 Task: Look for space in New Westminster, Canada from 12th July, 2023 to 16th July, 2023 for 8 adults in price range Rs.10000 to Rs.16000. Place can be private room with 8 bedrooms having 8 beds and 8 bathrooms. Property type can be house, flat, guest house. Amenities needed are: wifi, TV, free parkinig on premises, gym, breakfast. Booking option can be shelf check-in. Required host language is .
Action: Mouse moved to (470, 101)
Screenshot: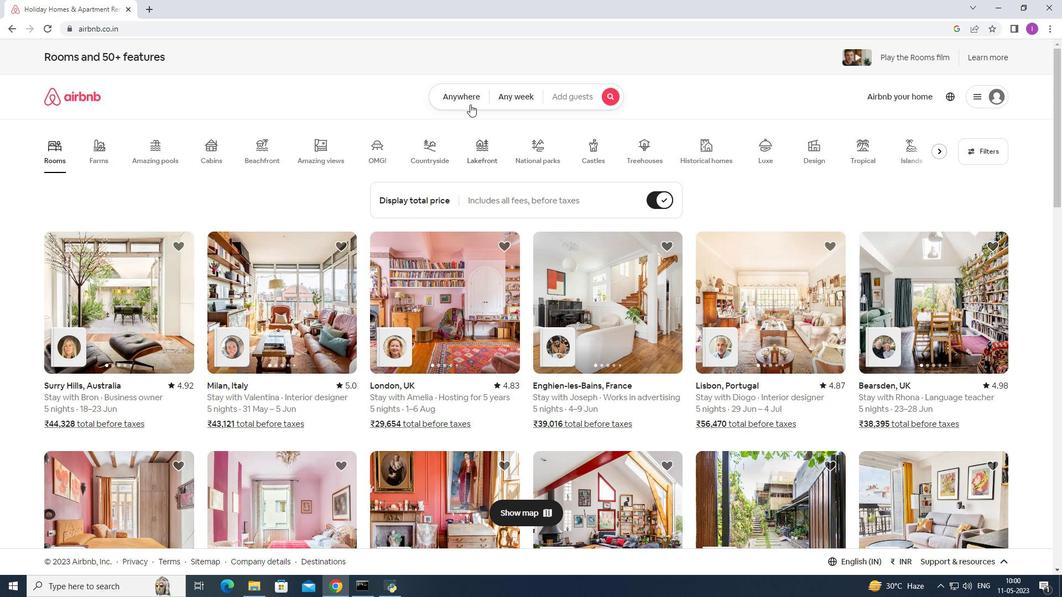 
Action: Mouse pressed left at (470, 101)
Screenshot: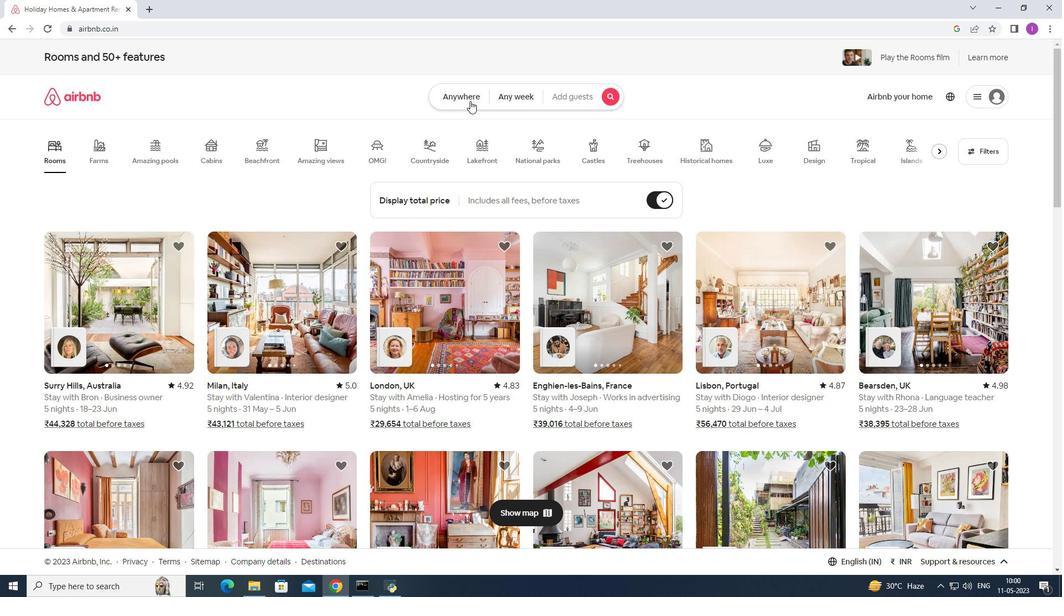 
Action: Mouse moved to (387, 135)
Screenshot: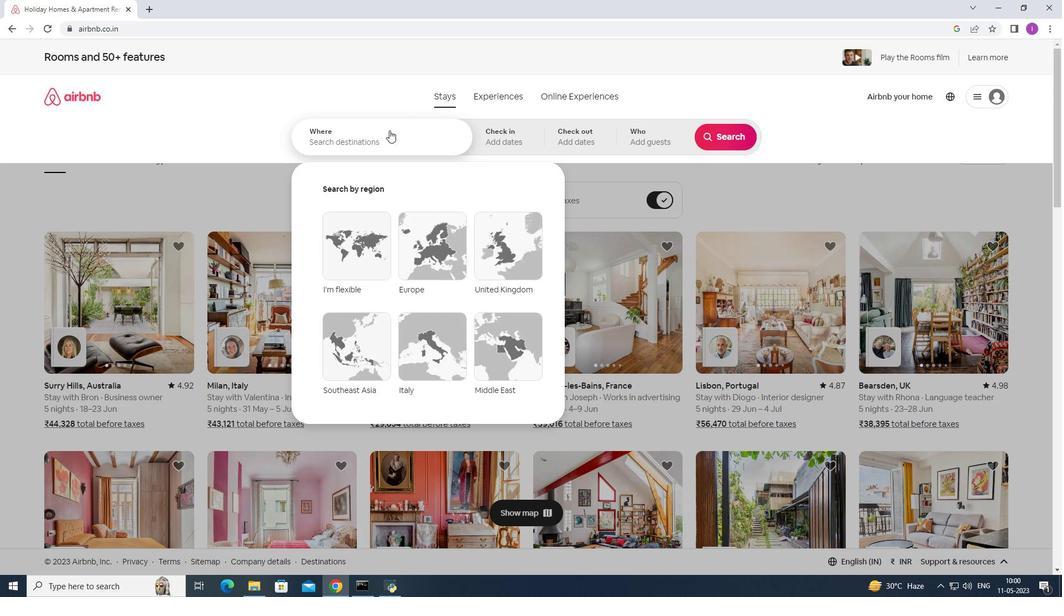 
Action: Mouse pressed left at (387, 135)
Screenshot: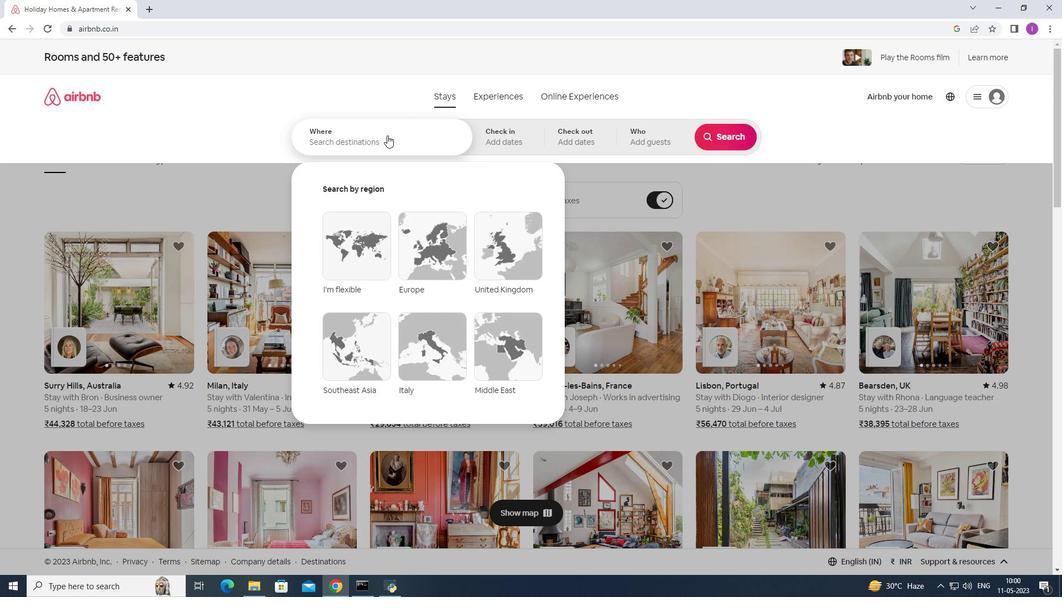 
Action: Mouse moved to (384, 139)
Screenshot: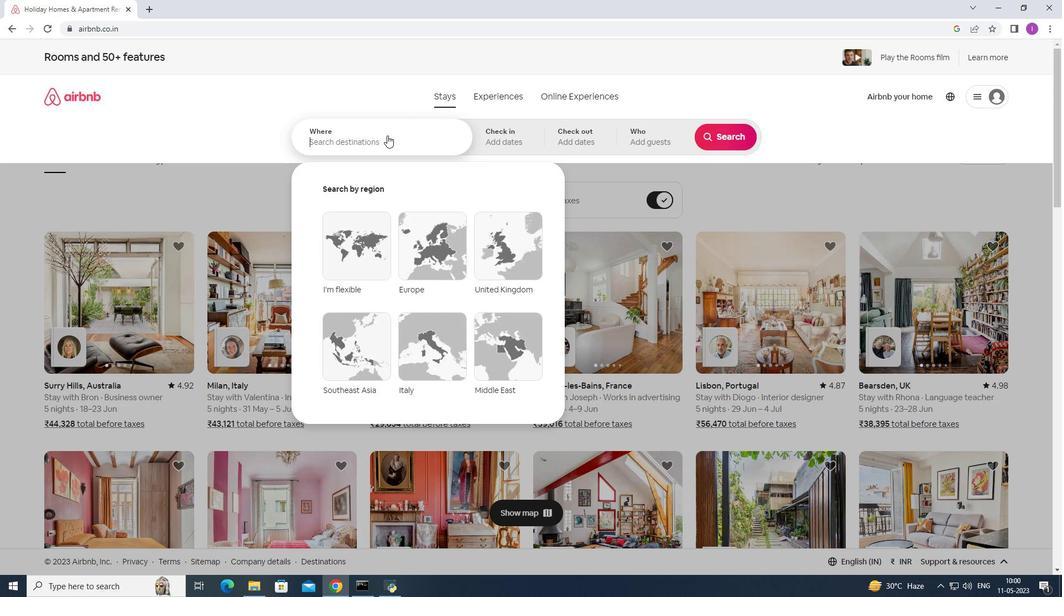 
Action: Key pressed <Key.shift>New<Key.space><Key.shift>Westminster,<Key.shift>canada
Screenshot: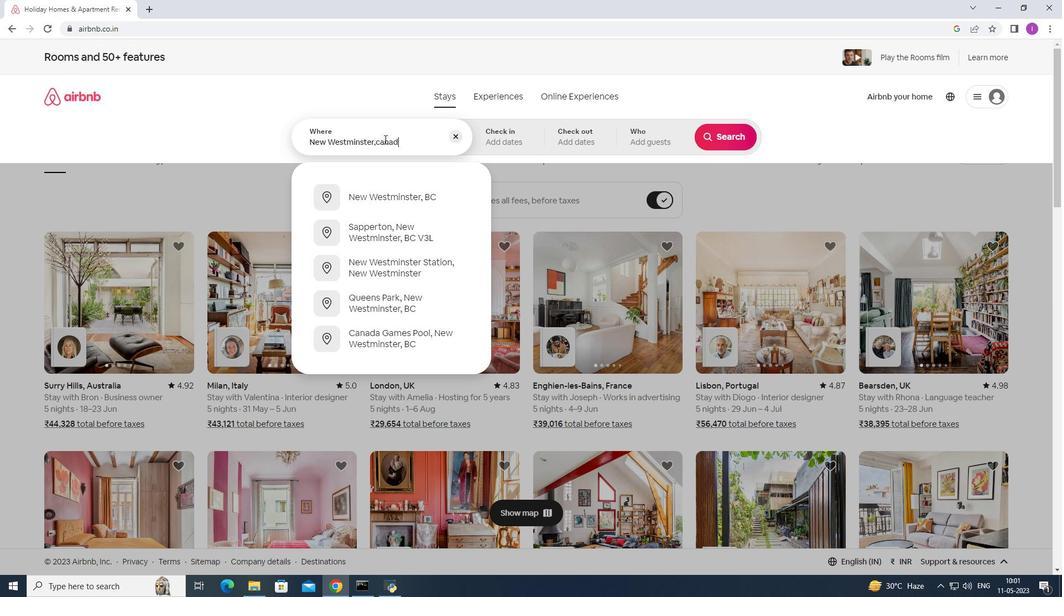 
Action: Mouse moved to (483, 142)
Screenshot: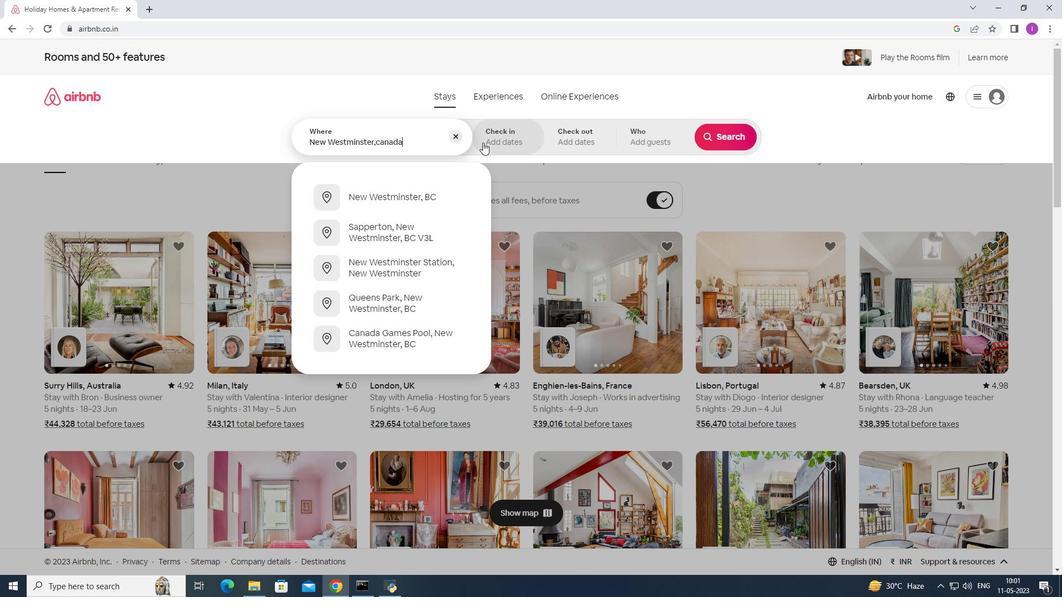 
Action: Mouse pressed left at (483, 142)
Screenshot: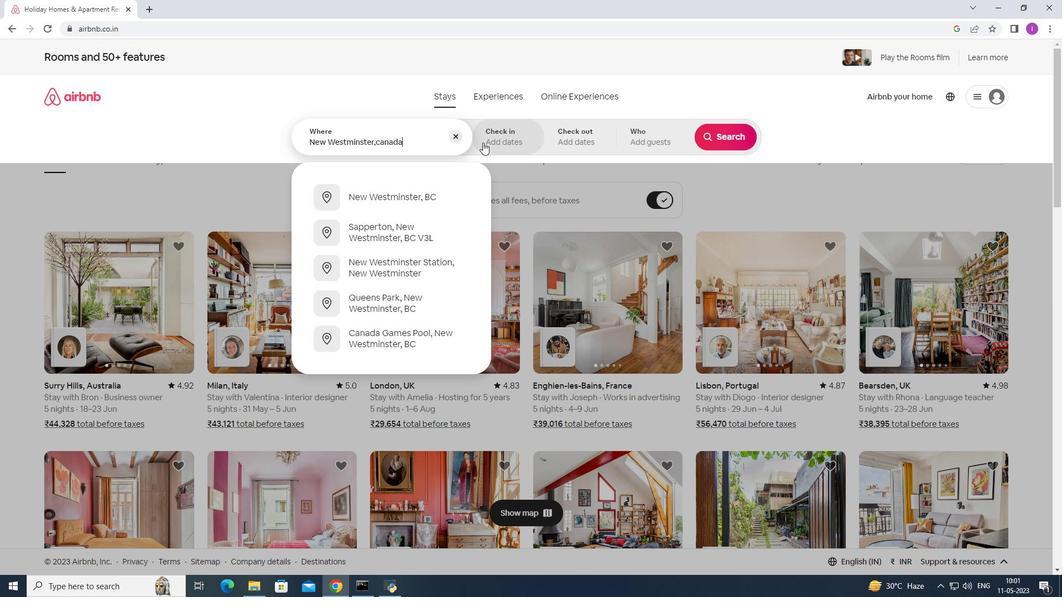 
Action: Mouse moved to (724, 223)
Screenshot: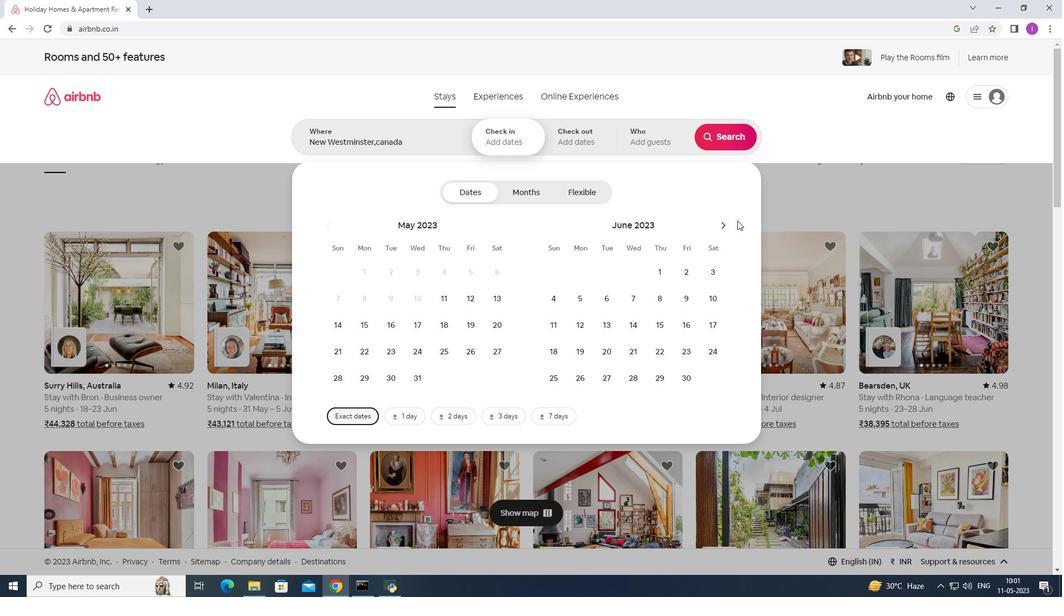
Action: Mouse pressed left at (724, 223)
Screenshot: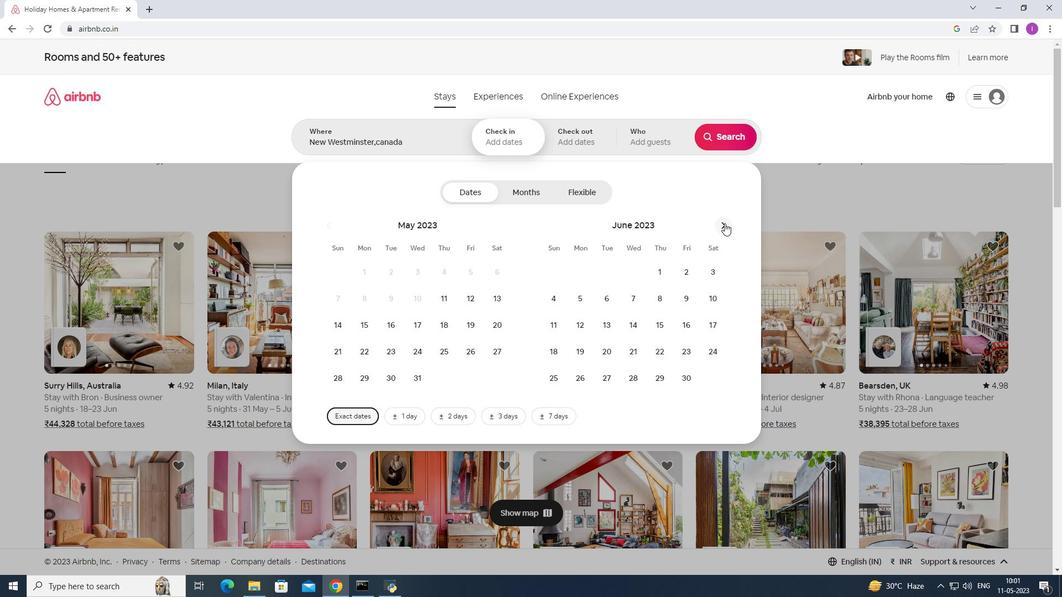 
Action: Mouse moved to (638, 329)
Screenshot: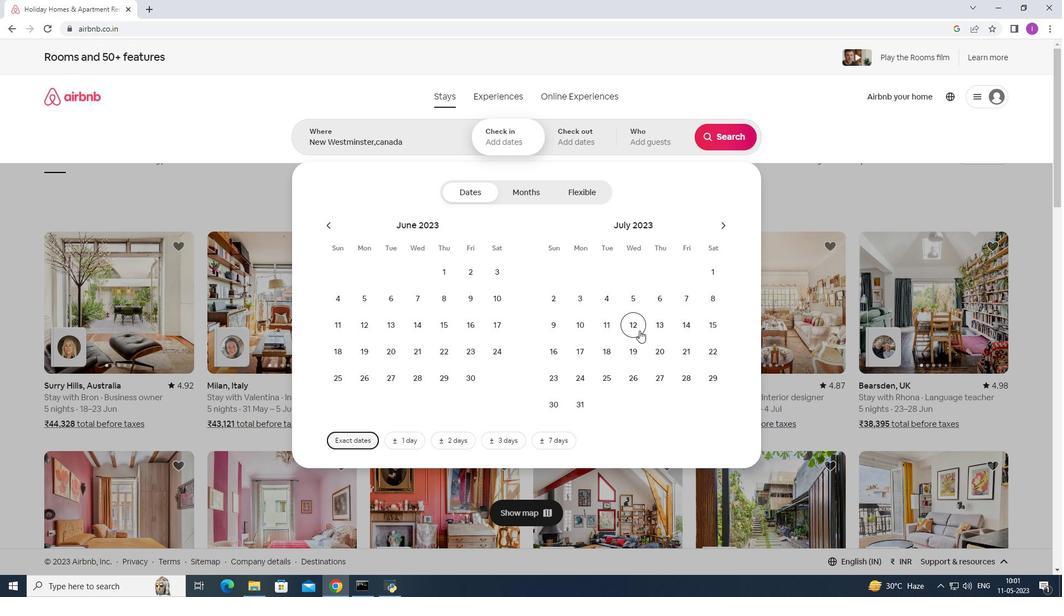 
Action: Mouse pressed left at (638, 329)
Screenshot: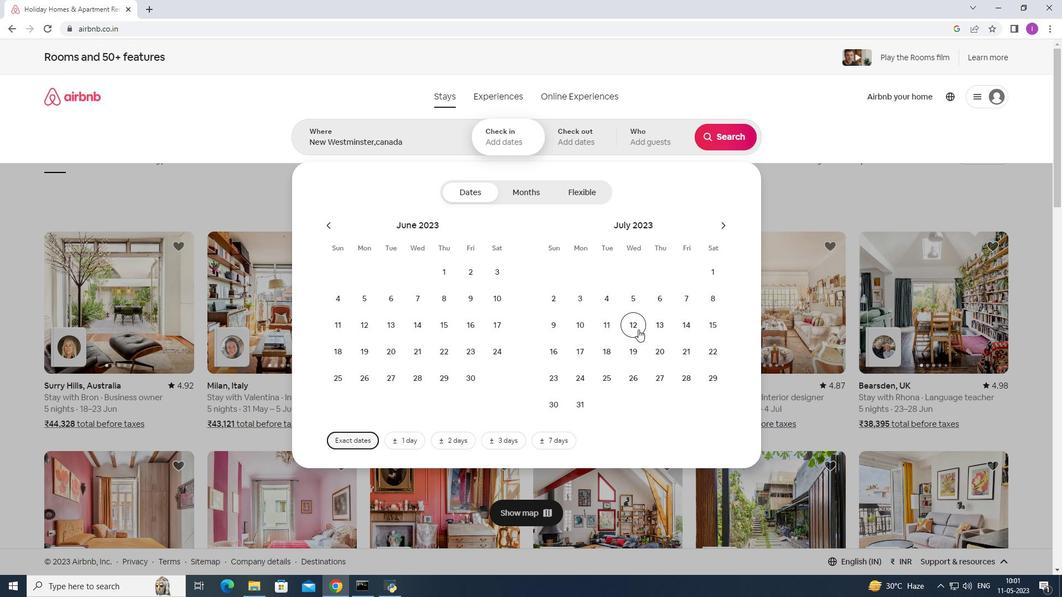 
Action: Mouse moved to (553, 358)
Screenshot: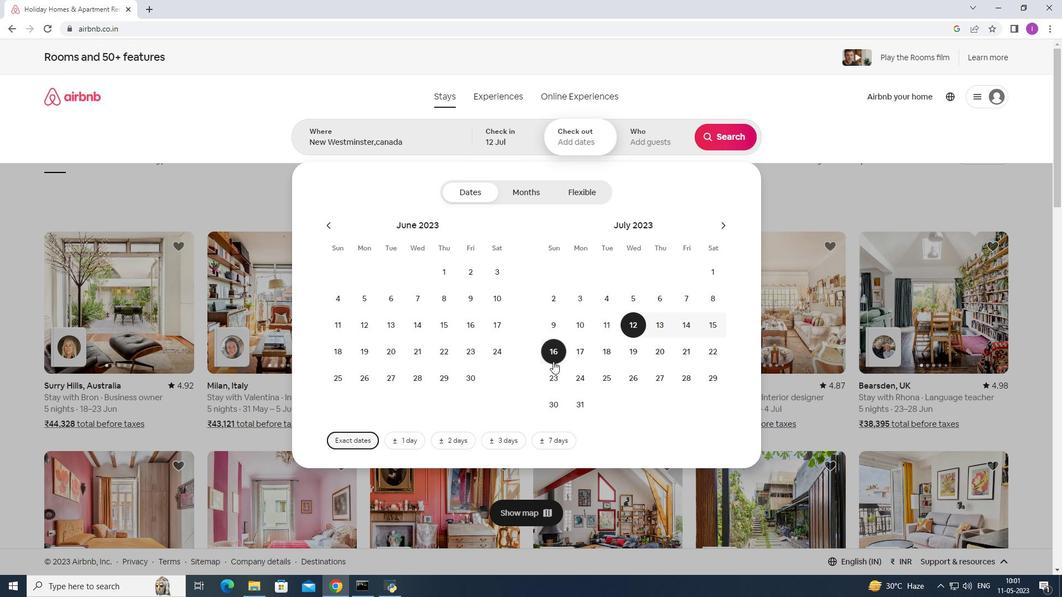 
Action: Mouse pressed left at (553, 358)
Screenshot: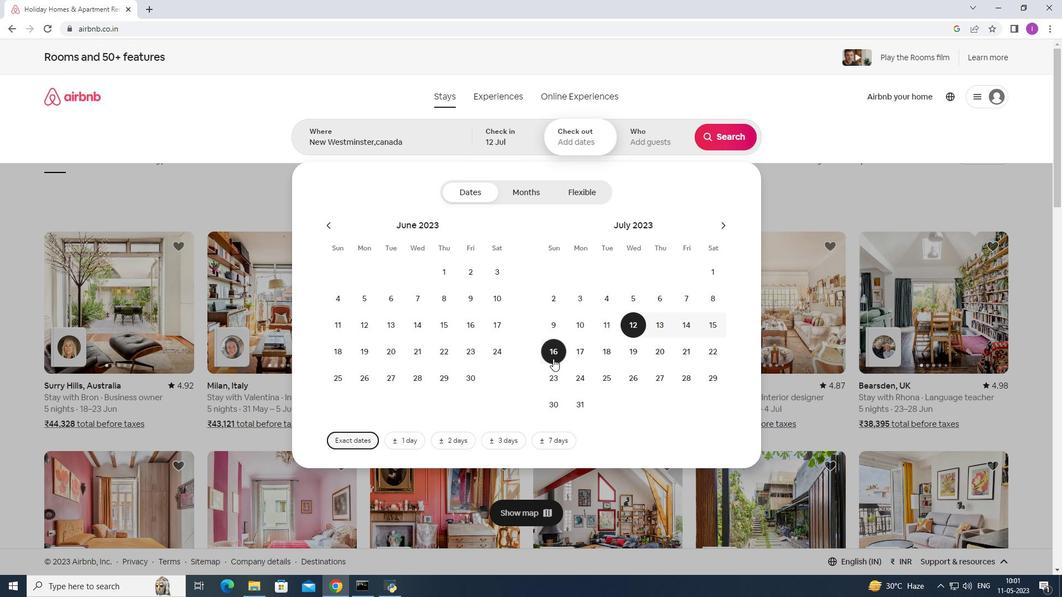 
Action: Mouse moved to (660, 139)
Screenshot: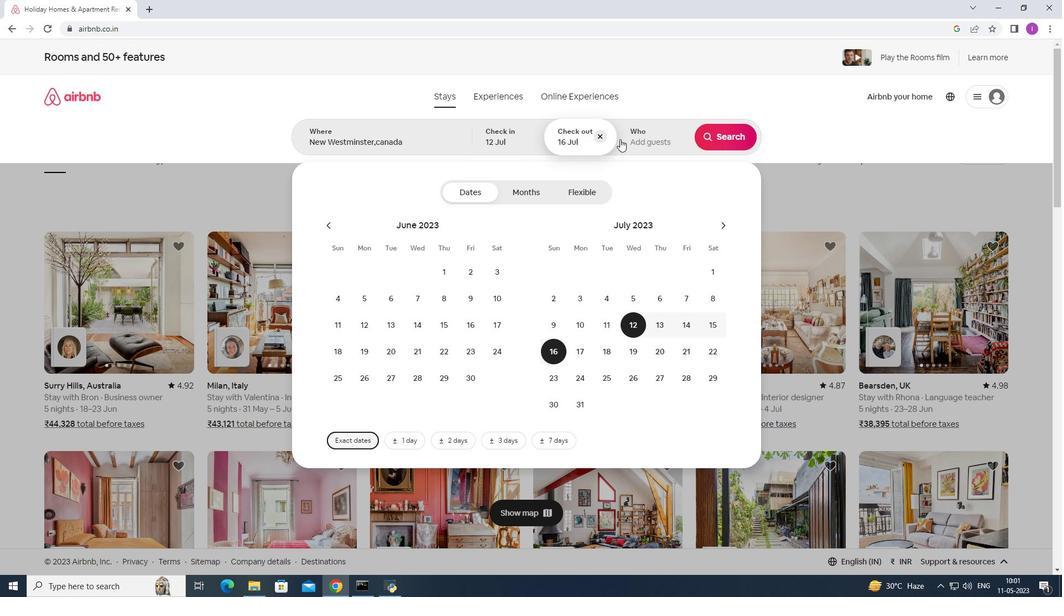 
Action: Mouse pressed left at (660, 139)
Screenshot: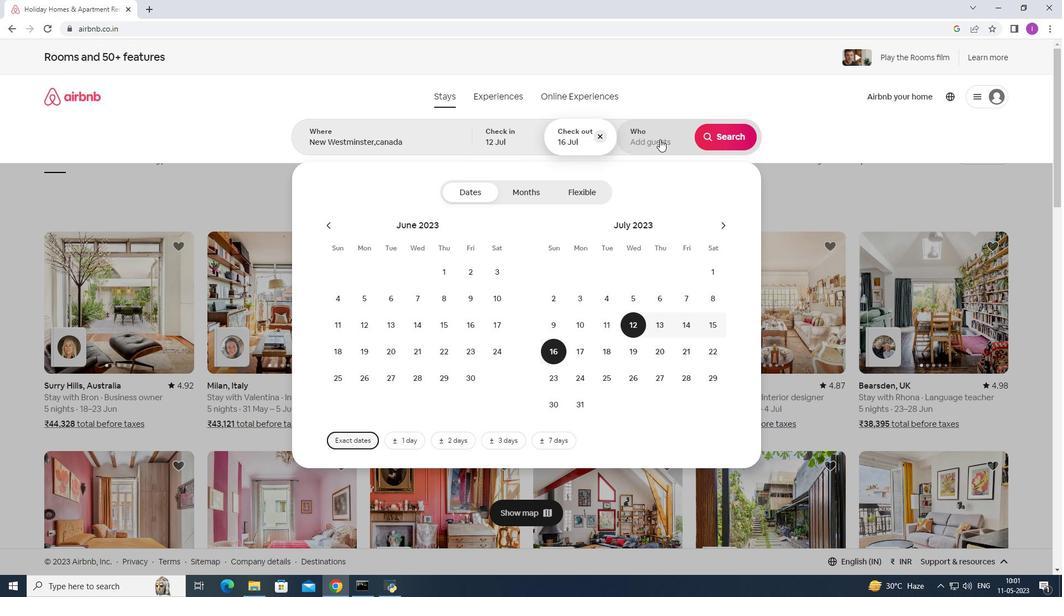 
Action: Mouse moved to (728, 192)
Screenshot: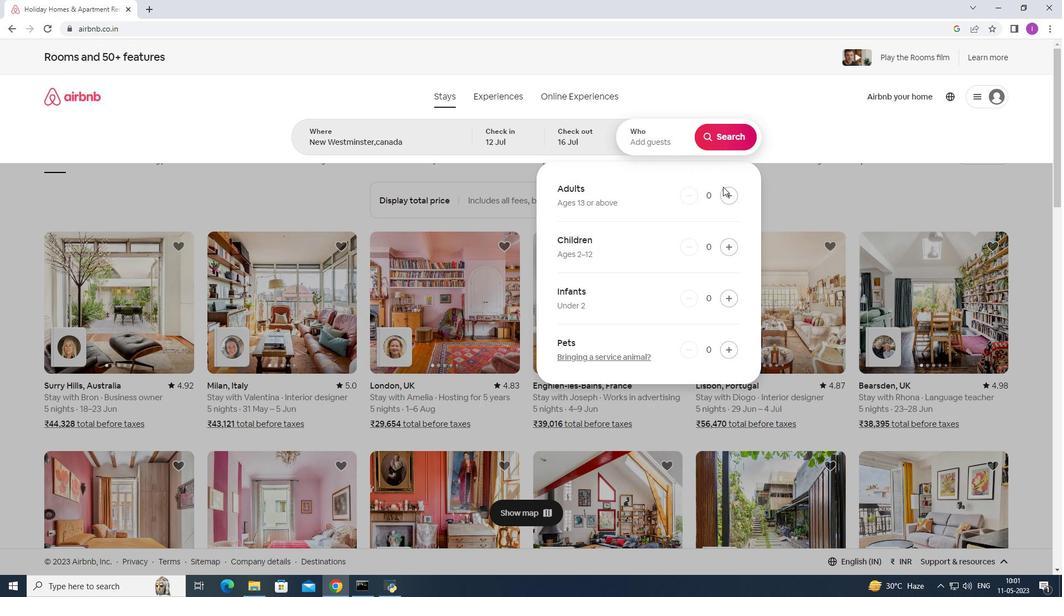 
Action: Mouse pressed left at (728, 192)
Screenshot: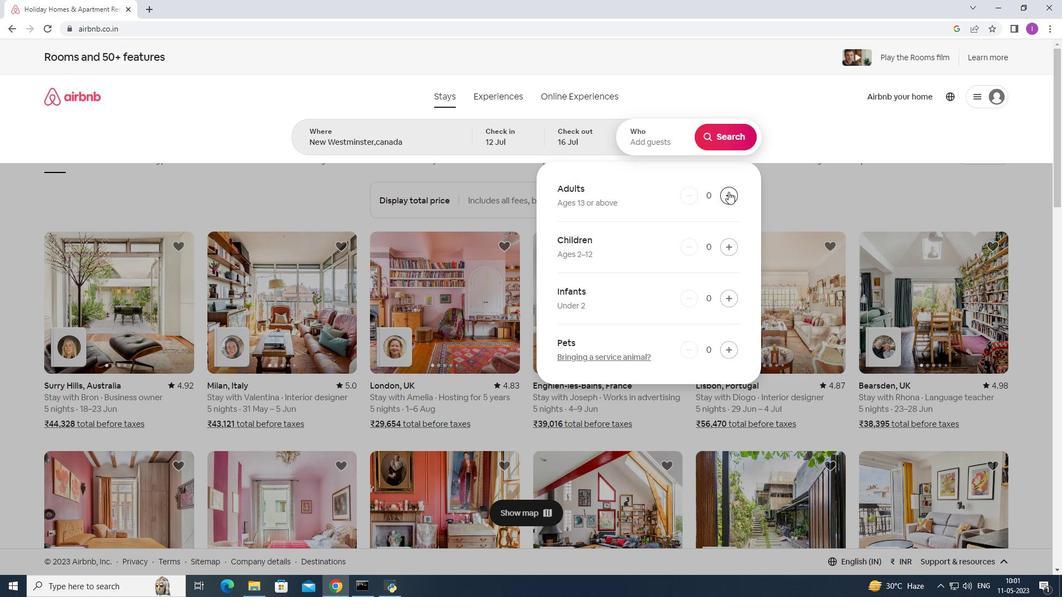 
Action: Mouse pressed left at (728, 192)
Screenshot: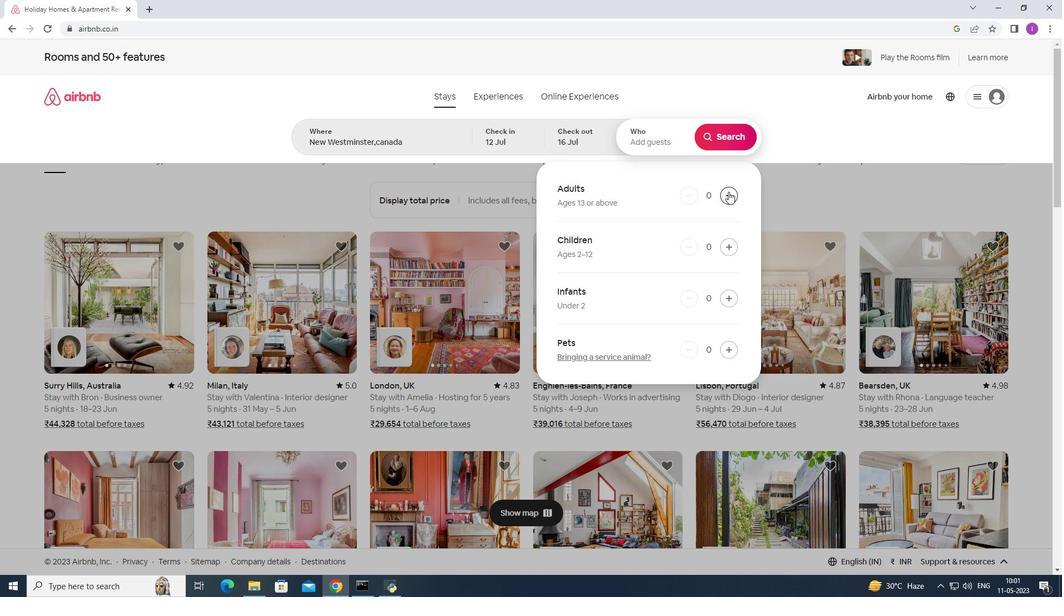 
Action: Mouse pressed left at (728, 192)
Screenshot: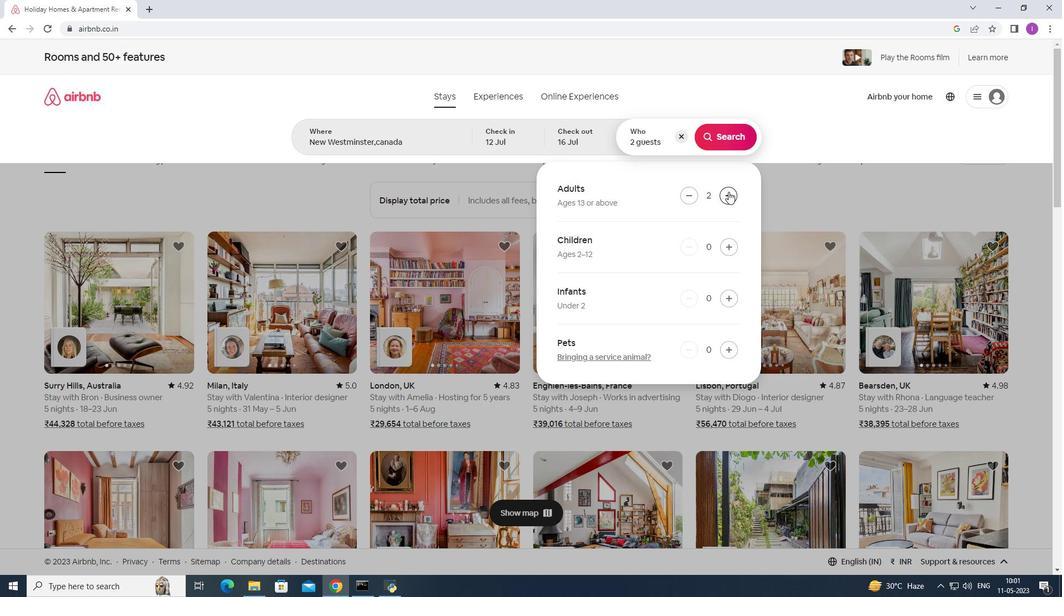 
Action: Mouse pressed left at (728, 192)
Screenshot: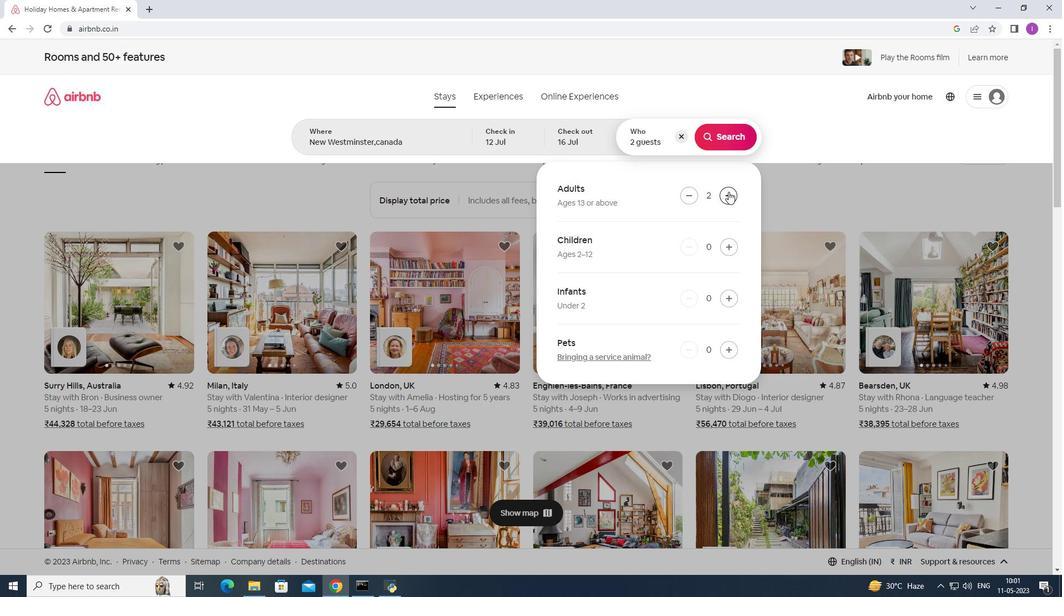 
Action: Mouse pressed left at (728, 192)
Screenshot: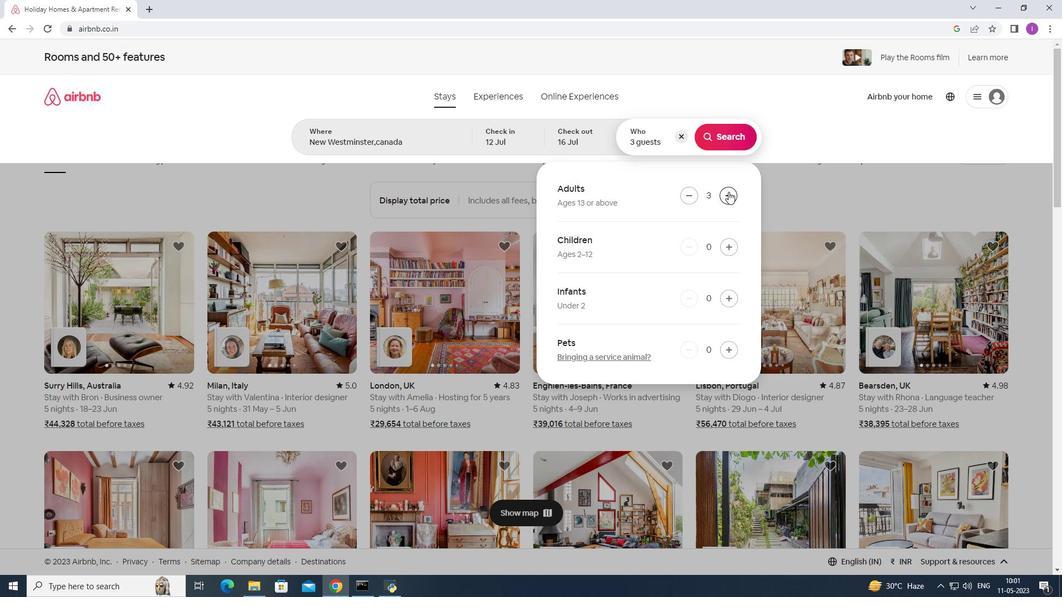 
Action: Mouse pressed left at (728, 192)
Screenshot: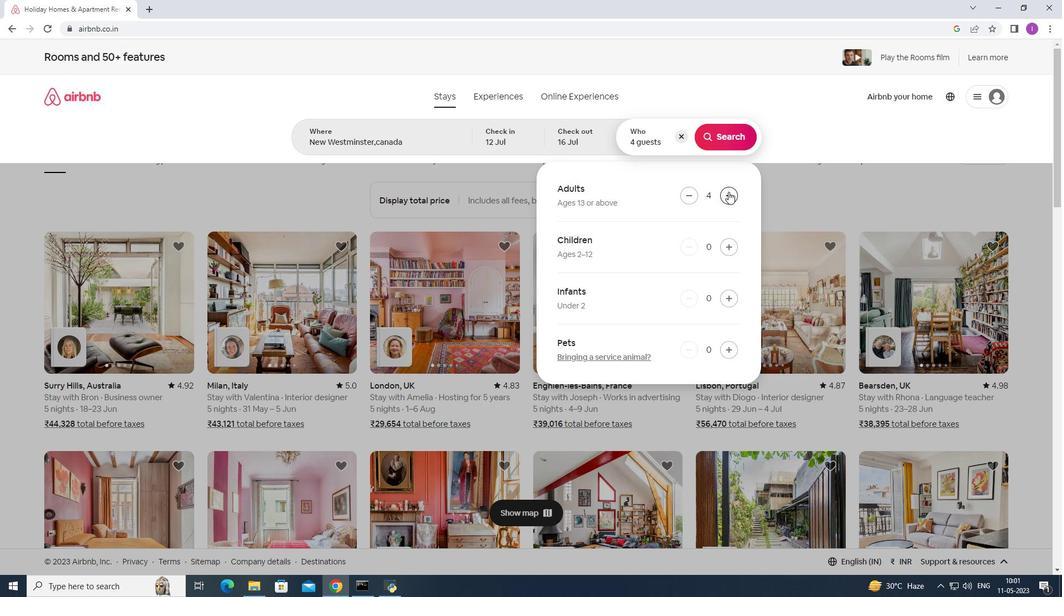 
Action: Mouse pressed left at (728, 192)
Screenshot: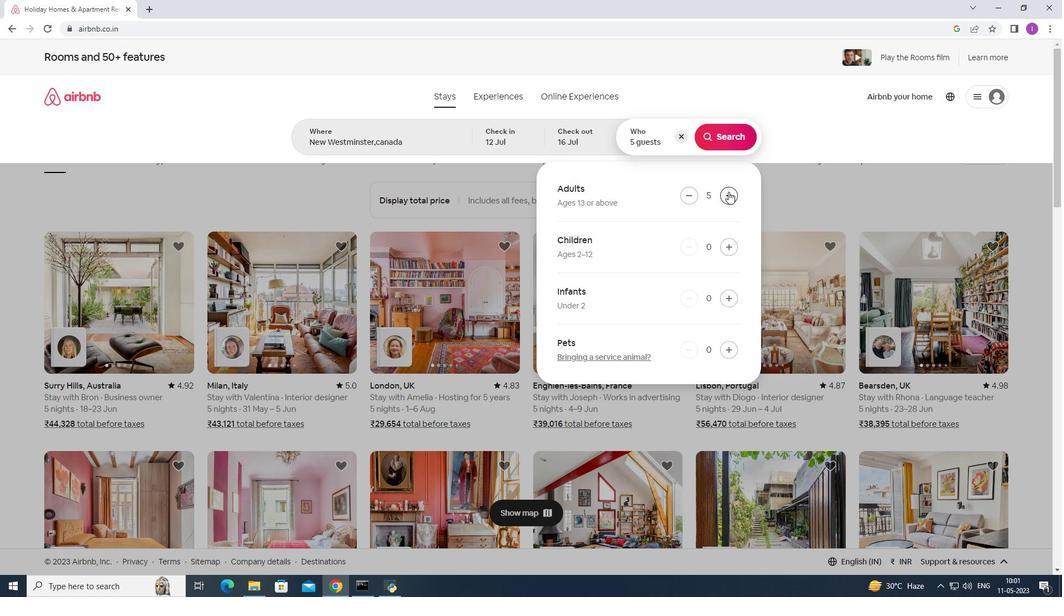 
Action: Mouse pressed left at (728, 192)
Screenshot: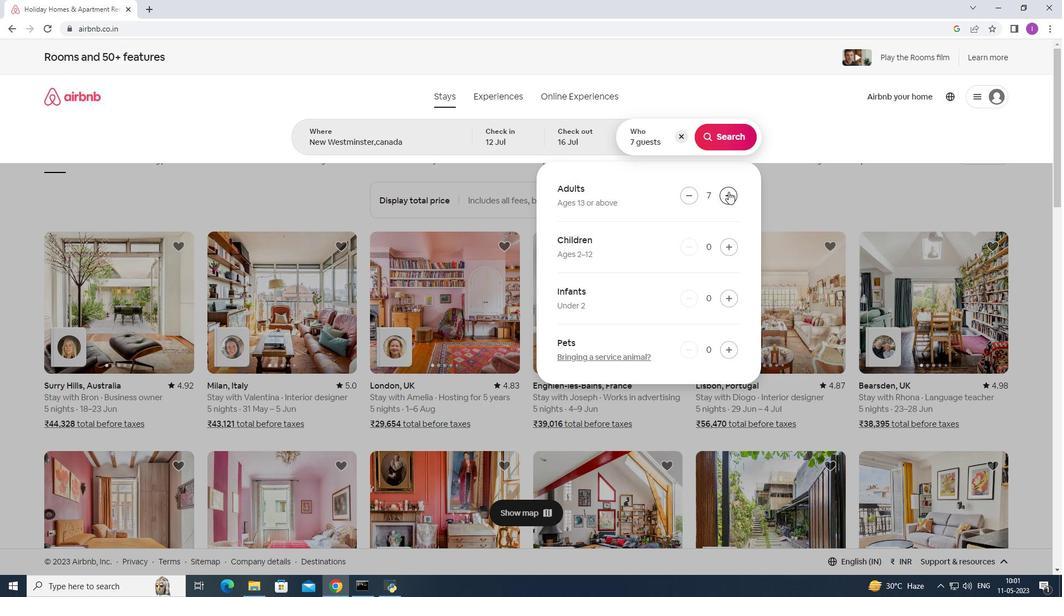 
Action: Mouse moved to (709, 142)
Screenshot: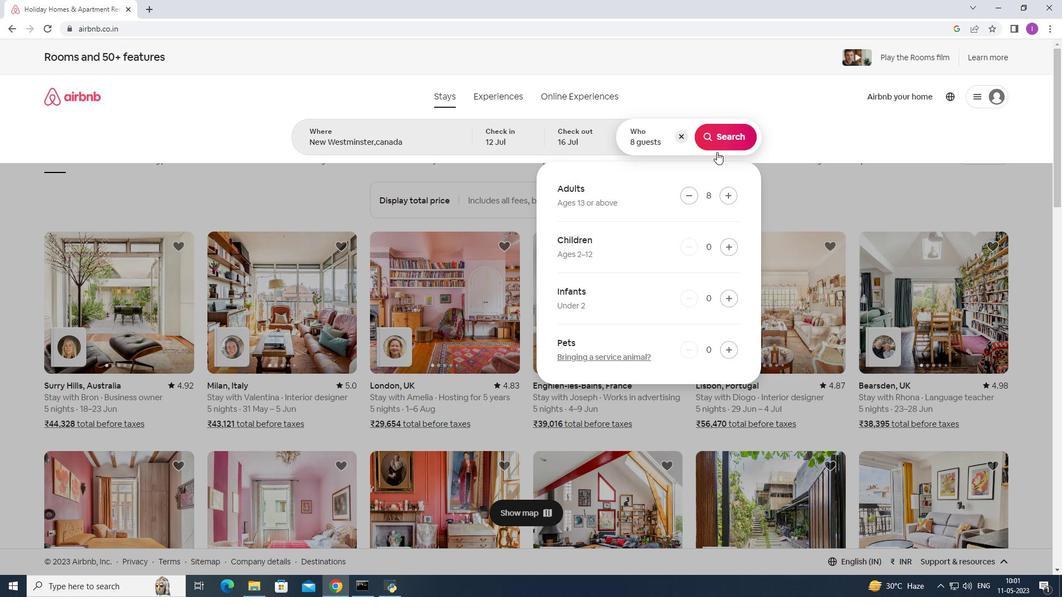 
Action: Mouse pressed left at (709, 142)
Screenshot: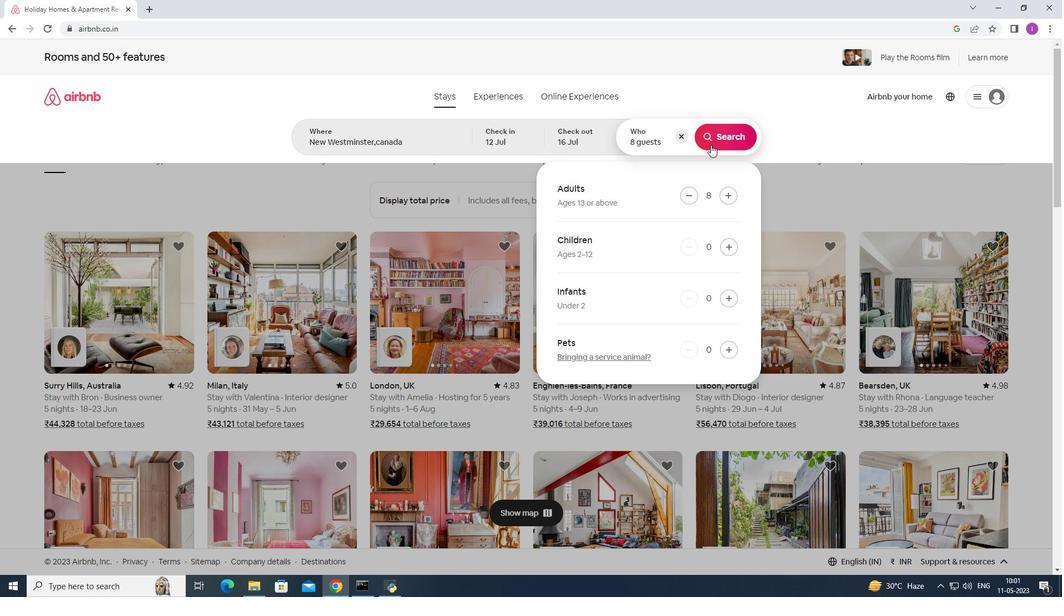
Action: Mouse moved to (999, 104)
Screenshot: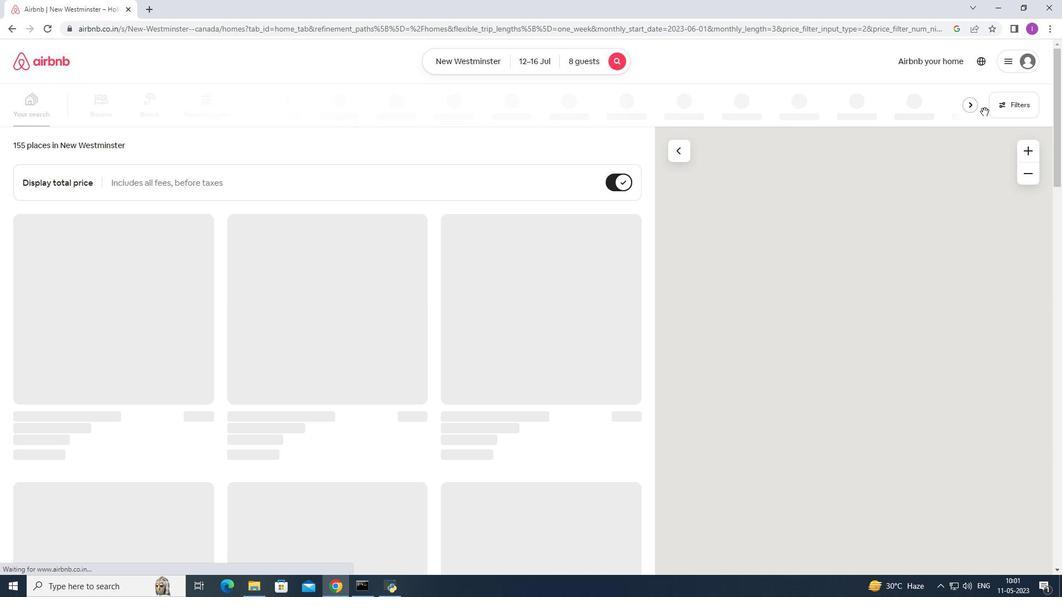 
Action: Mouse pressed left at (999, 104)
Screenshot: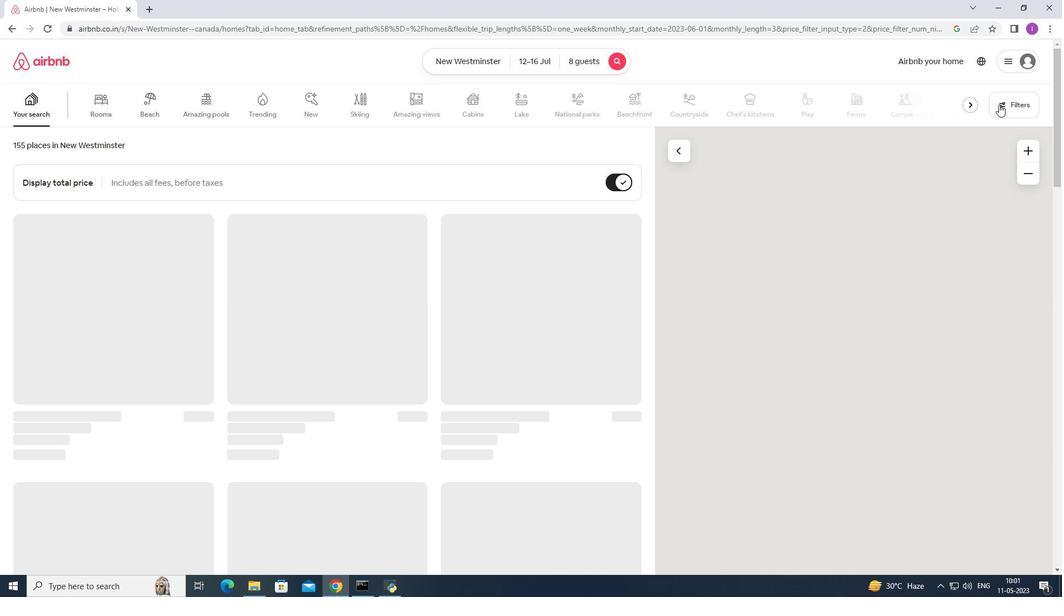
Action: Mouse moved to (602, 372)
Screenshot: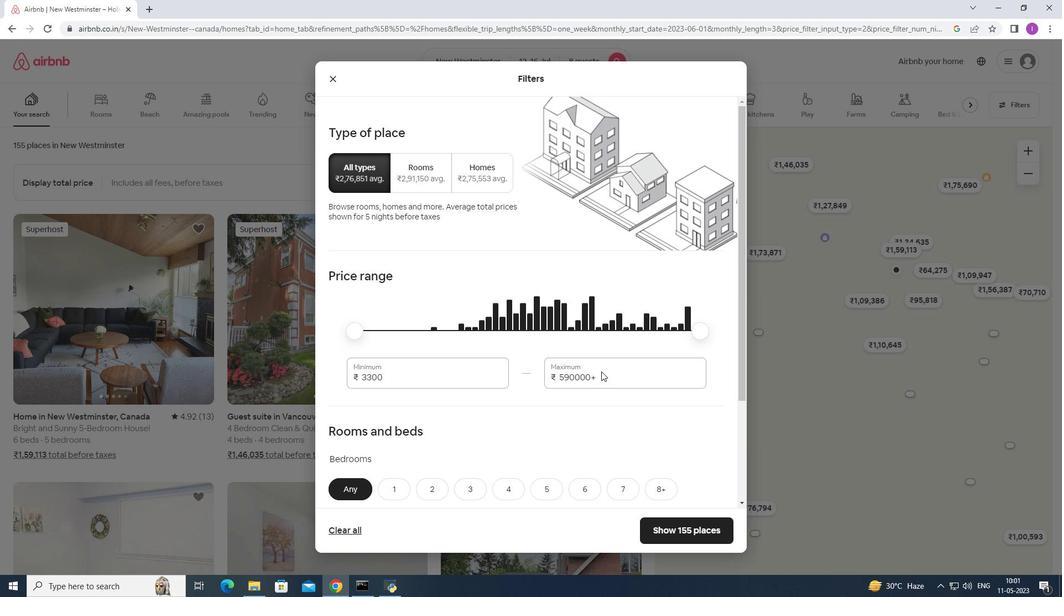 
Action: Mouse pressed left at (602, 372)
Screenshot: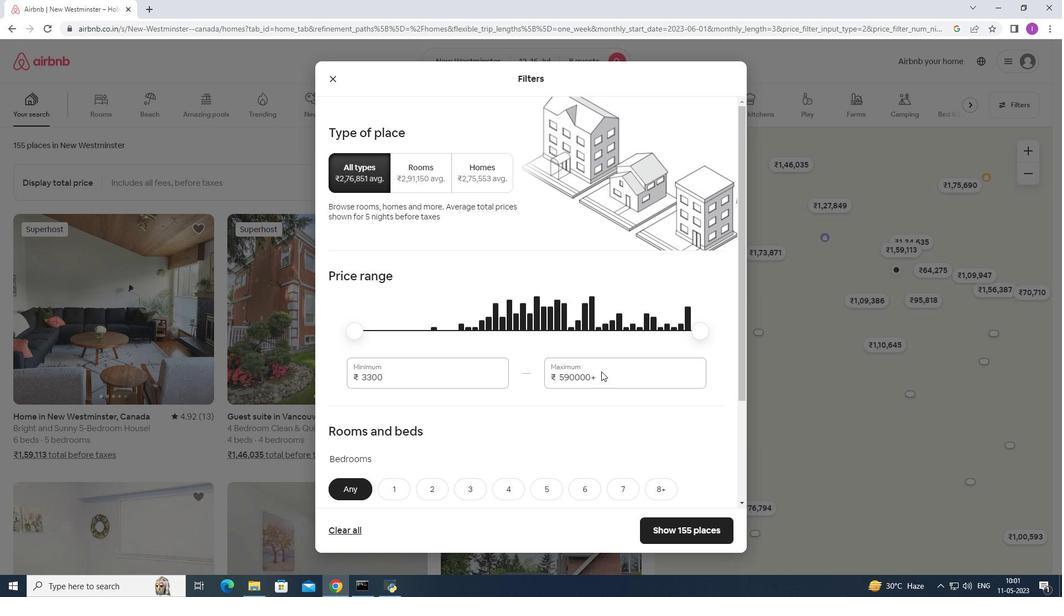
Action: Mouse moved to (528, 351)
Screenshot: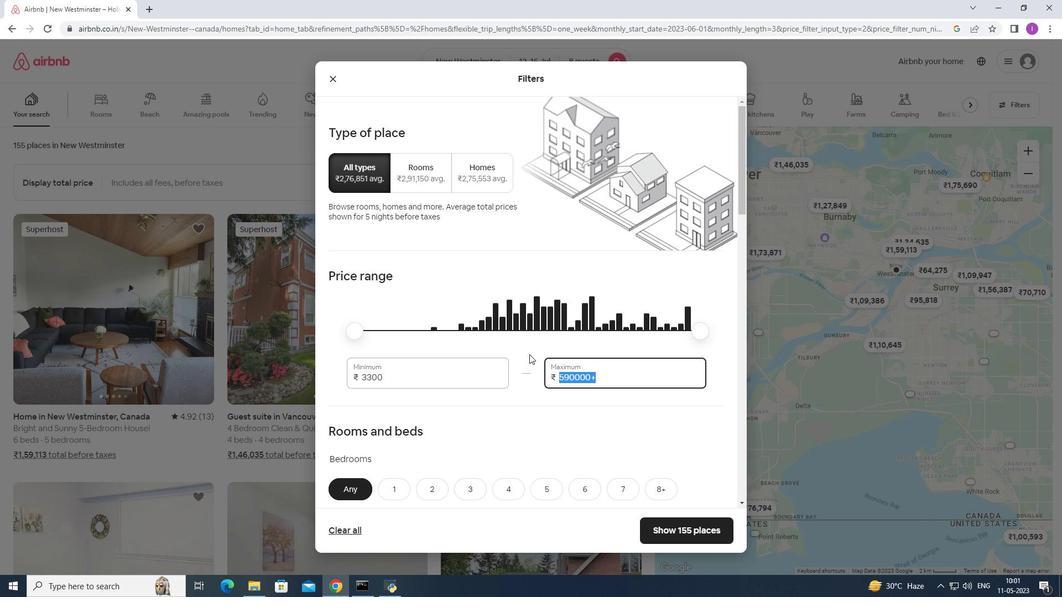 
Action: Key pressed 1
Screenshot: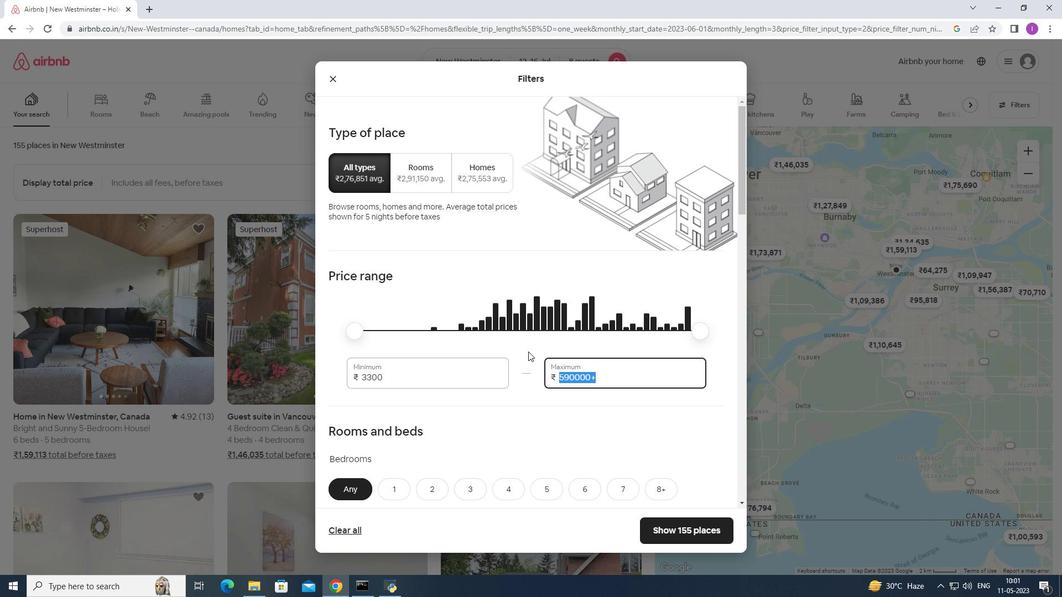 
Action: Mouse moved to (527, 352)
Screenshot: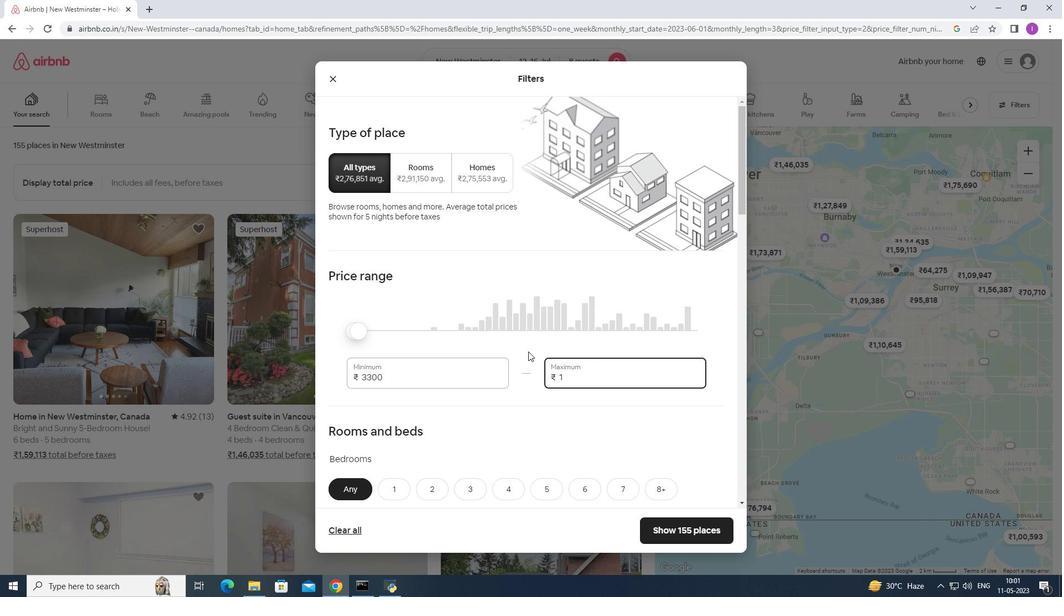 
Action: Key pressed 6000
Screenshot: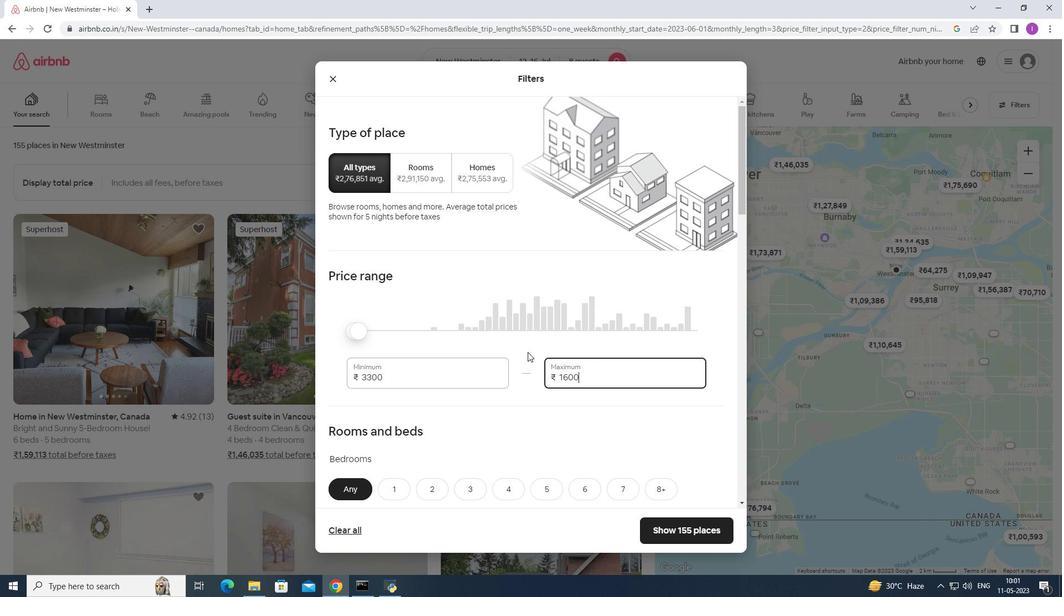 
Action: Mouse moved to (400, 382)
Screenshot: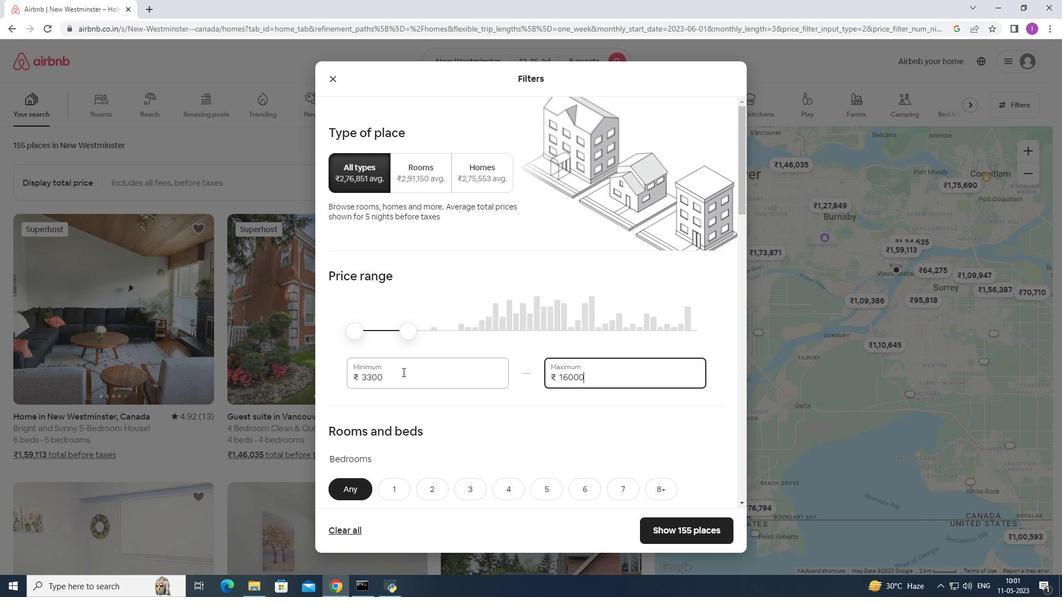 
Action: Mouse pressed left at (400, 382)
Screenshot: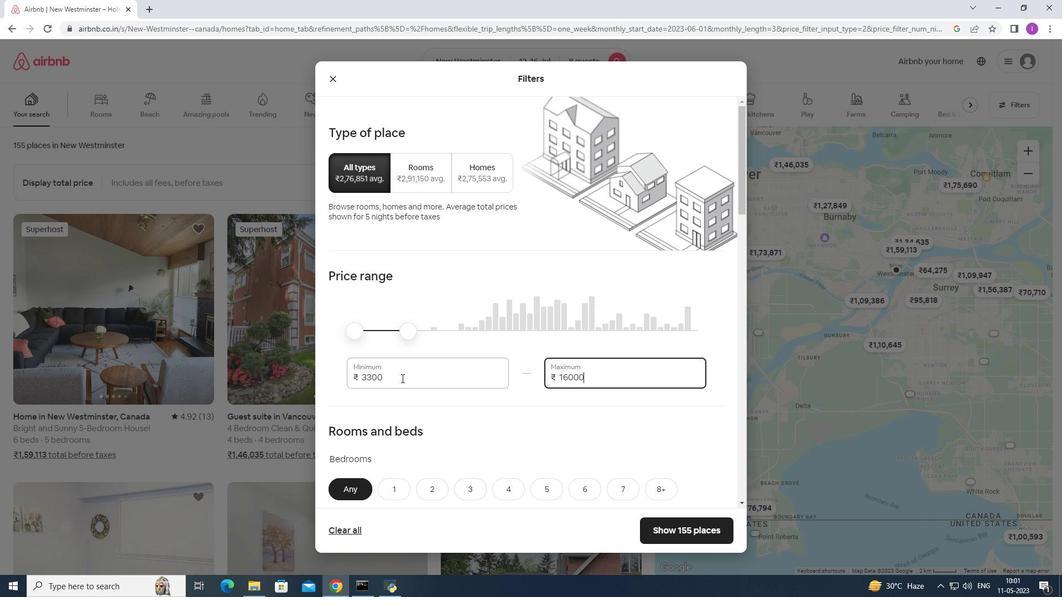 
Action: Mouse moved to (353, 391)
Screenshot: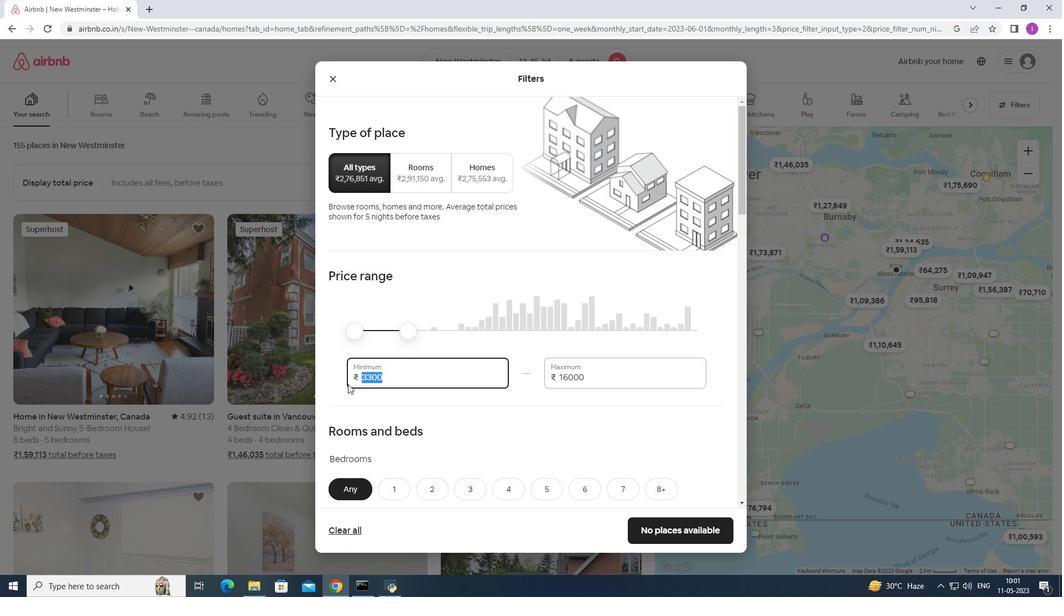 
Action: Key pressed 1
Screenshot: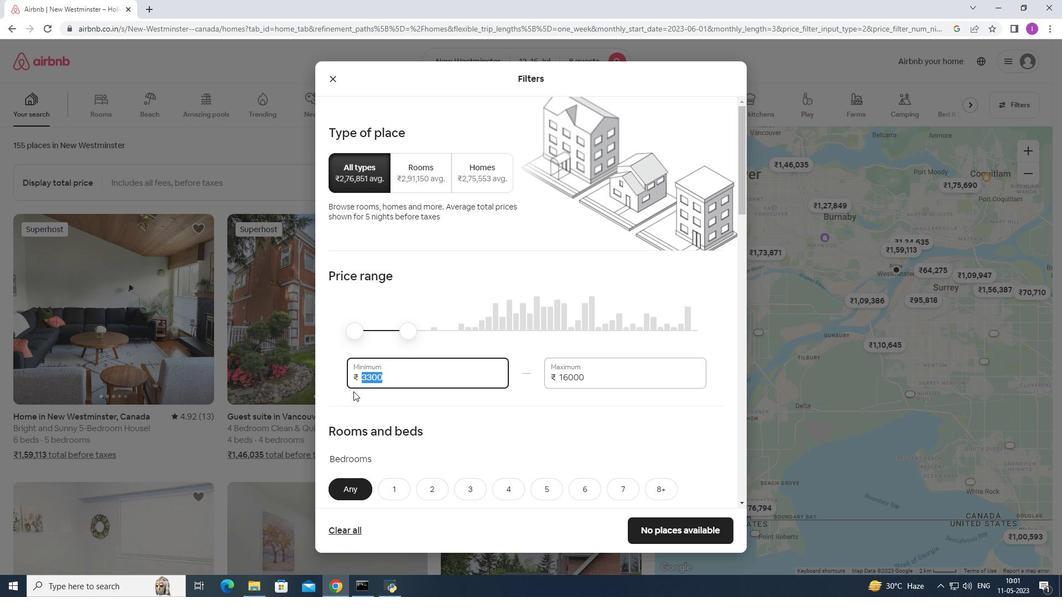 
Action: Mouse moved to (353, 387)
Screenshot: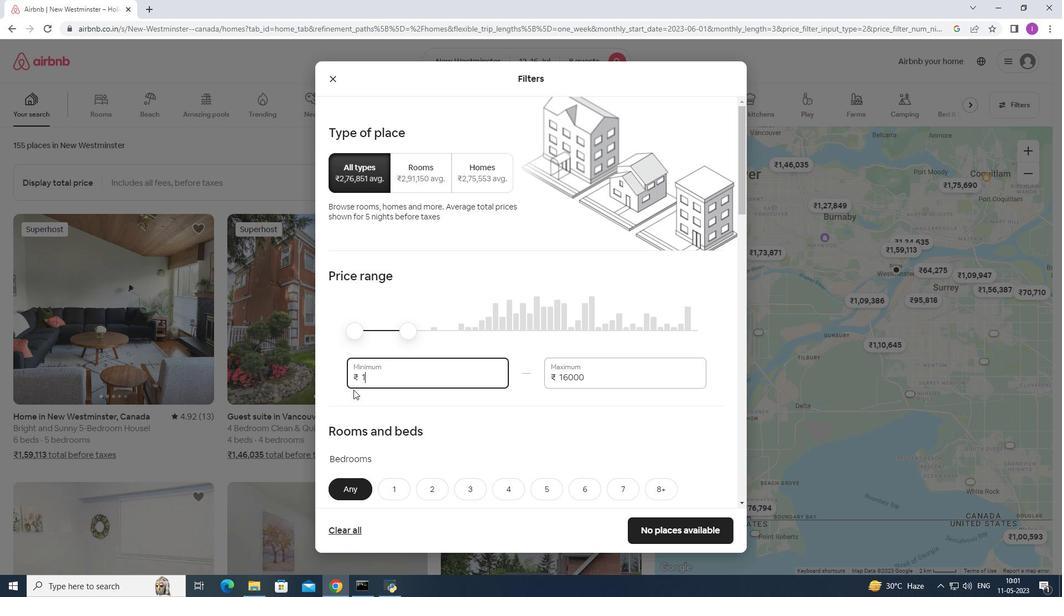 
Action: Key pressed 00
Screenshot: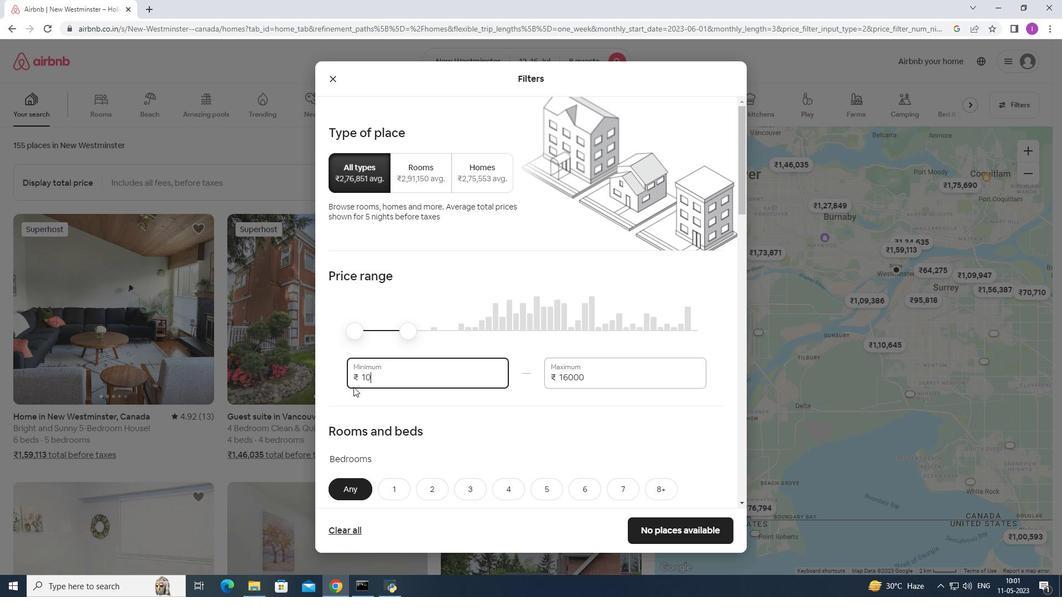 
Action: Mouse moved to (353, 387)
Screenshot: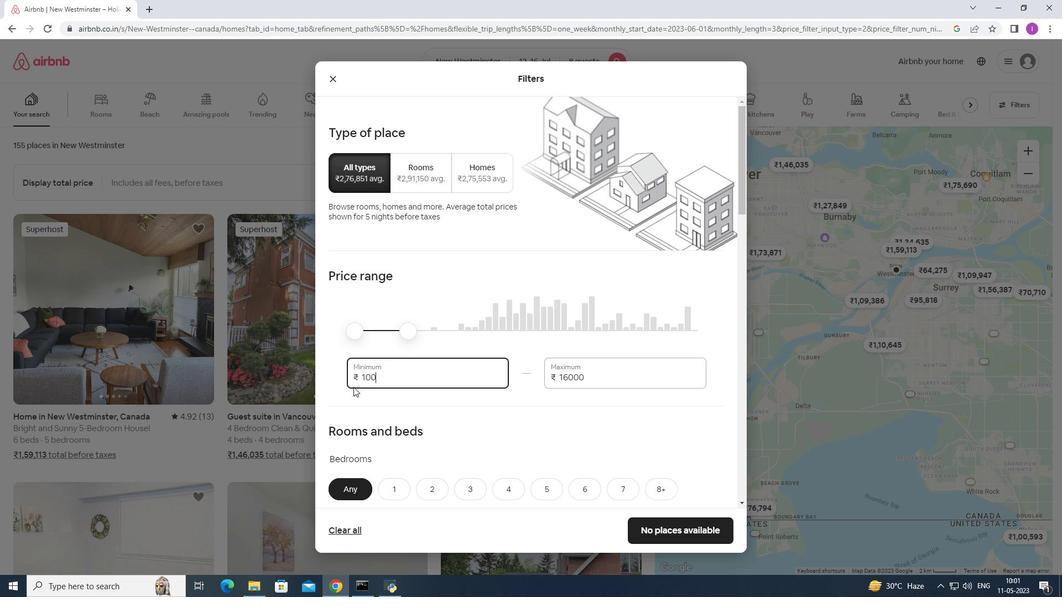 
Action: Key pressed 0
Screenshot: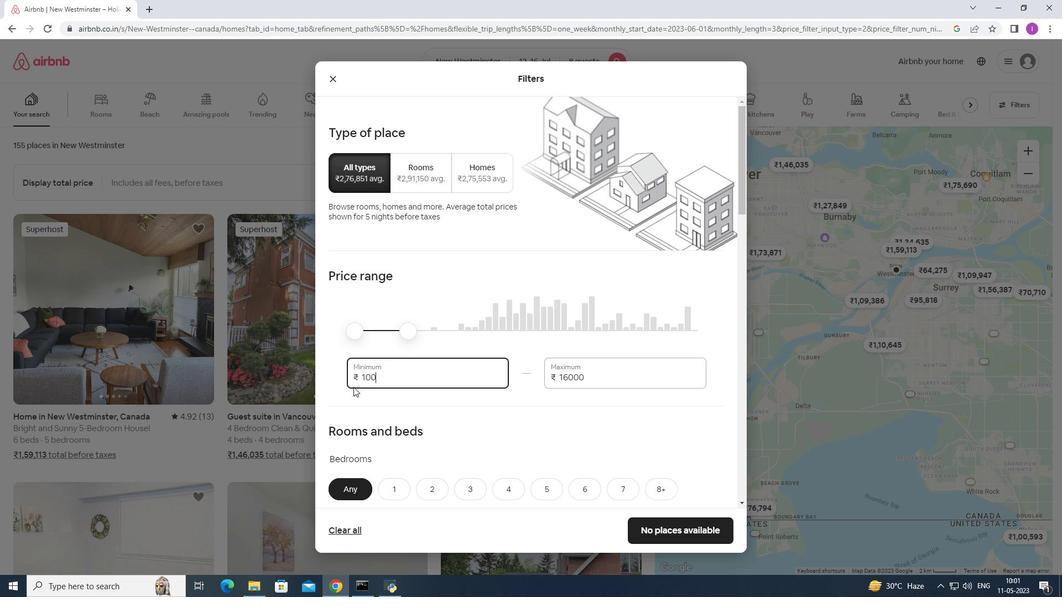 
Action: Mouse moved to (353, 385)
Screenshot: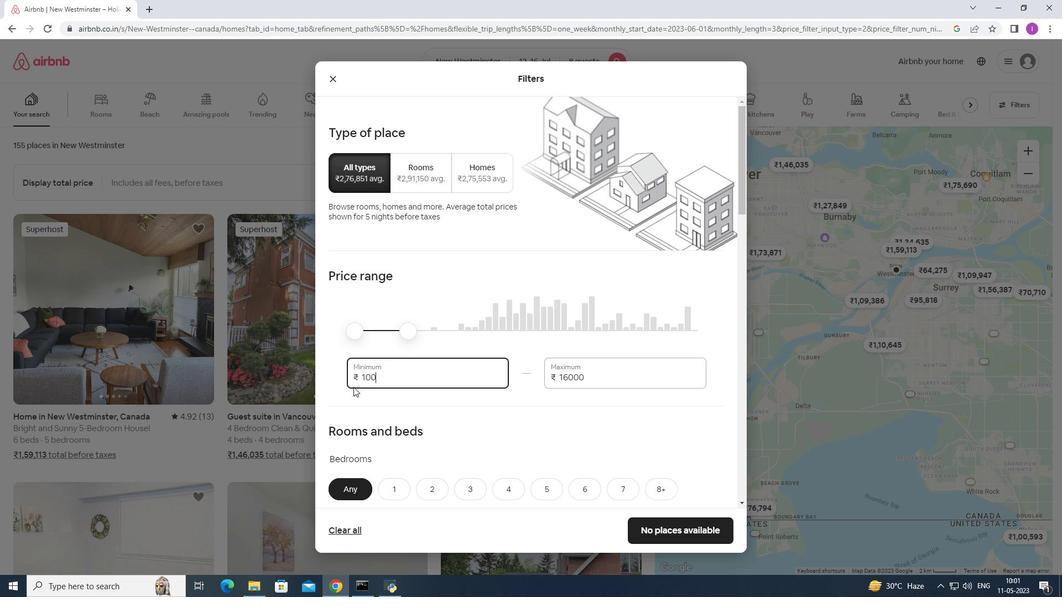
Action: Key pressed 0
Screenshot: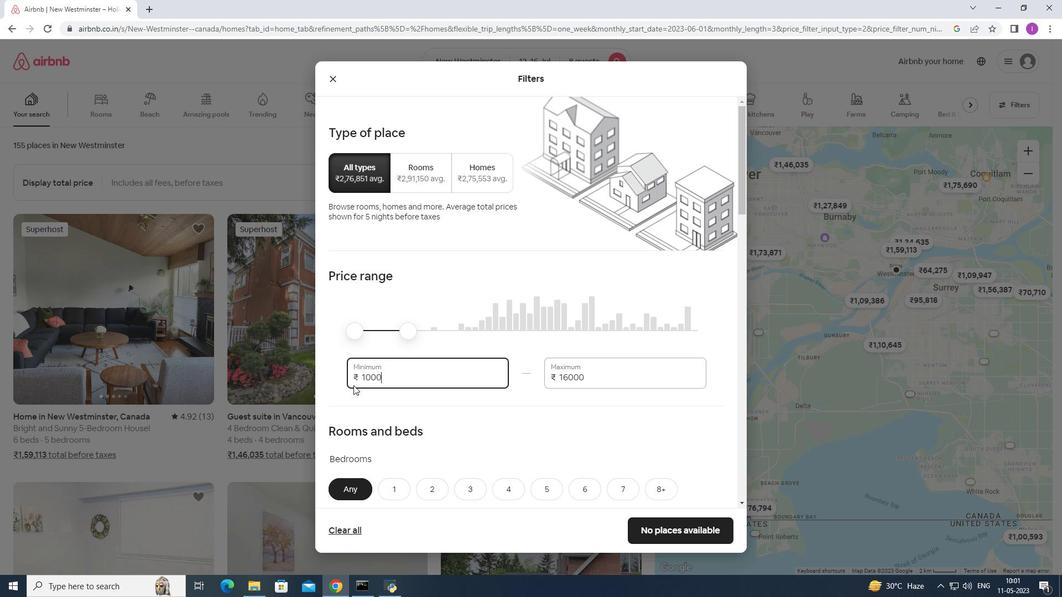
Action: Mouse moved to (463, 401)
Screenshot: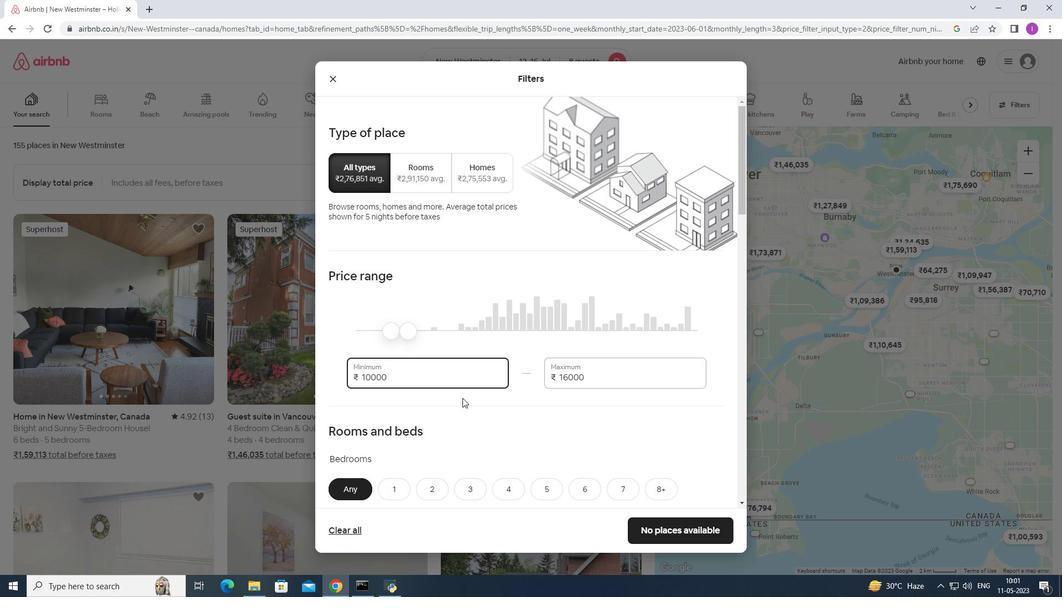 
Action: Mouse scrolled (463, 401) with delta (0, 0)
Screenshot: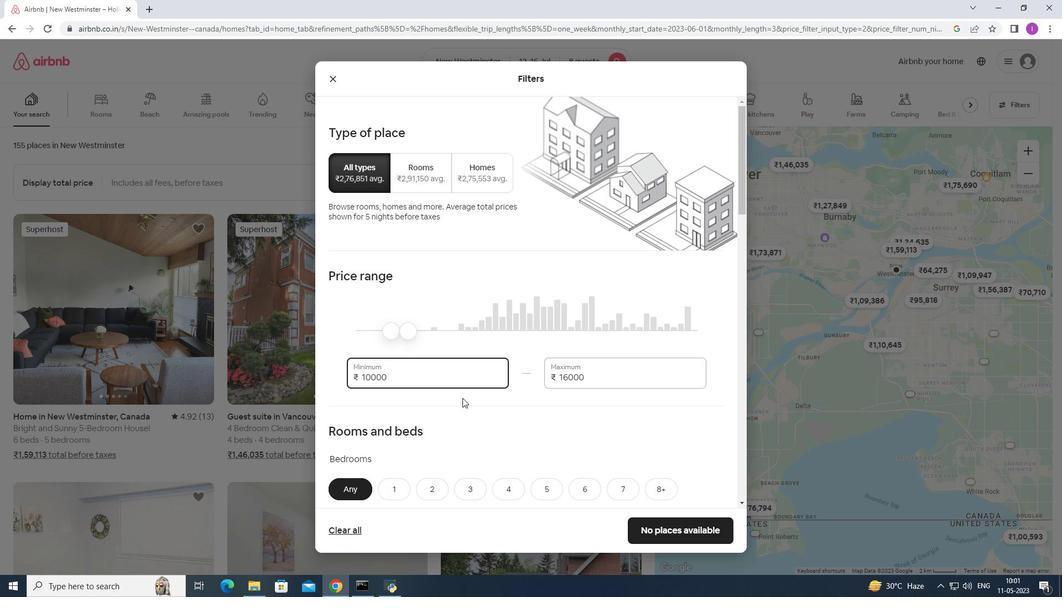 
Action: Mouse scrolled (463, 401) with delta (0, 0)
Screenshot: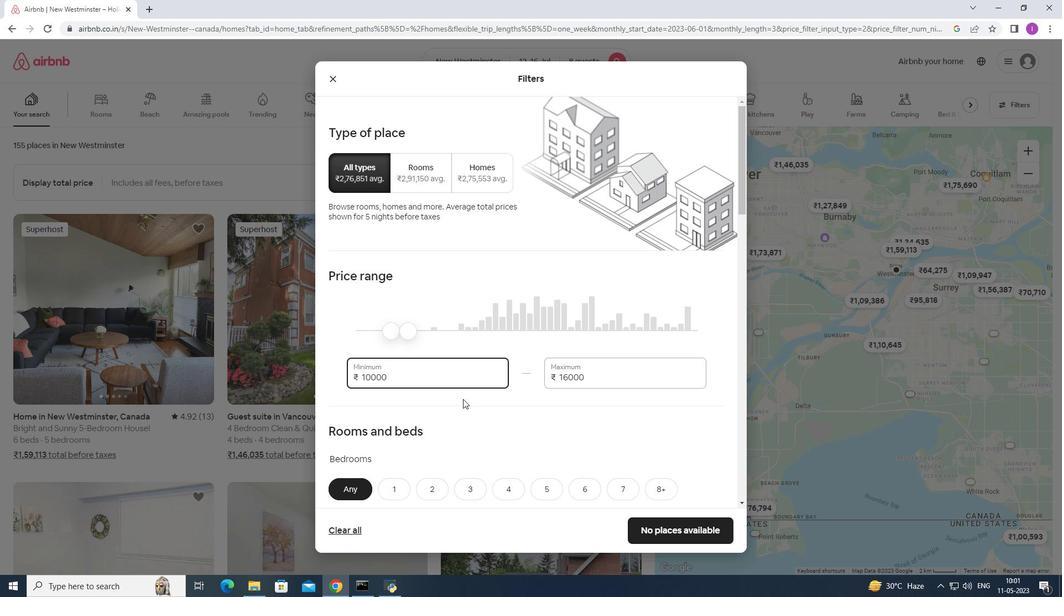 
Action: Mouse moved to (568, 371)
Screenshot: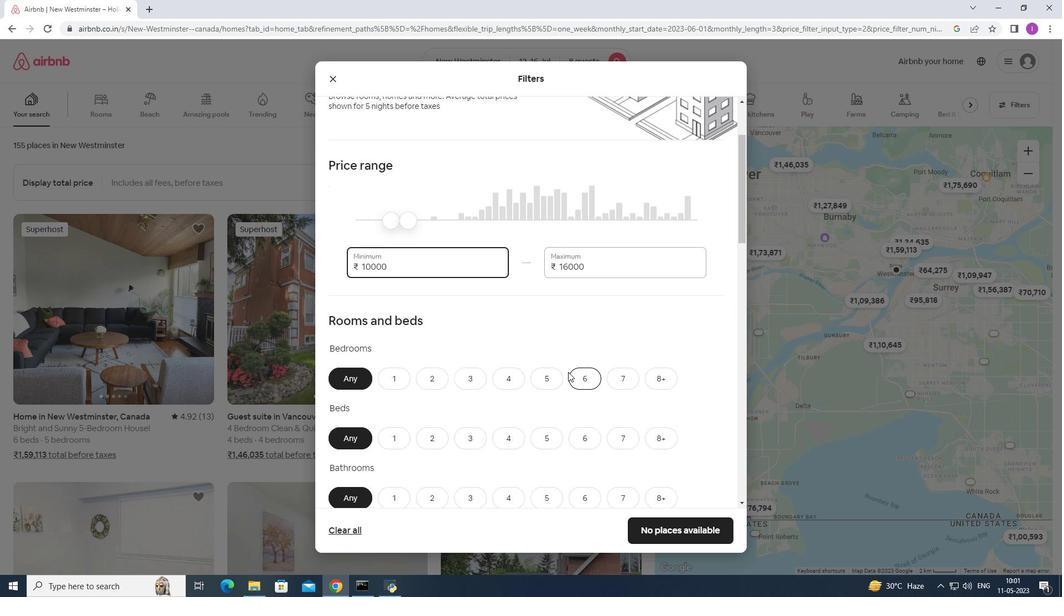 
Action: Mouse scrolled (568, 371) with delta (0, 0)
Screenshot: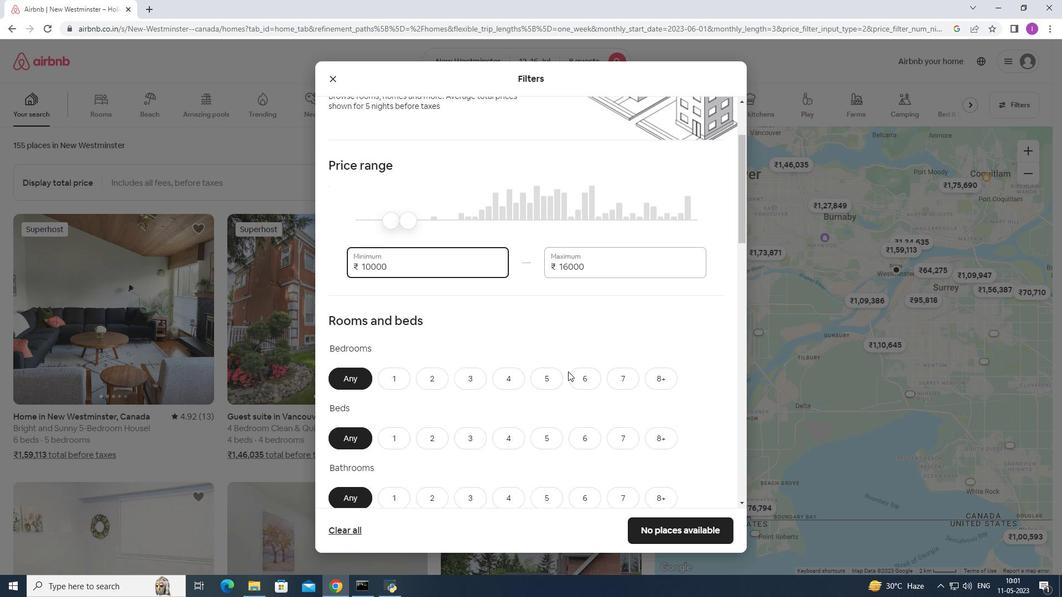 
Action: Mouse moved to (652, 321)
Screenshot: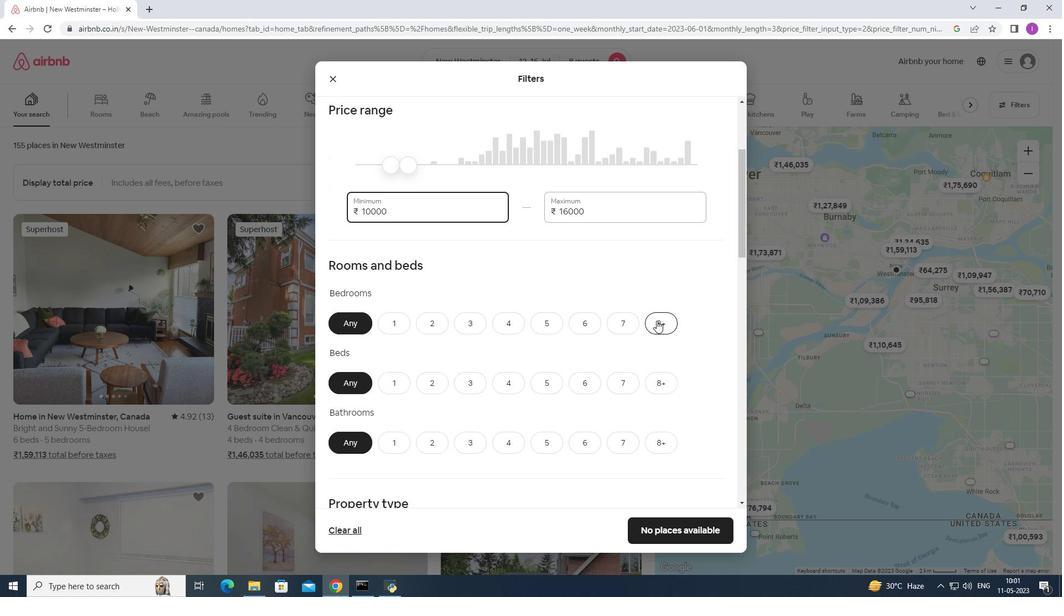 
Action: Mouse pressed left at (652, 321)
Screenshot: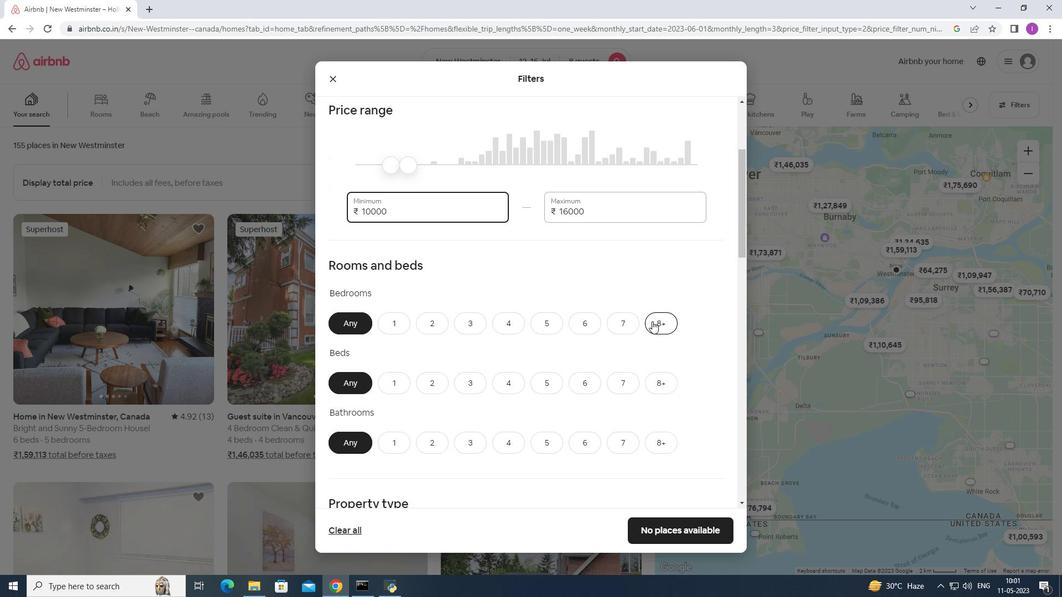 
Action: Mouse moved to (666, 377)
Screenshot: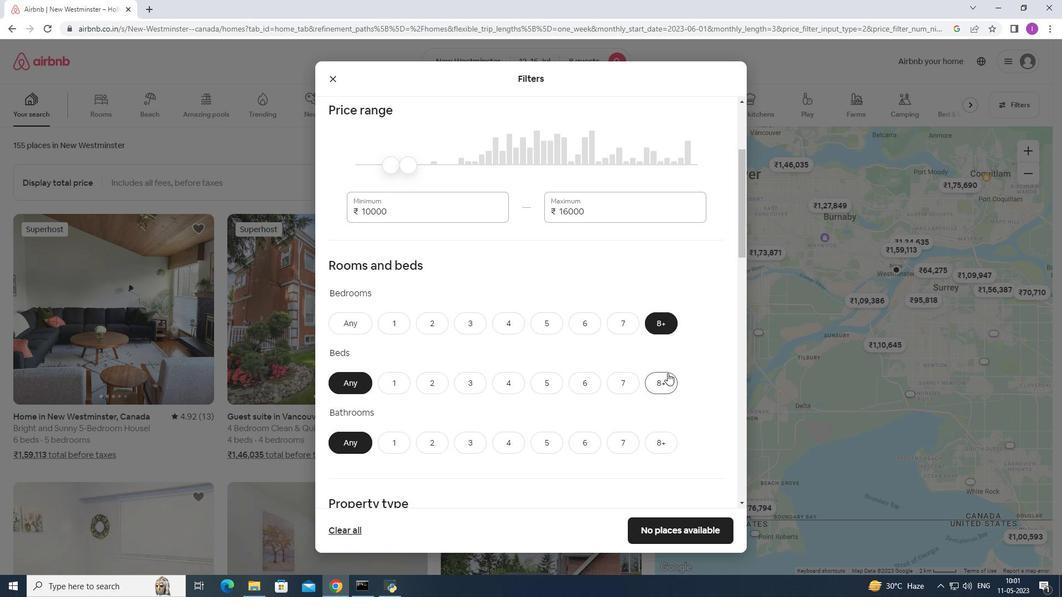 
Action: Mouse pressed left at (666, 377)
Screenshot: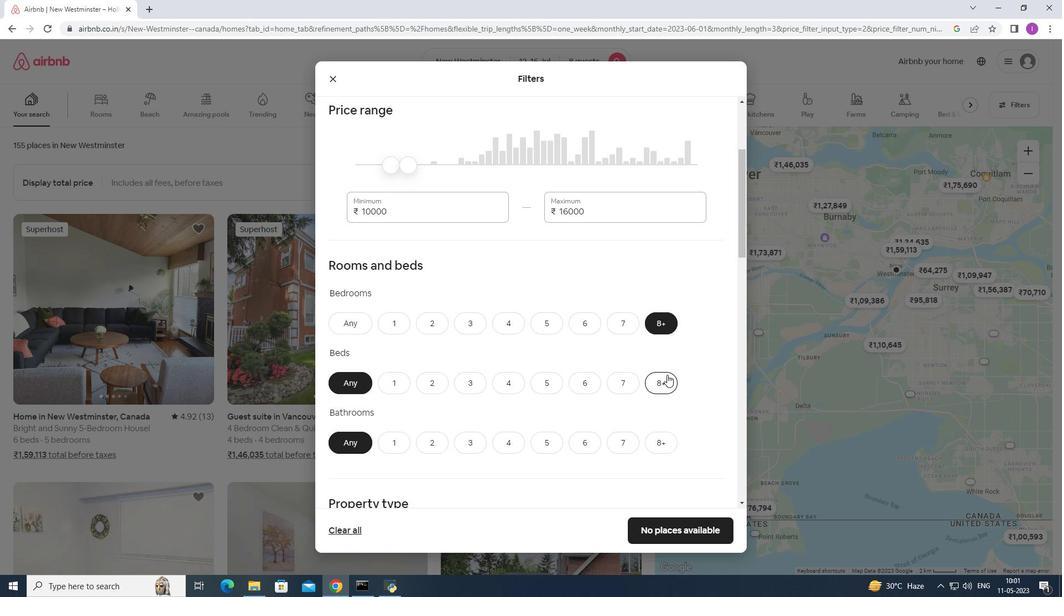 
Action: Mouse moved to (670, 446)
Screenshot: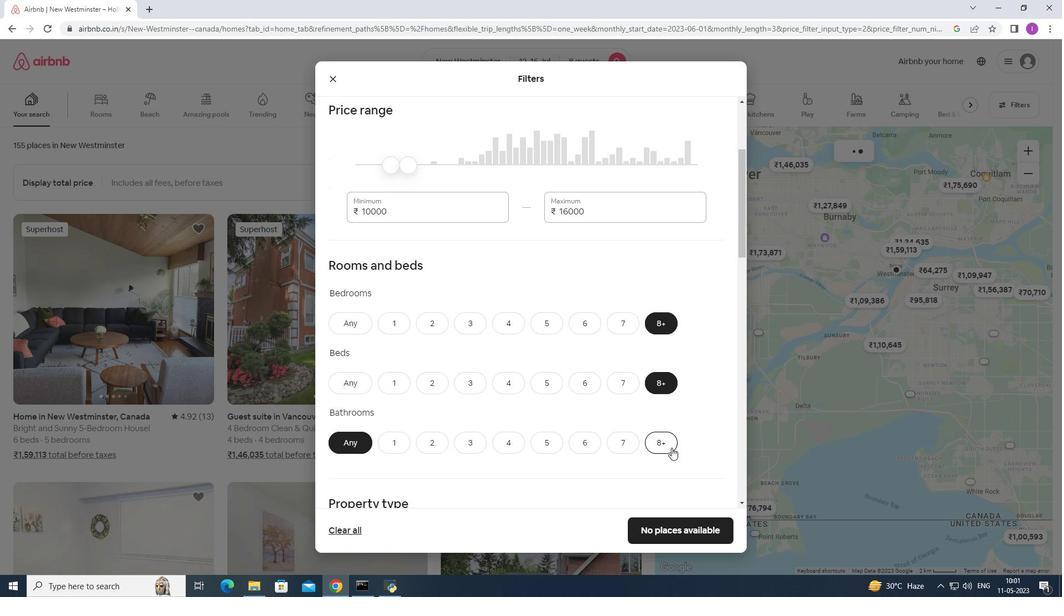 
Action: Mouse pressed left at (670, 446)
Screenshot: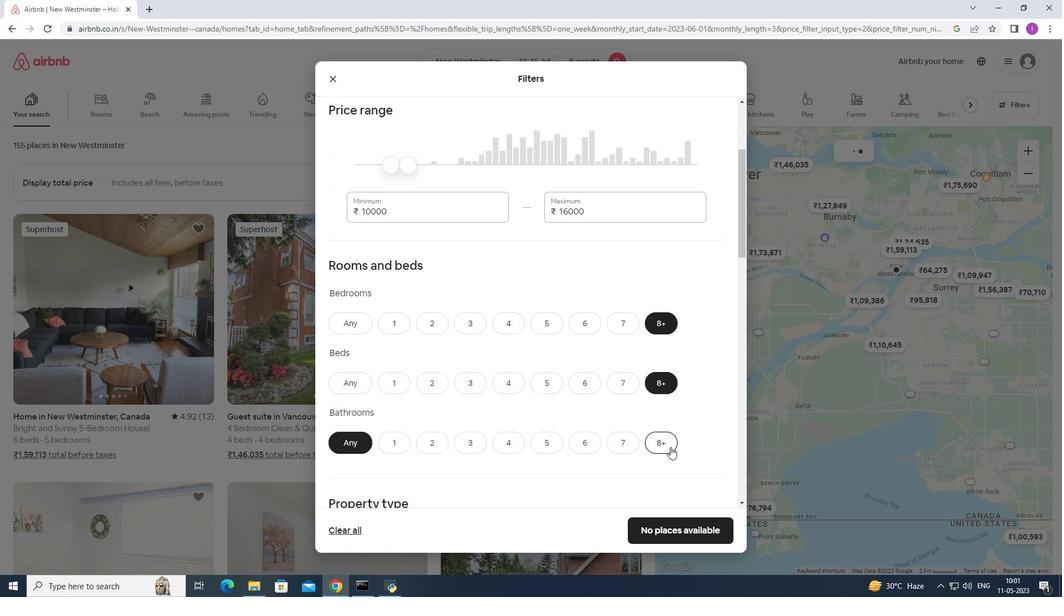 
Action: Mouse moved to (573, 442)
Screenshot: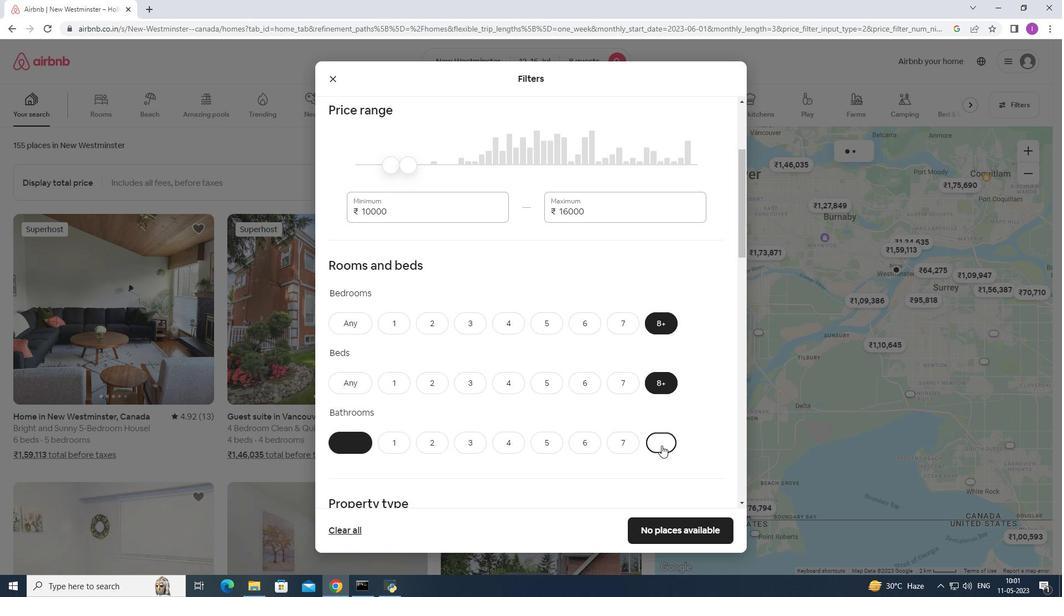 
Action: Mouse scrolled (573, 442) with delta (0, 0)
Screenshot: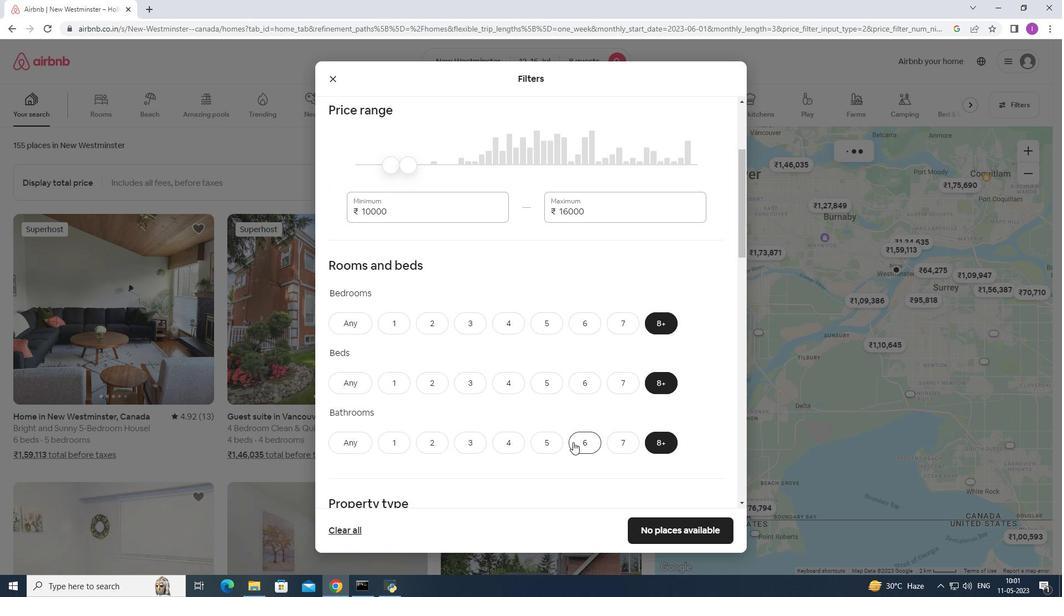 
Action: Mouse scrolled (573, 442) with delta (0, 0)
Screenshot: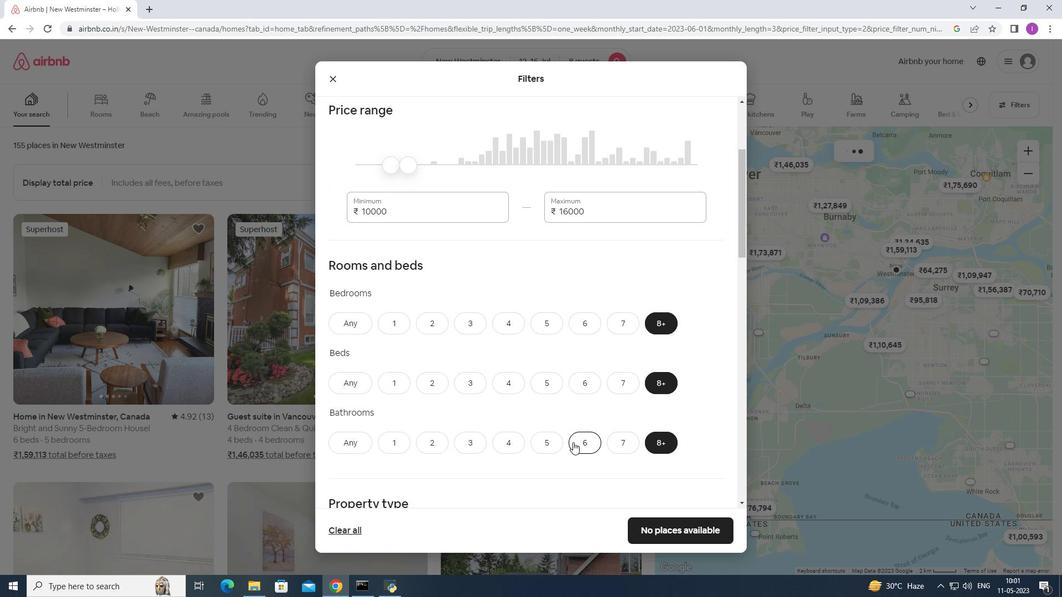 
Action: Mouse moved to (573, 426)
Screenshot: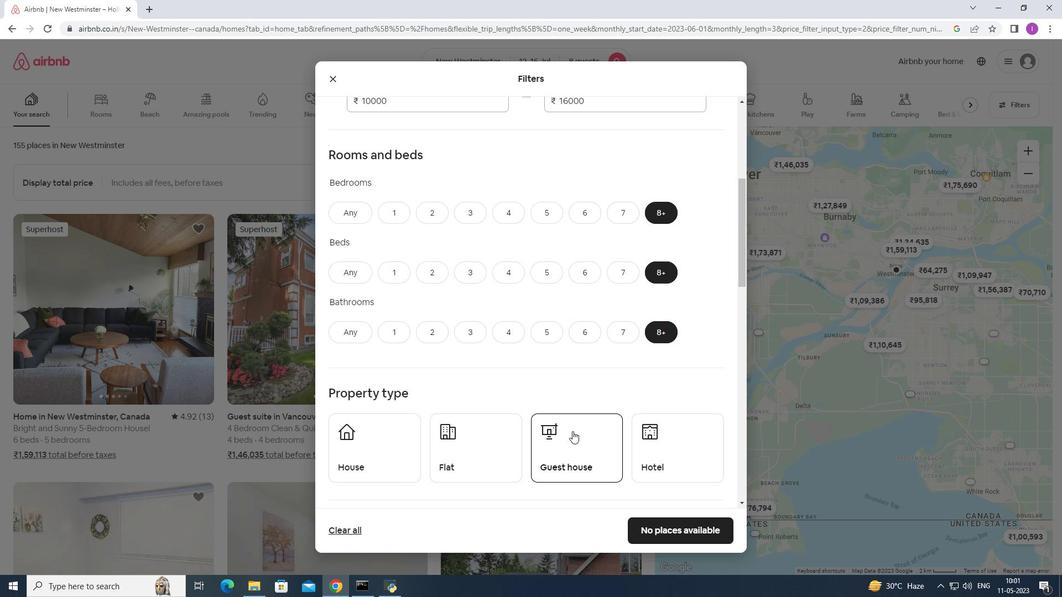 
Action: Mouse scrolled (573, 426) with delta (0, 0)
Screenshot: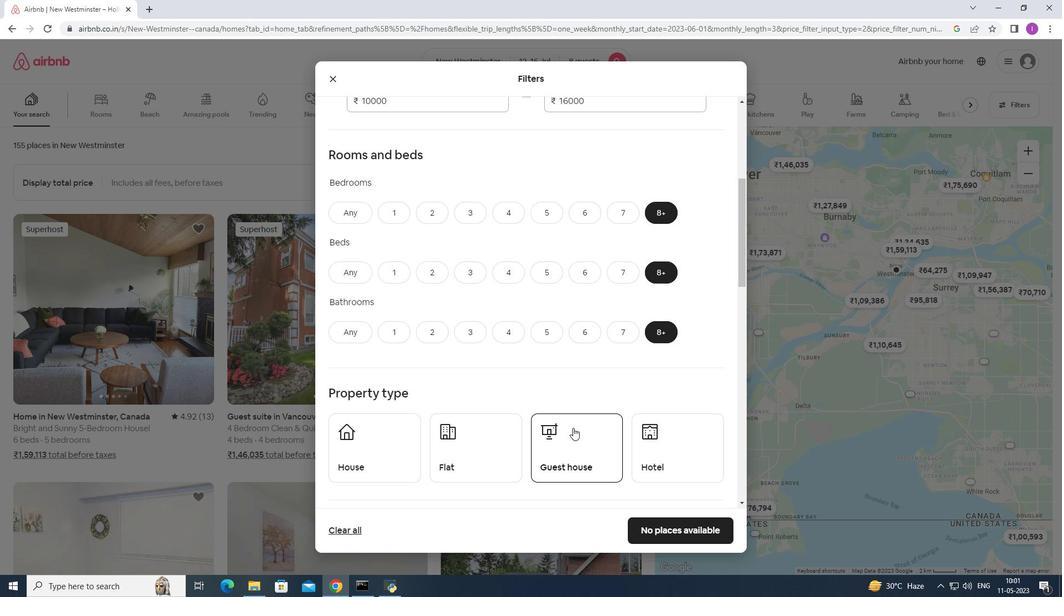 
Action: Mouse scrolled (573, 426) with delta (0, 0)
Screenshot: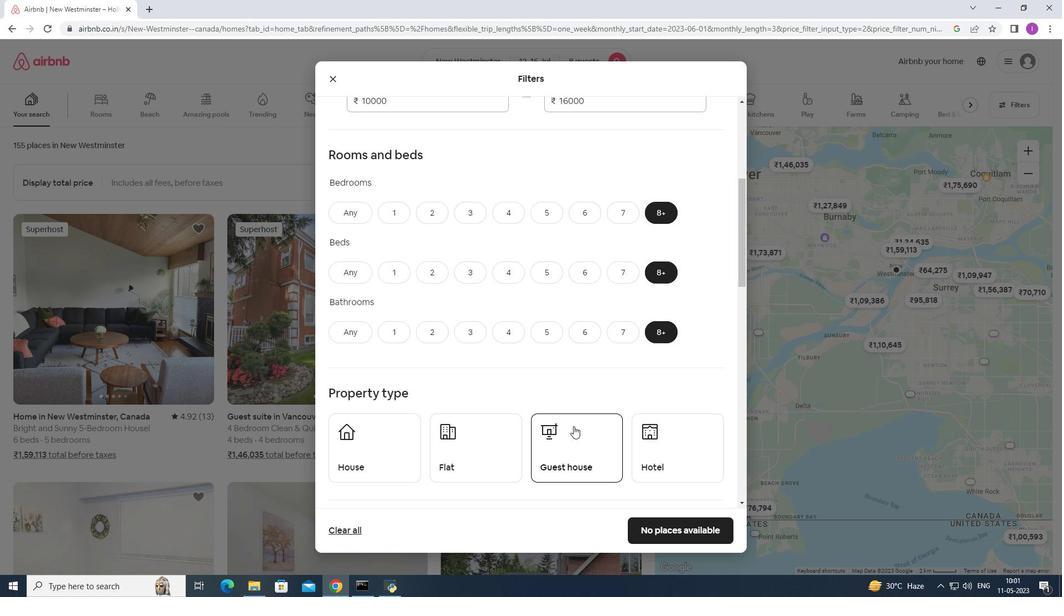 
Action: Mouse moved to (387, 363)
Screenshot: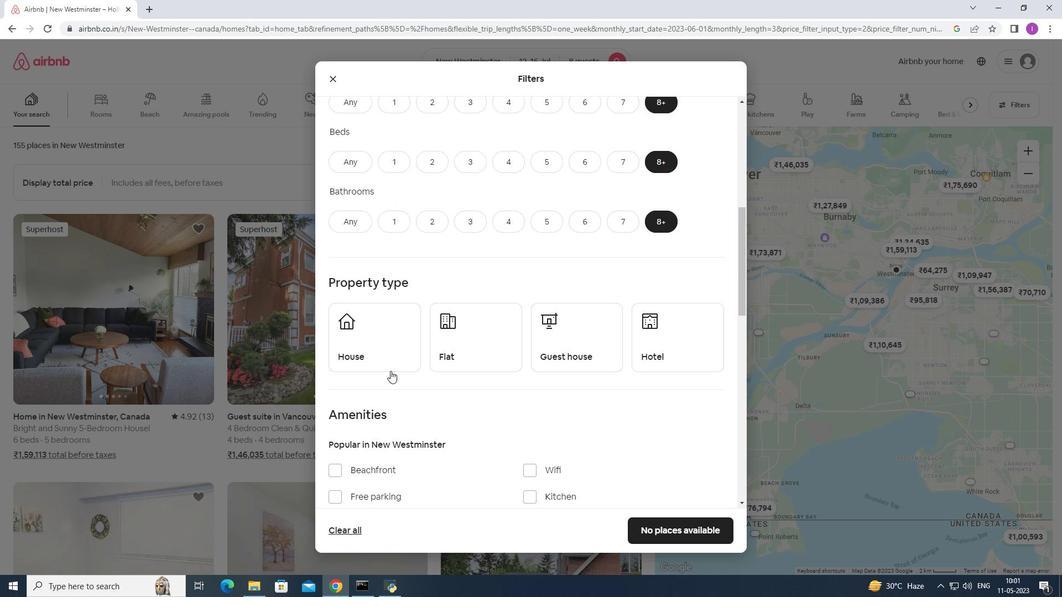 
Action: Mouse pressed left at (387, 363)
Screenshot: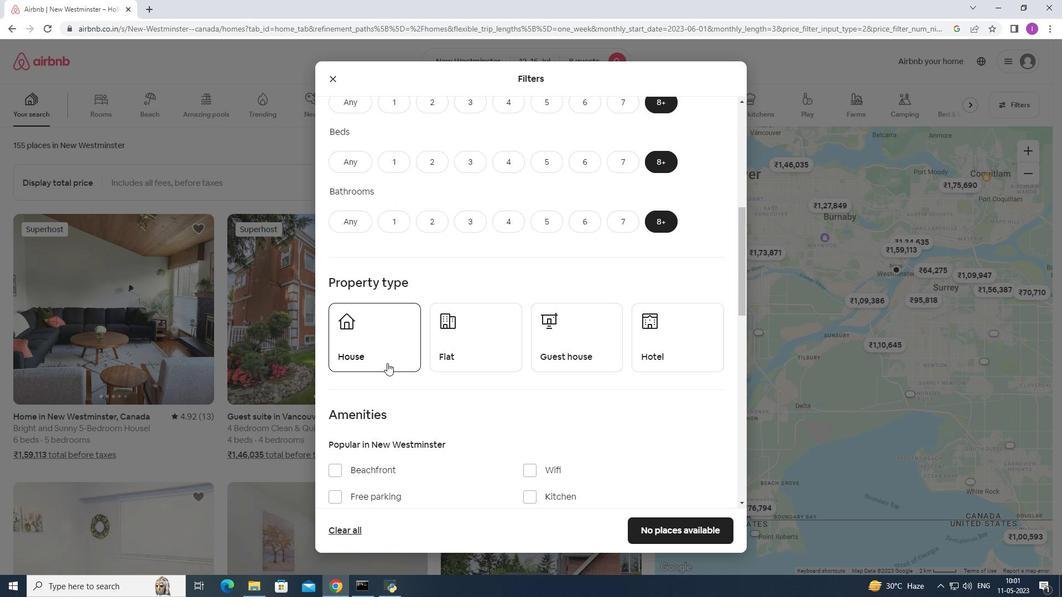 
Action: Mouse moved to (457, 356)
Screenshot: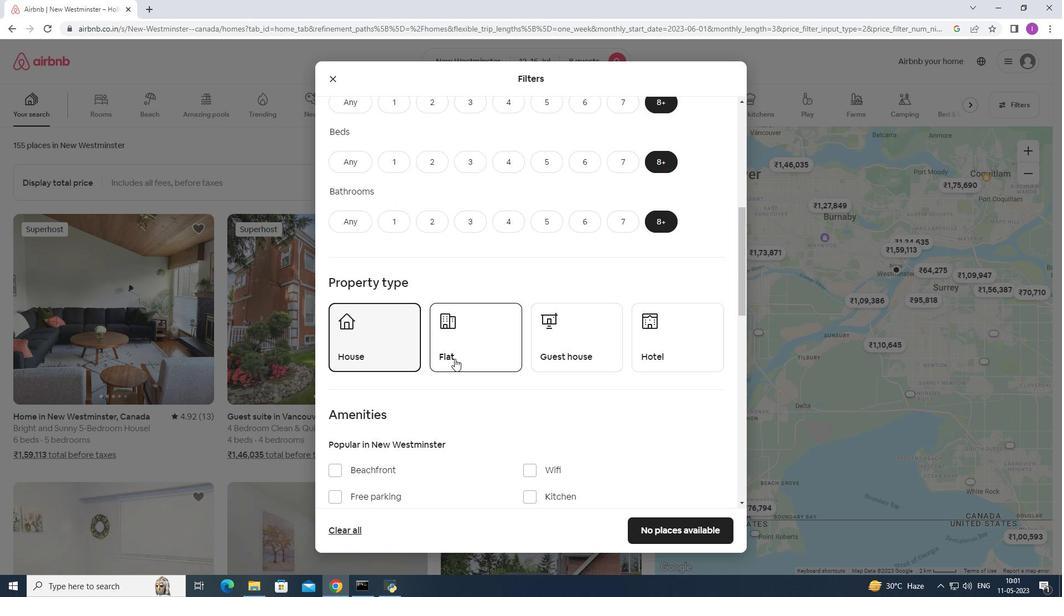 
Action: Mouse pressed left at (457, 356)
Screenshot: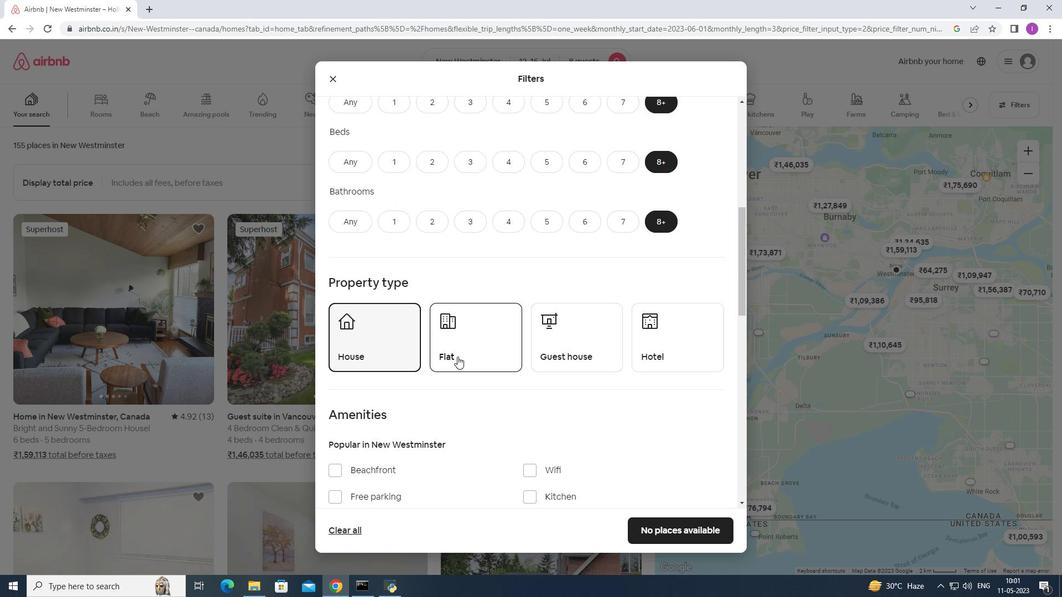 
Action: Mouse moved to (560, 347)
Screenshot: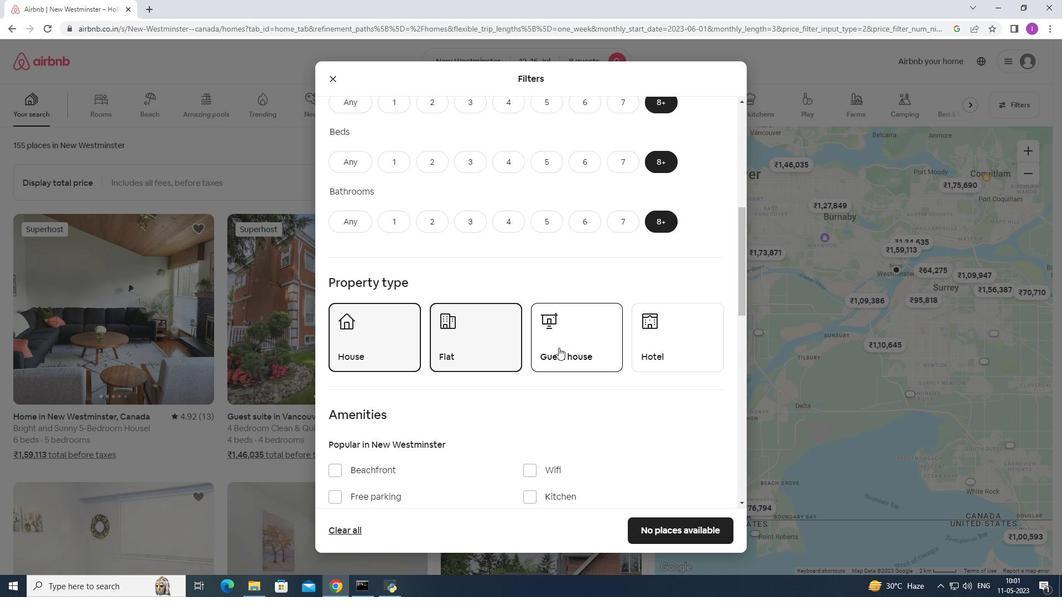 
Action: Mouse pressed left at (560, 347)
Screenshot: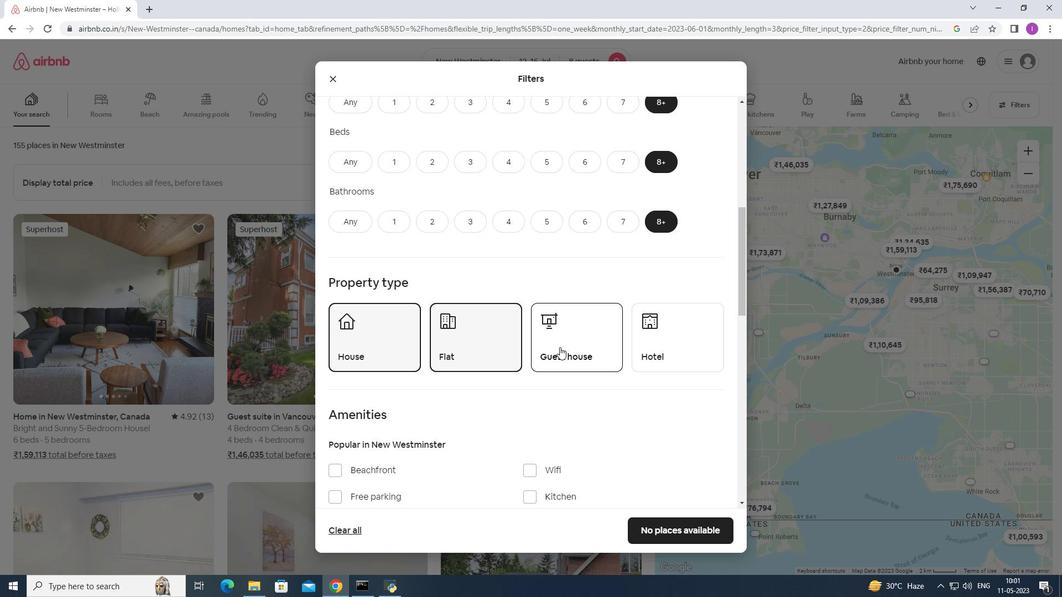 
Action: Mouse moved to (462, 403)
Screenshot: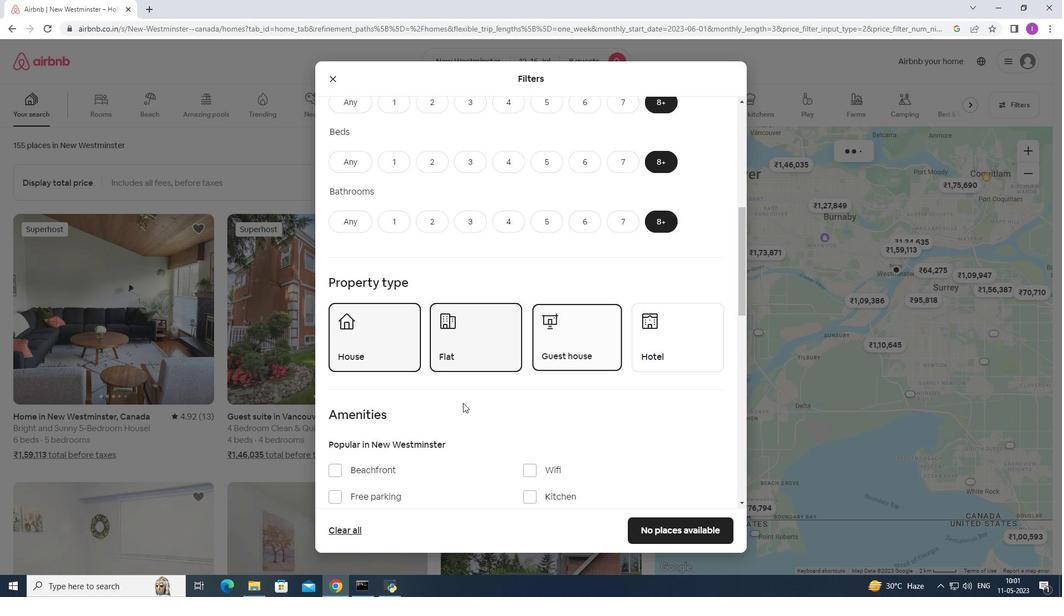 
Action: Mouse scrolled (462, 403) with delta (0, 0)
Screenshot: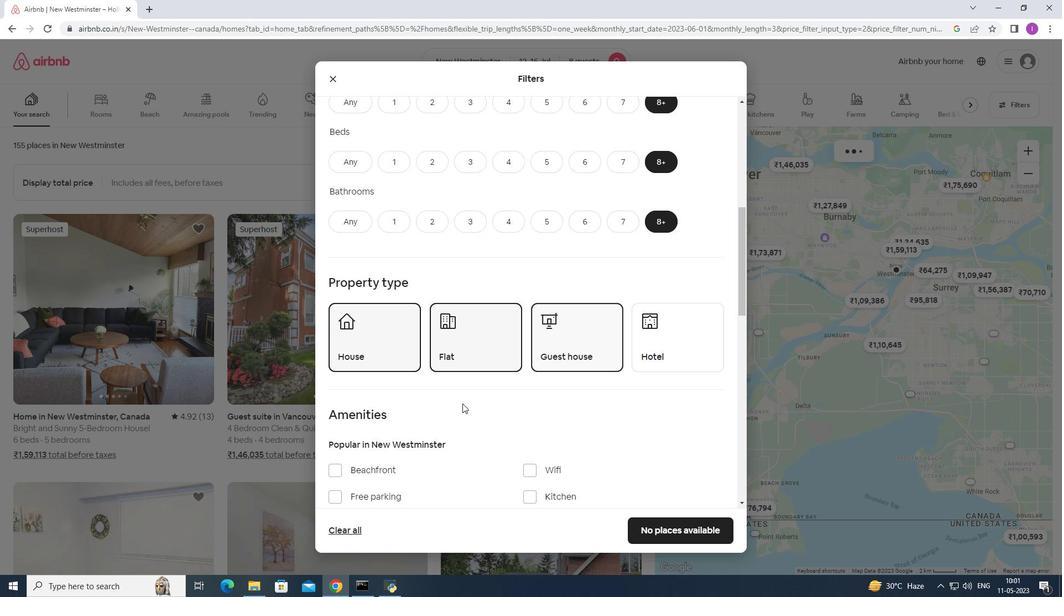 
Action: Mouse scrolled (462, 403) with delta (0, 0)
Screenshot: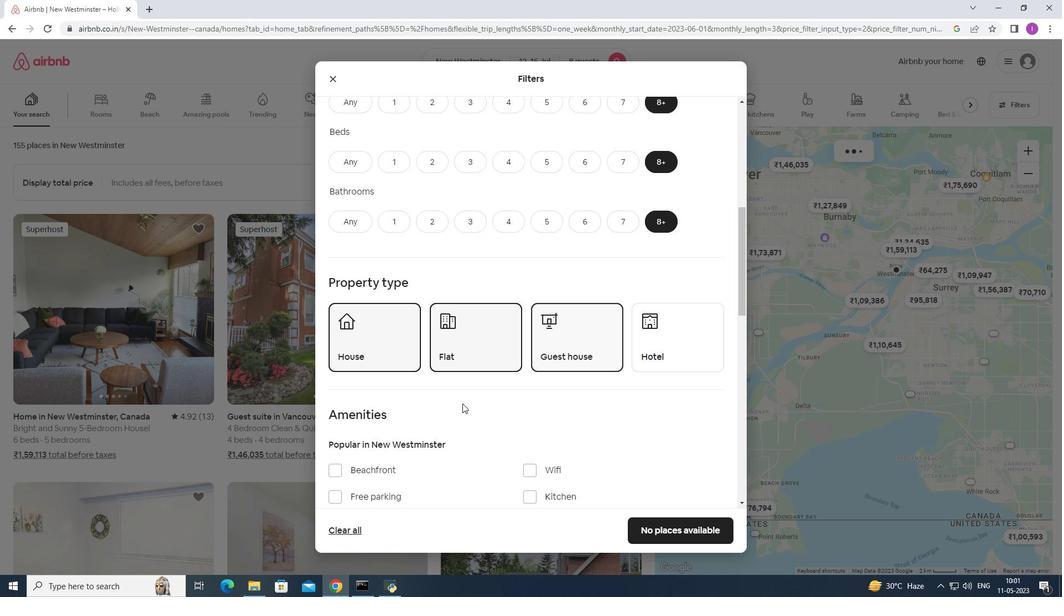 
Action: Mouse moved to (462, 403)
Screenshot: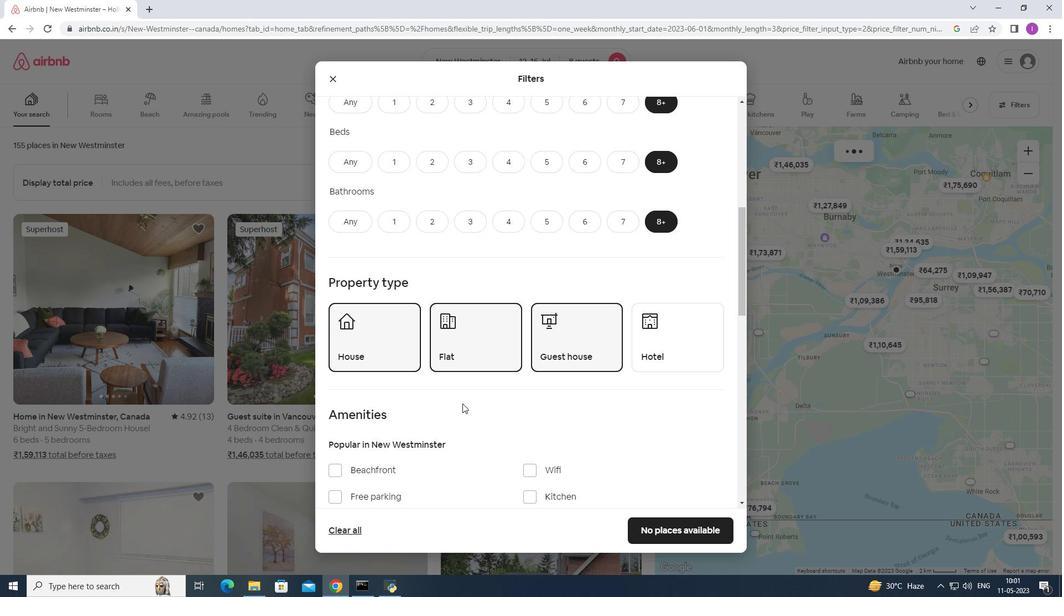 
Action: Mouse scrolled (462, 403) with delta (0, 0)
Screenshot: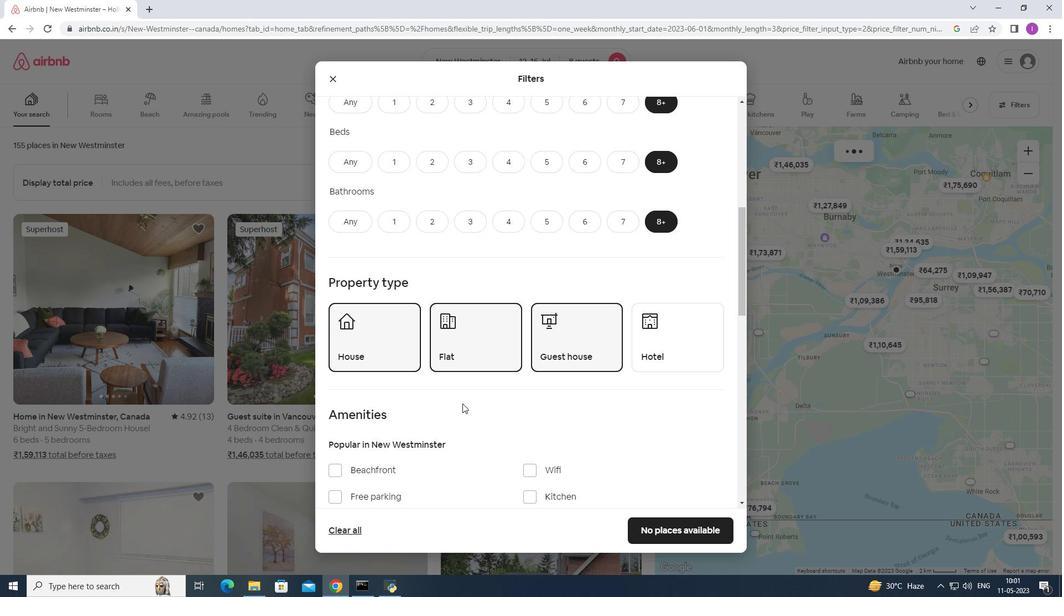 
Action: Mouse moved to (527, 303)
Screenshot: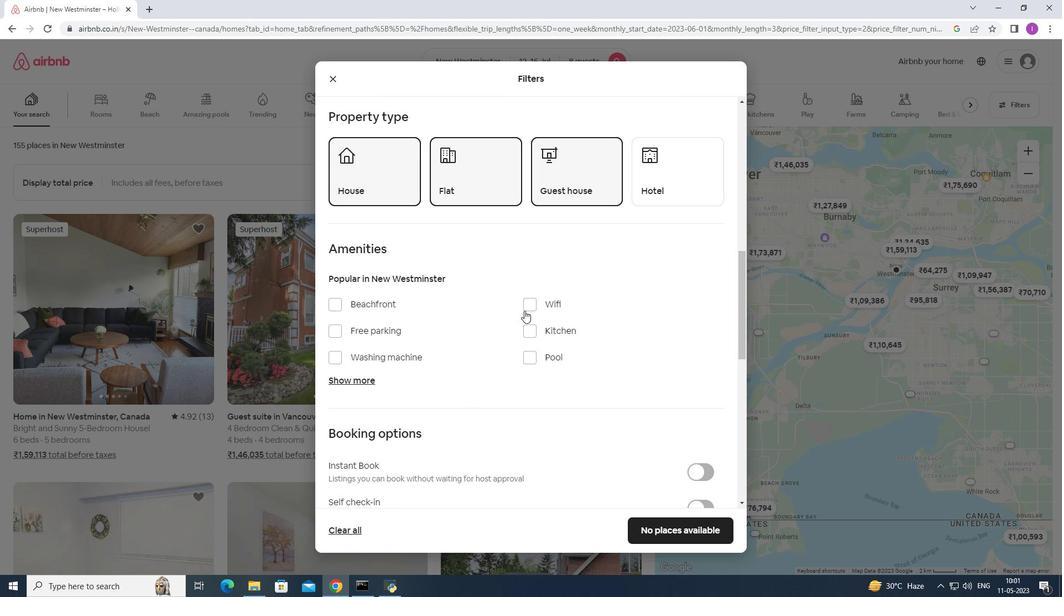 
Action: Mouse pressed left at (527, 303)
Screenshot: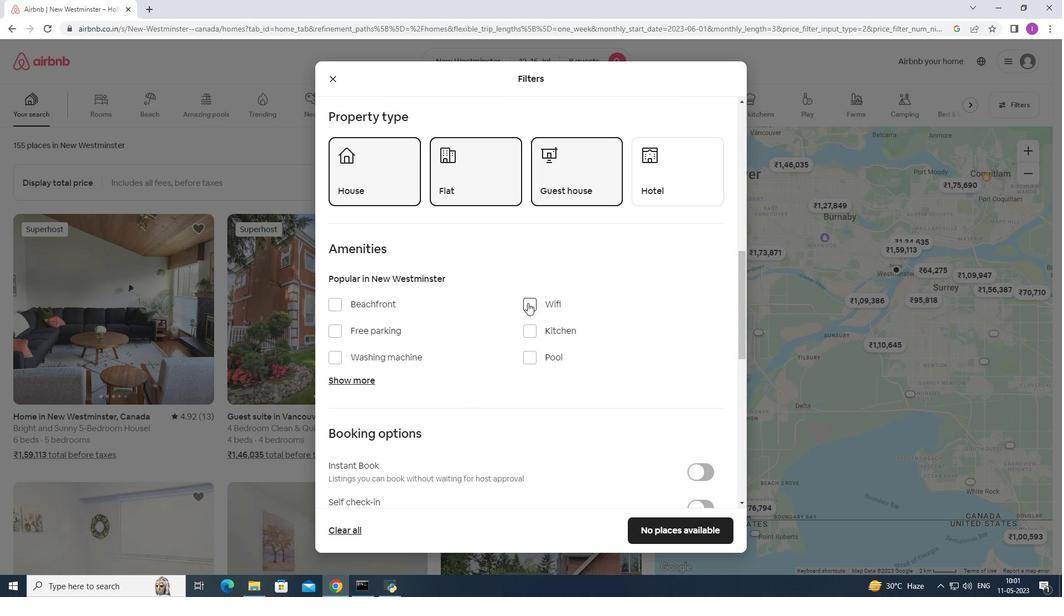 
Action: Mouse moved to (332, 327)
Screenshot: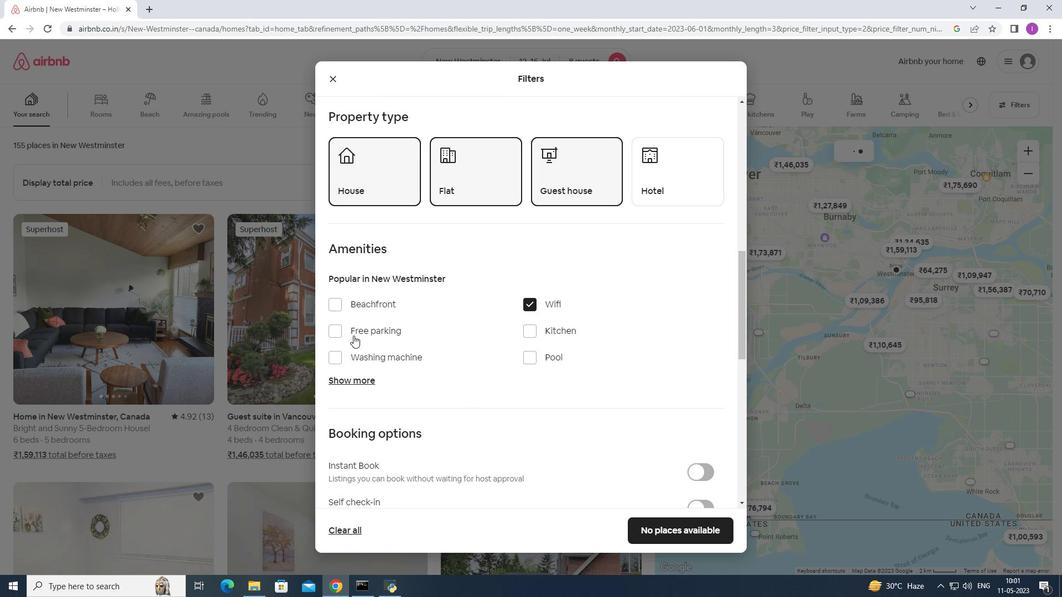
Action: Mouse pressed left at (332, 327)
Screenshot: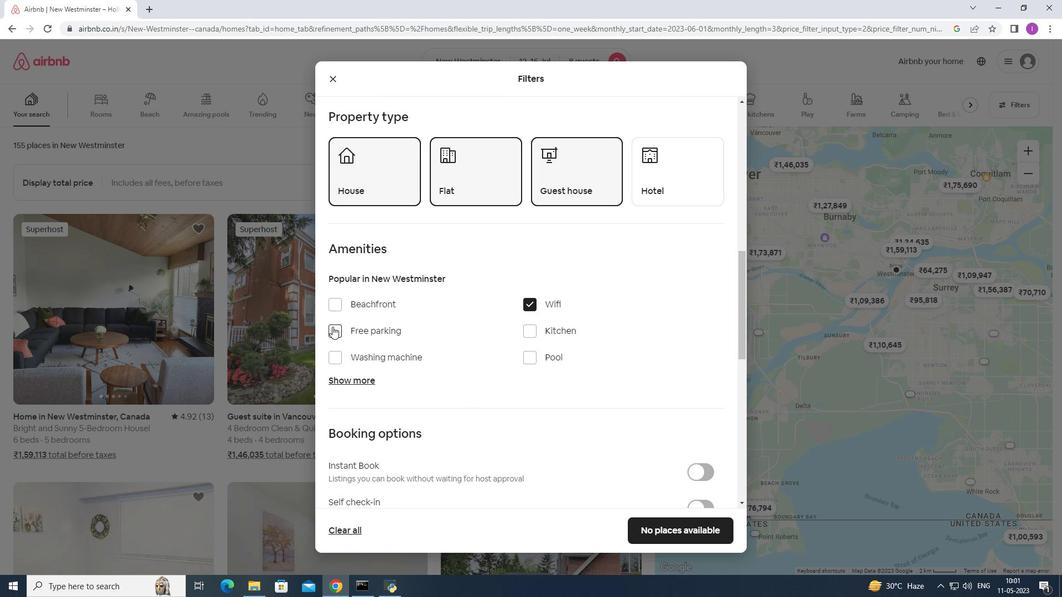 
Action: Mouse moved to (367, 375)
Screenshot: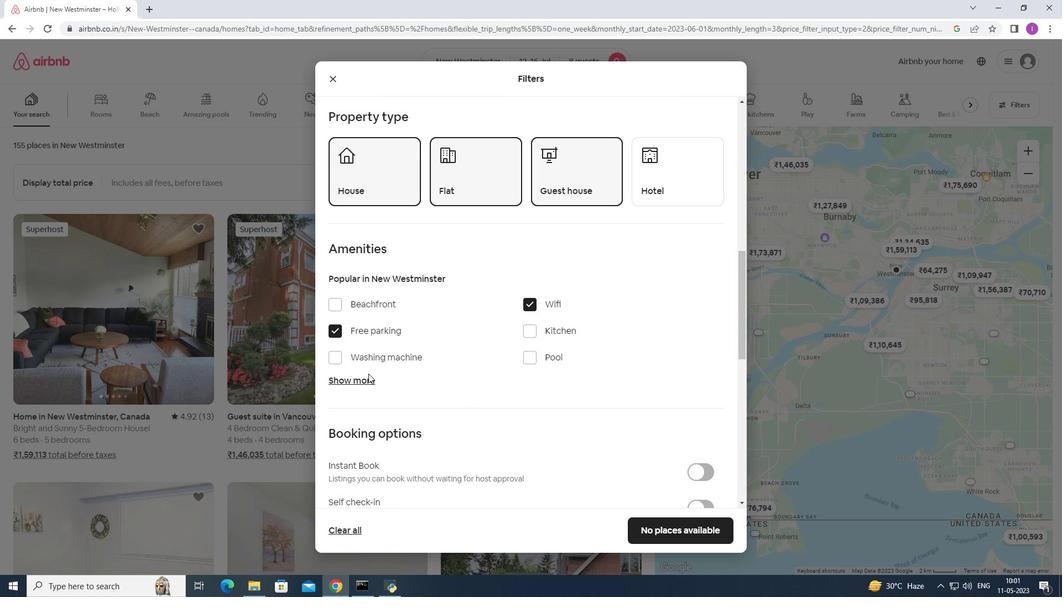 
Action: Mouse pressed left at (367, 375)
Screenshot: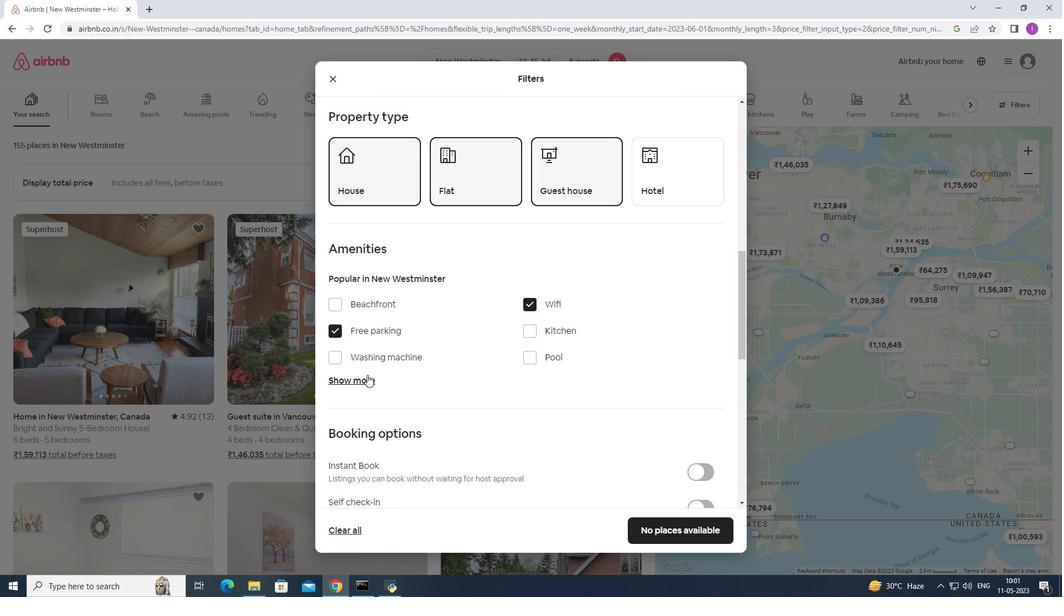 
Action: Mouse moved to (499, 387)
Screenshot: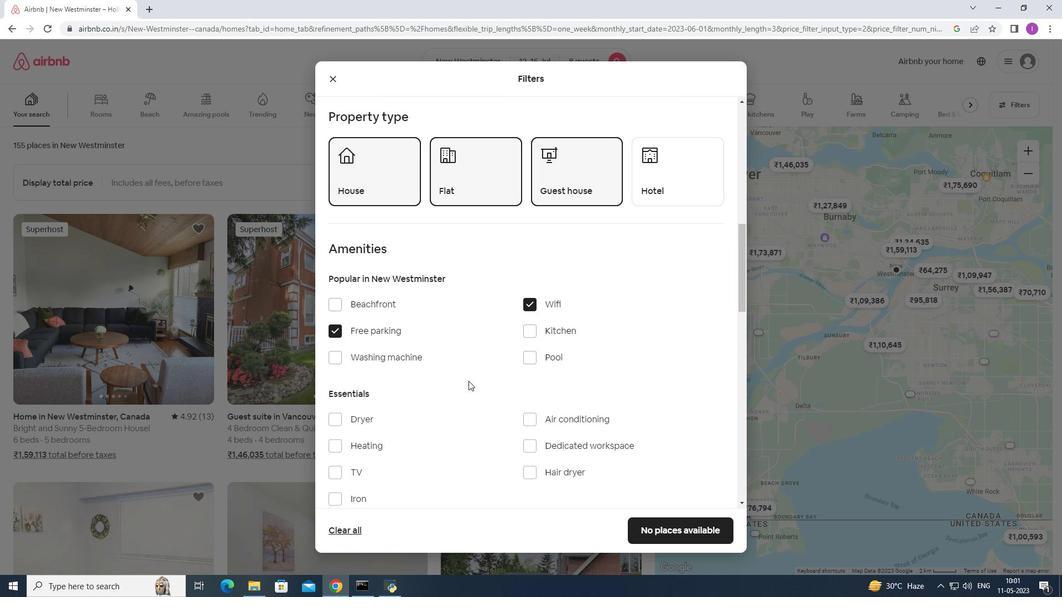 
Action: Mouse scrolled (499, 387) with delta (0, 0)
Screenshot: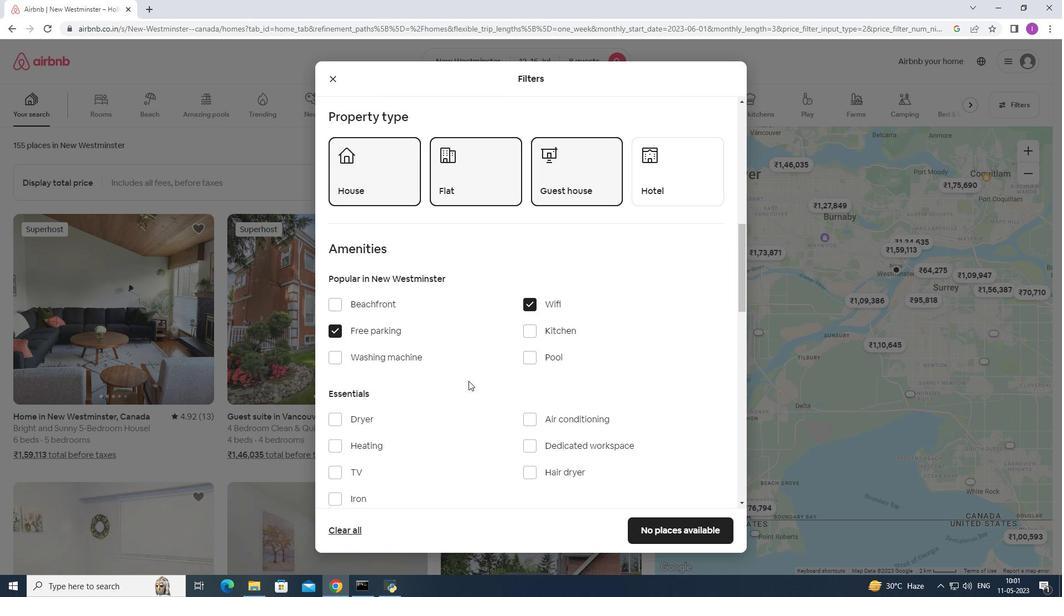 
Action: Mouse scrolled (499, 387) with delta (0, 0)
Screenshot: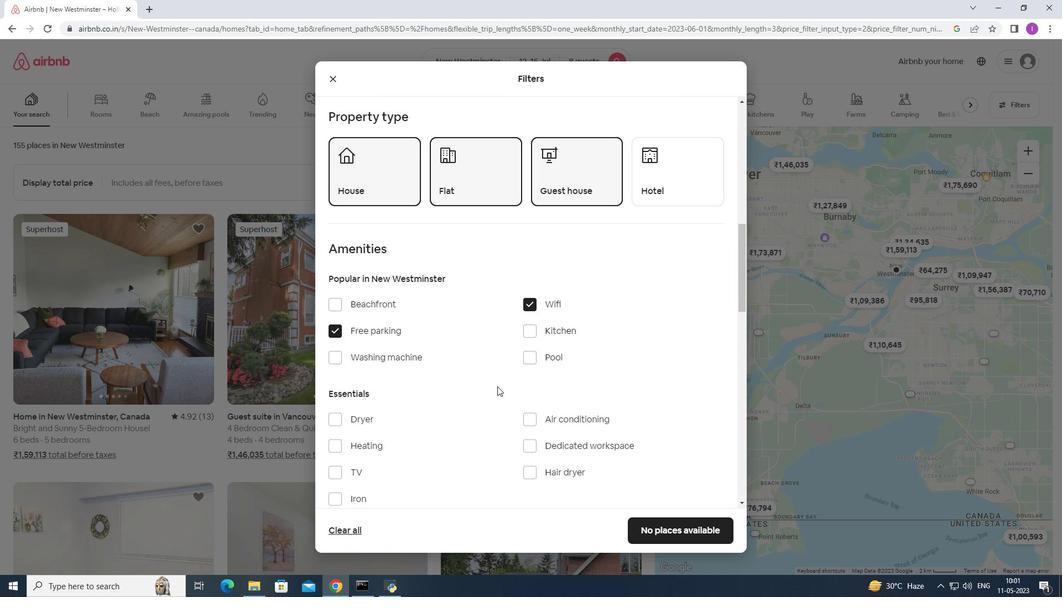 
Action: Mouse moved to (329, 363)
Screenshot: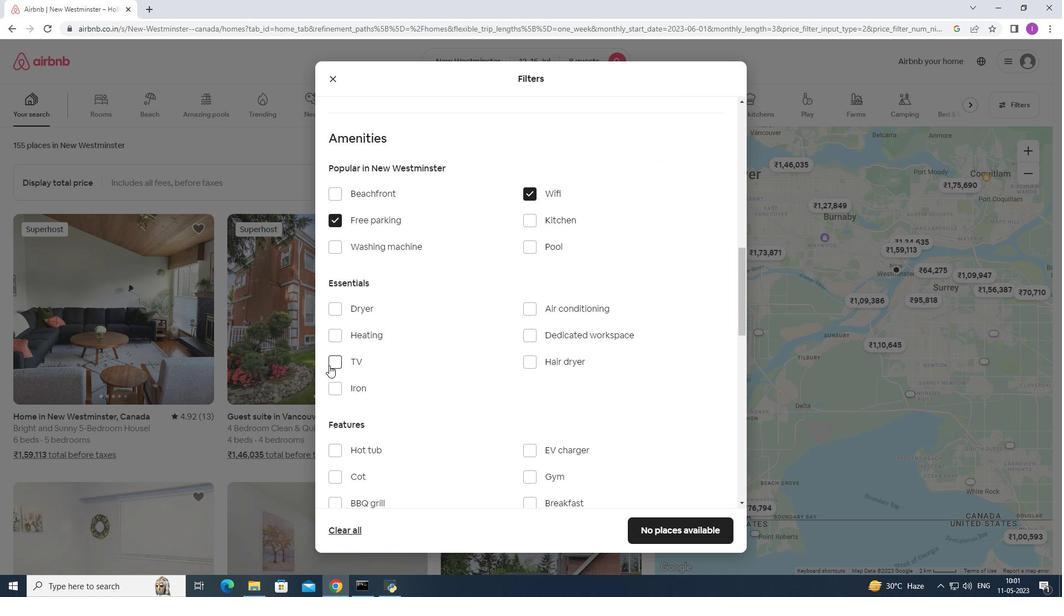 
Action: Mouse pressed left at (329, 363)
Screenshot: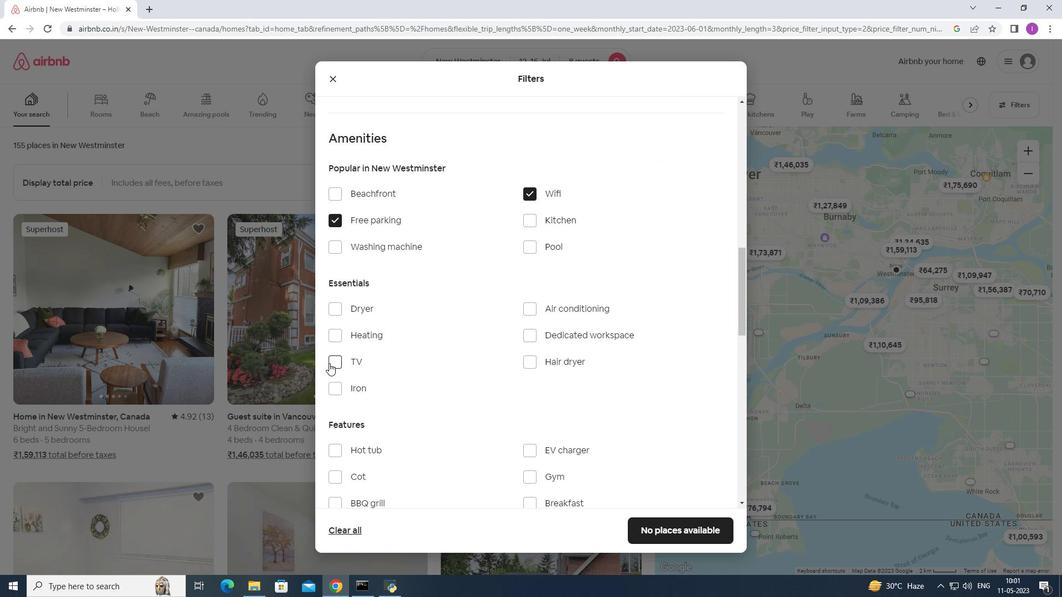 
Action: Mouse moved to (614, 449)
Screenshot: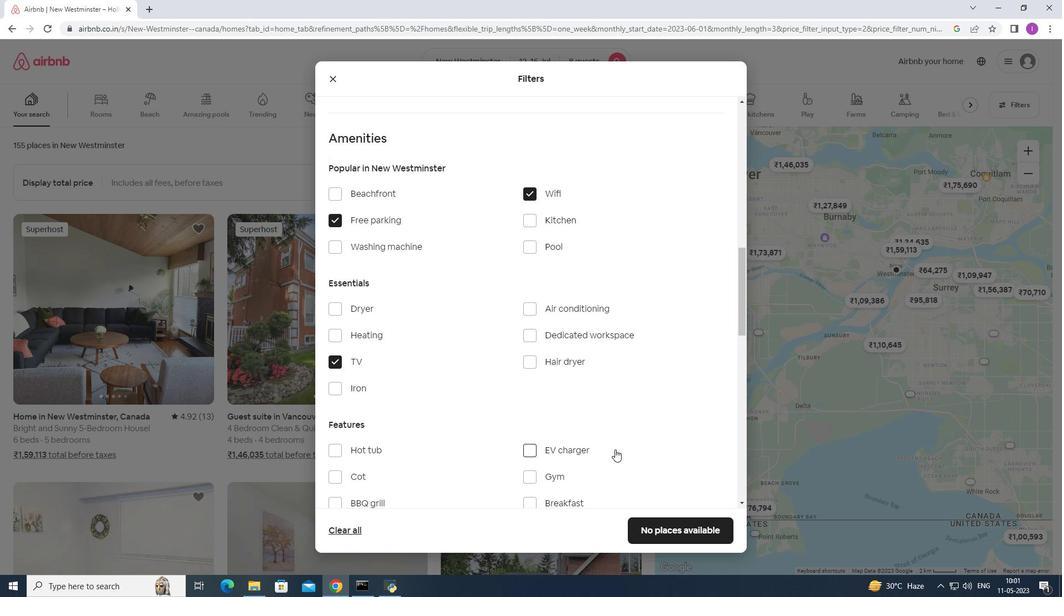 
Action: Mouse scrolled (614, 449) with delta (0, 0)
Screenshot: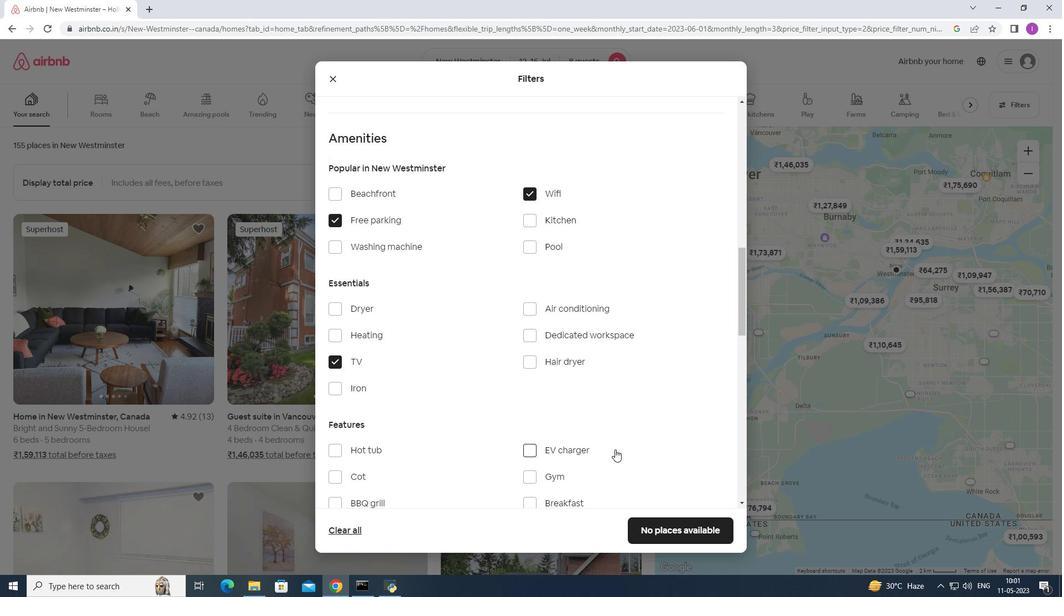
Action: Mouse scrolled (614, 449) with delta (0, 0)
Screenshot: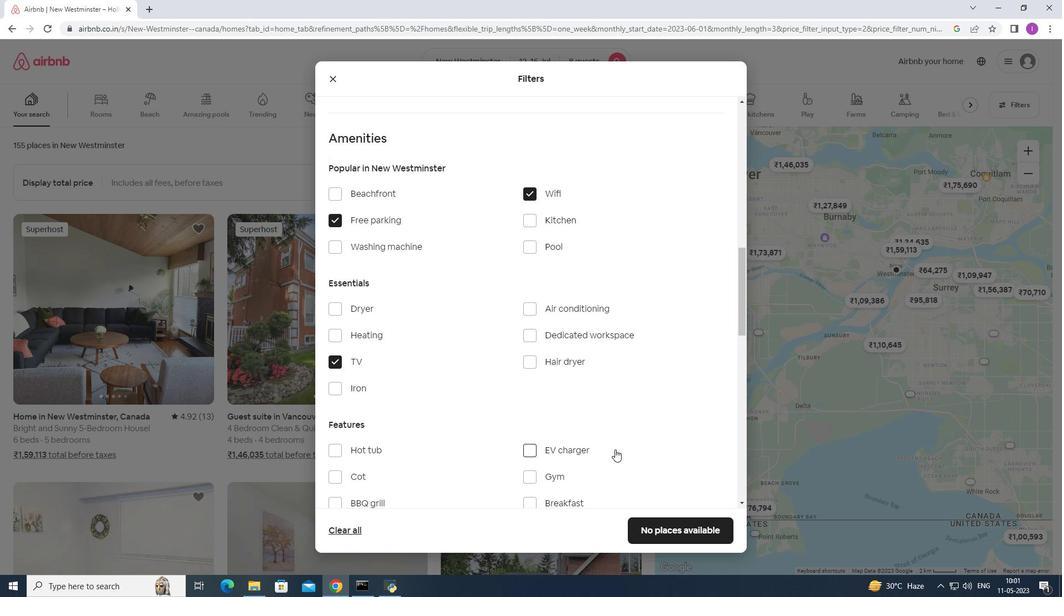 
Action: Mouse moved to (526, 370)
Screenshot: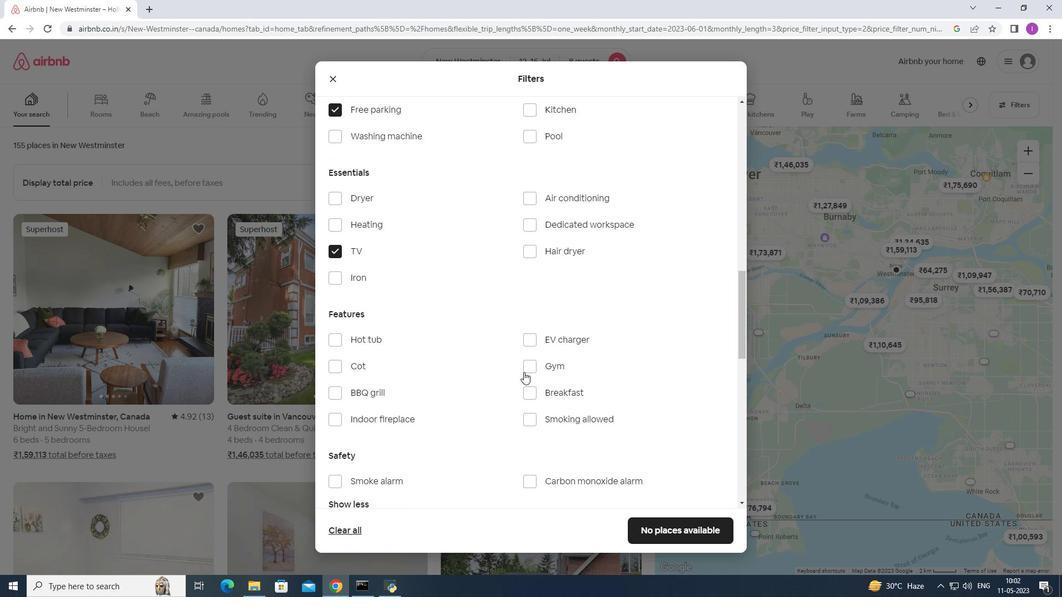 
Action: Mouse pressed left at (526, 370)
Screenshot: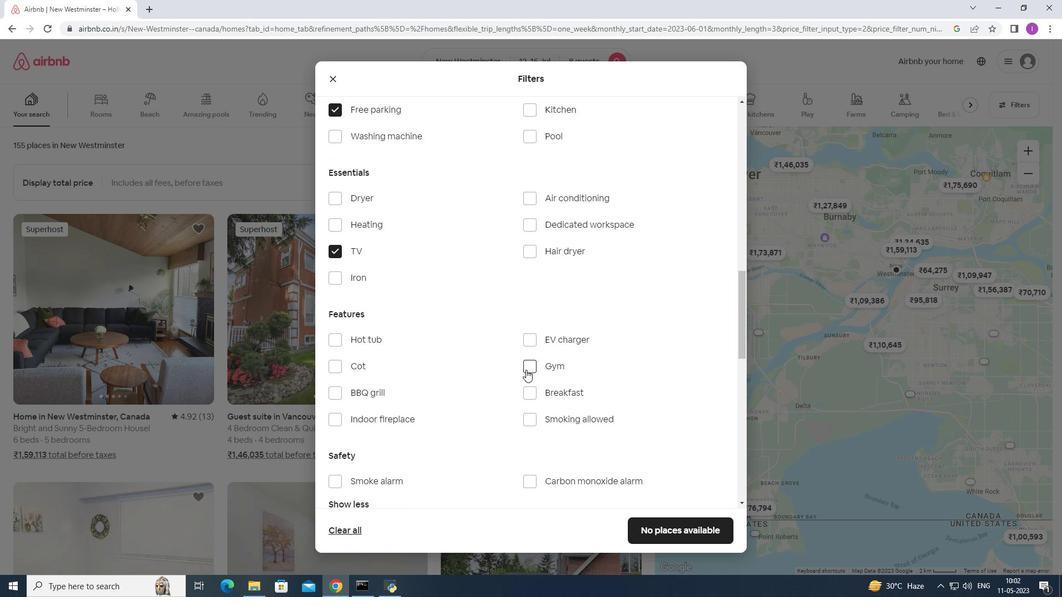 
Action: Mouse moved to (526, 392)
Screenshot: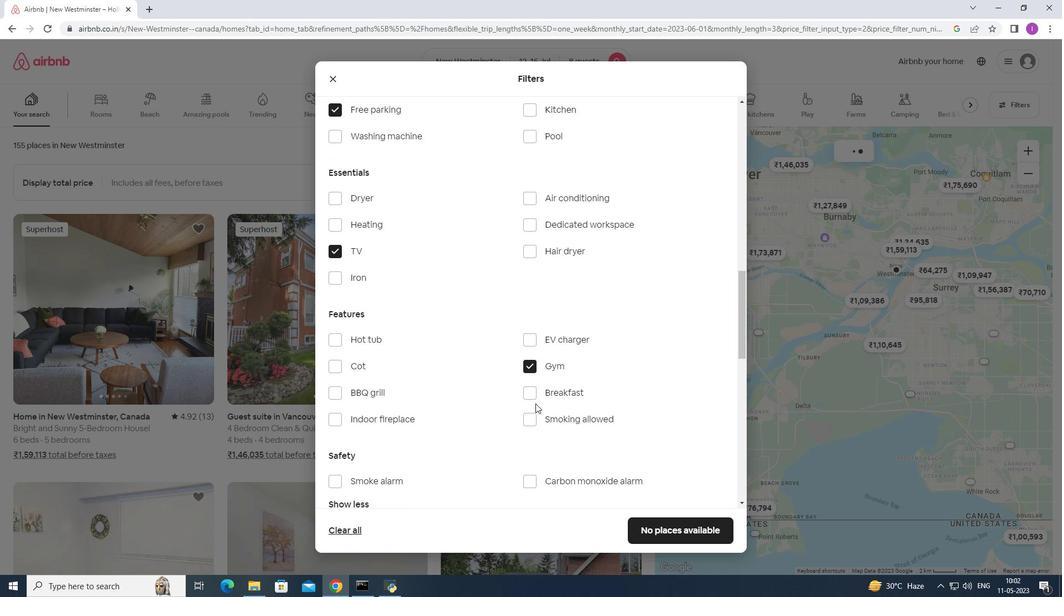 
Action: Mouse pressed left at (526, 392)
Screenshot: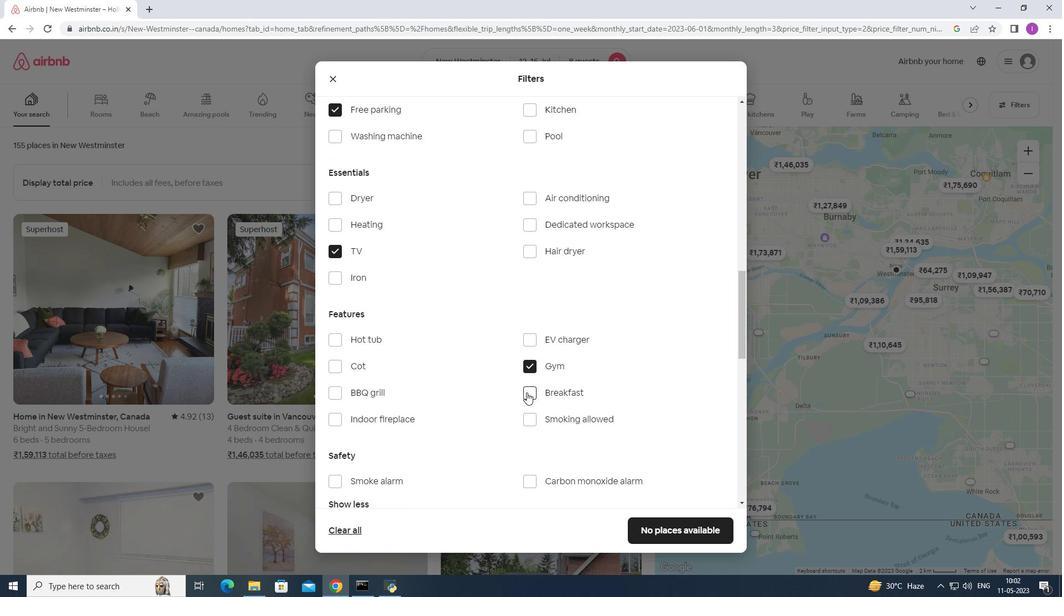 
Action: Mouse moved to (508, 421)
Screenshot: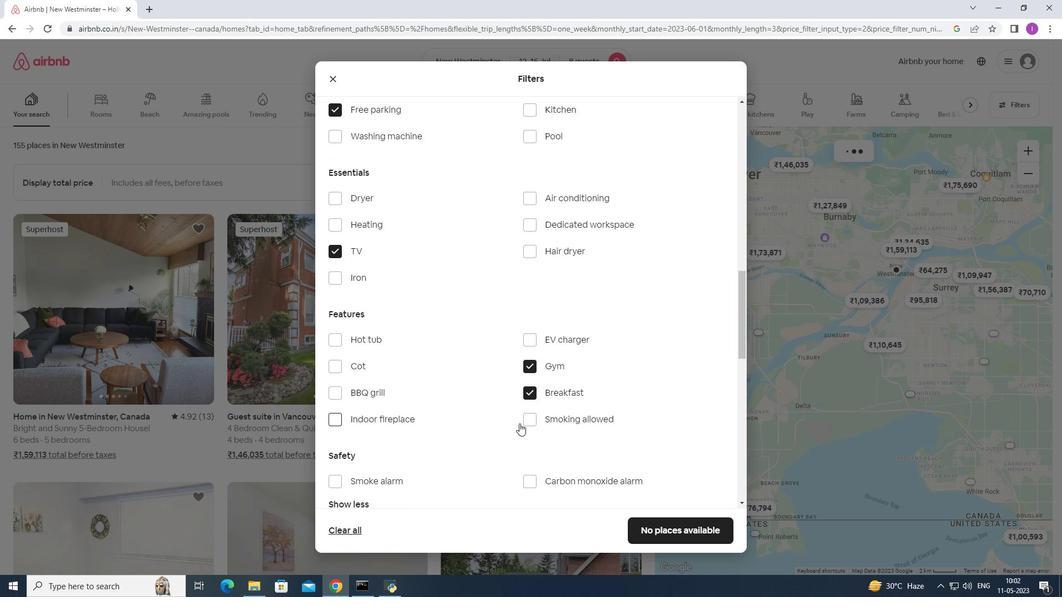 
Action: Mouse scrolled (508, 421) with delta (0, 0)
Screenshot: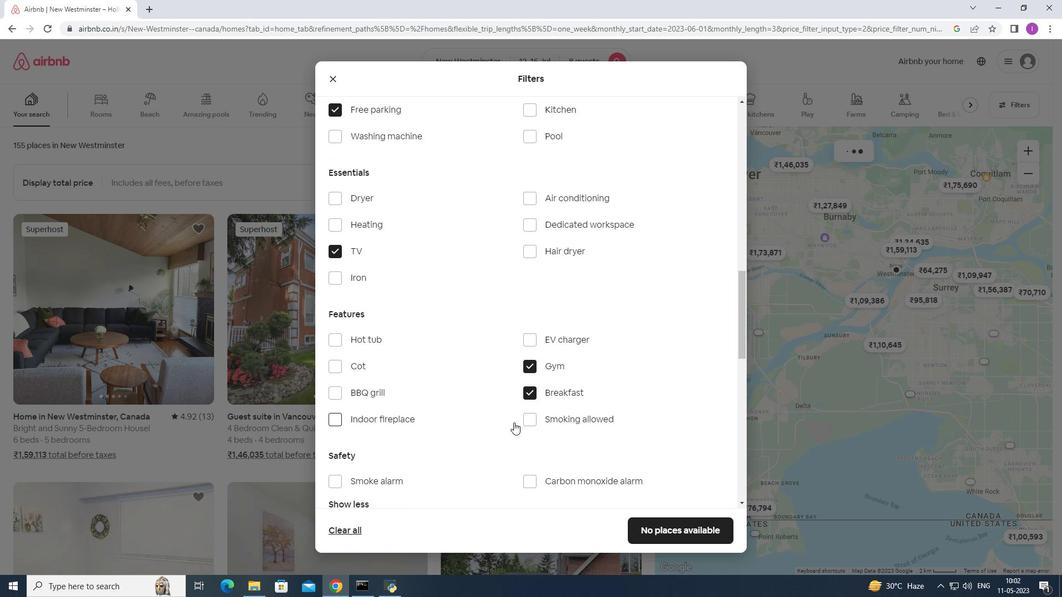 
Action: Mouse moved to (508, 421)
Screenshot: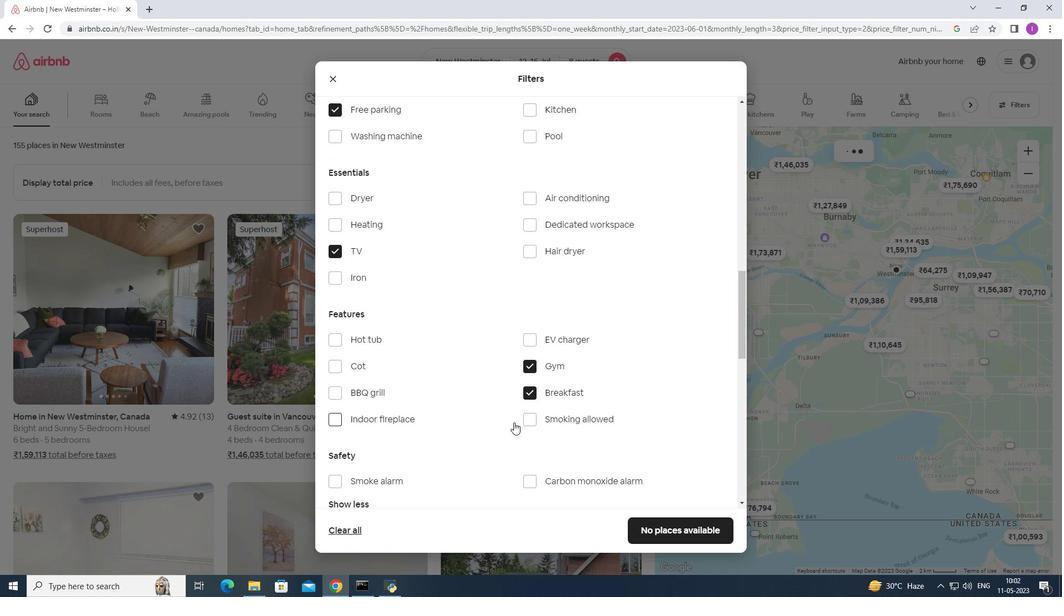 
Action: Mouse scrolled (508, 421) with delta (0, 0)
Screenshot: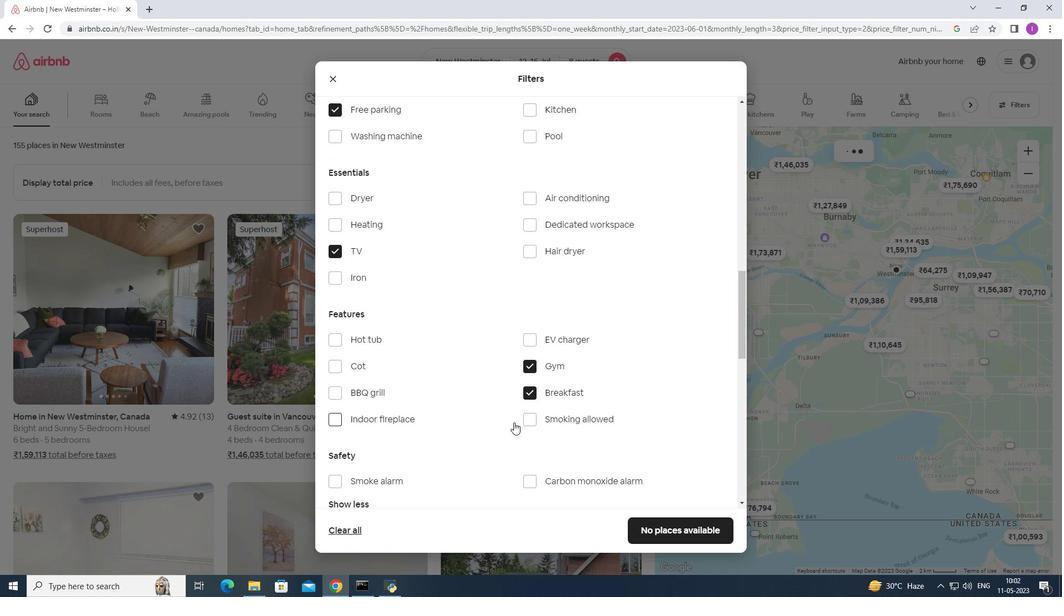 
Action: Mouse moved to (507, 421)
Screenshot: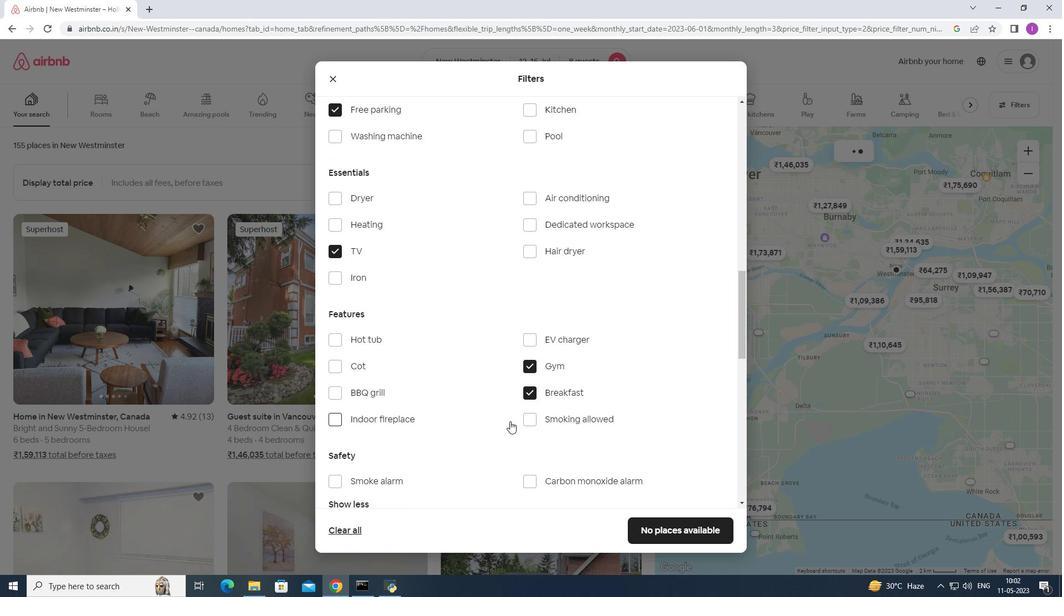 
Action: Mouse scrolled (507, 421) with delta (0, 0)
Screenshot: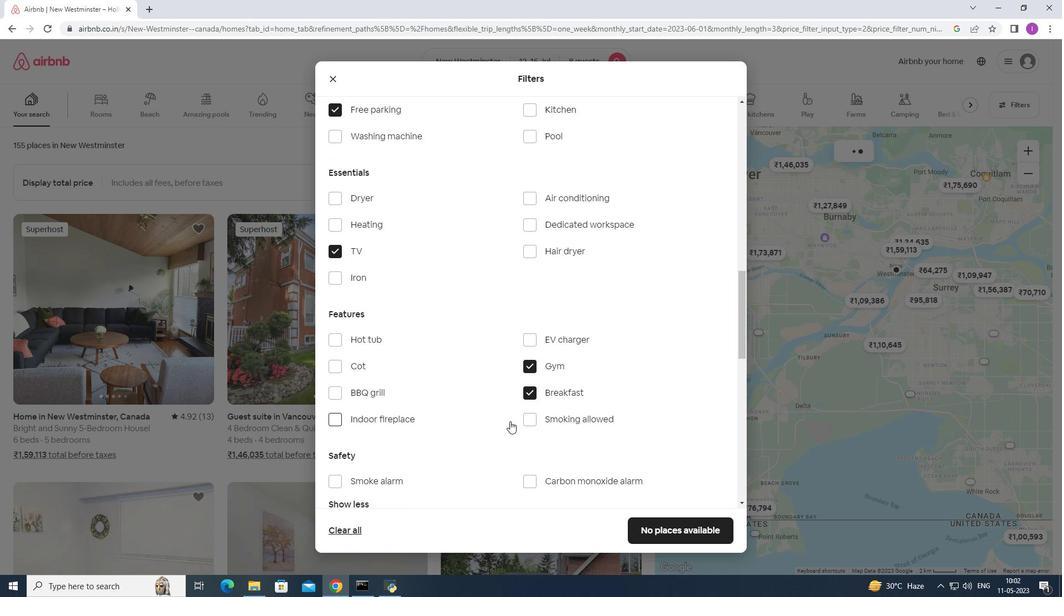 
Action: Mouse moved to (506, 422)
Screenshot: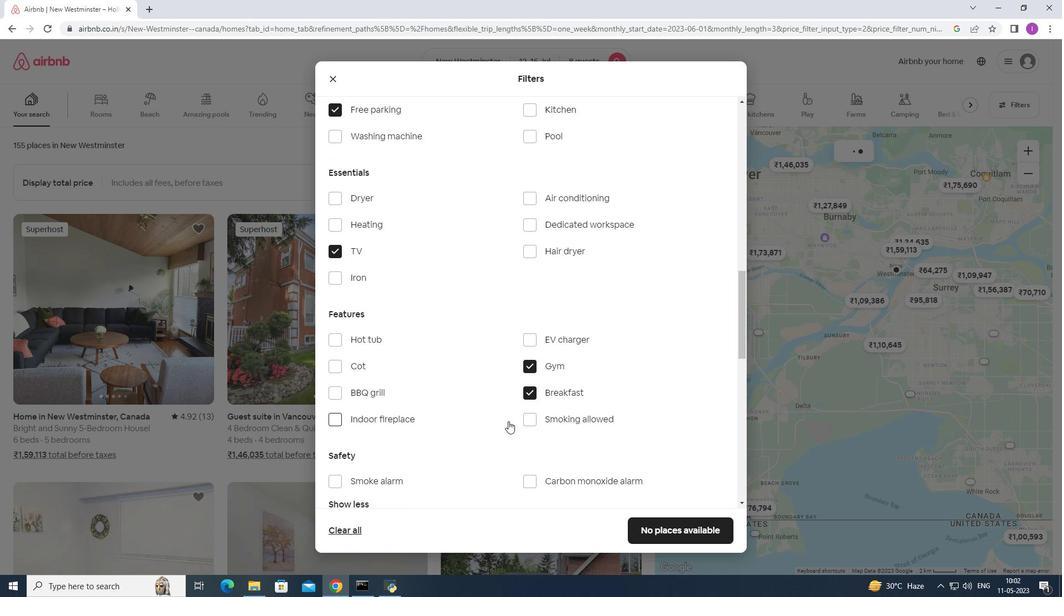 
Action: Mouse scrolled (506, 421) with delta (0, 0)
Screenshot: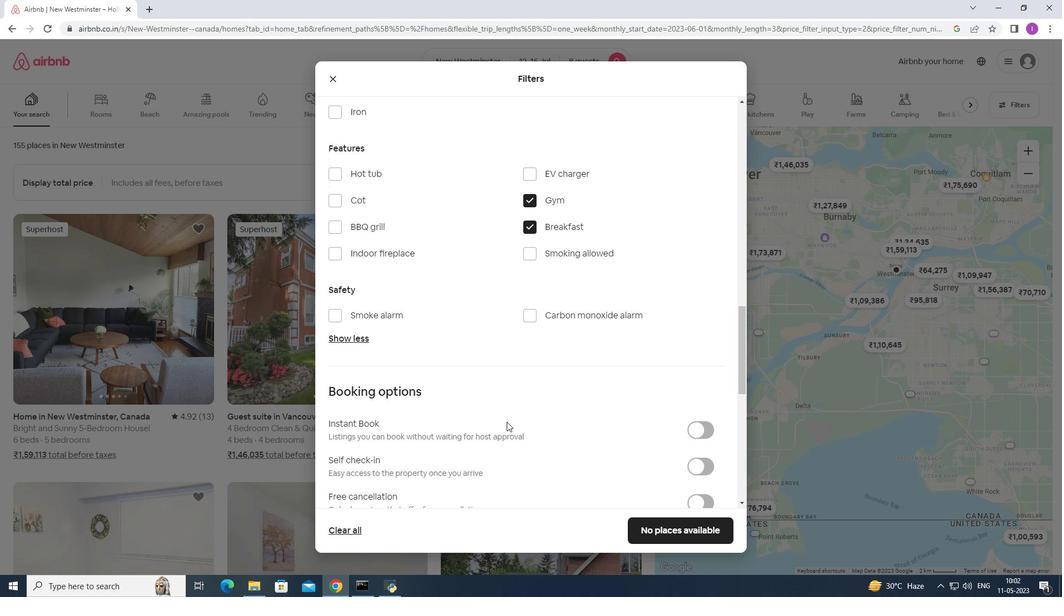 
Action: Mouse scrolled (506, 421) with delta (0, 0)
Screenshot: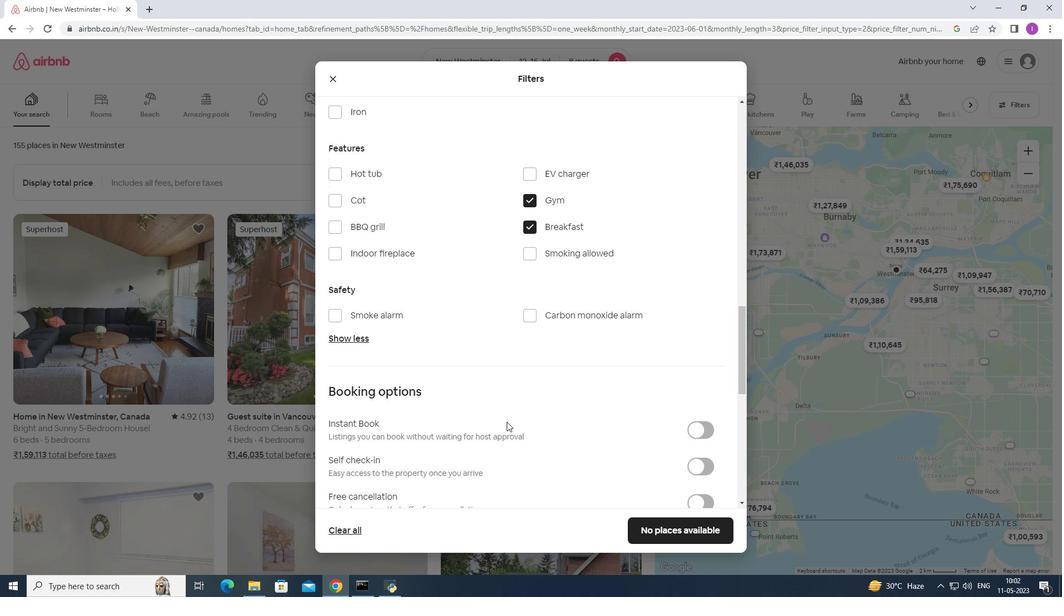 
Action: Mouse scrolled (506, 421) with delta (0, 0)
Screenshot: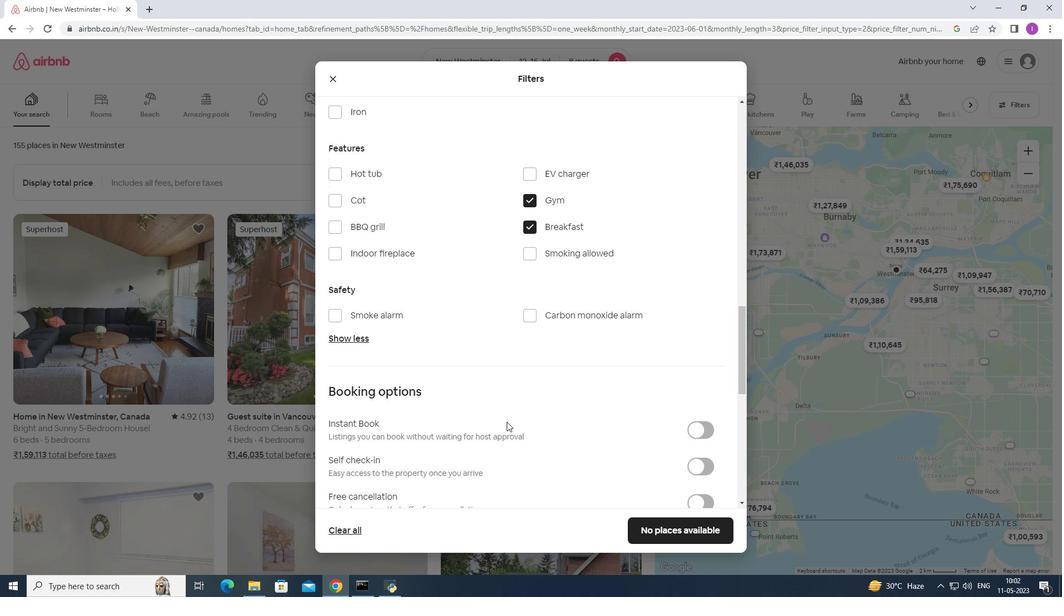 
Action: Mouse moved to (713, 303)
Screenshot: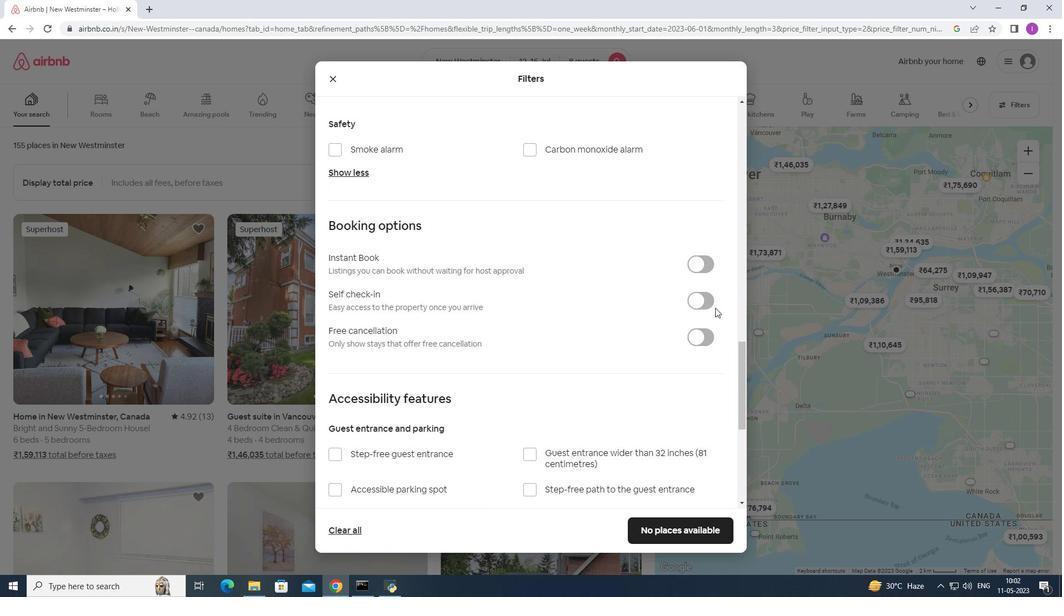 
Action: Mouse pressed left at (713, 303)
Screenshot: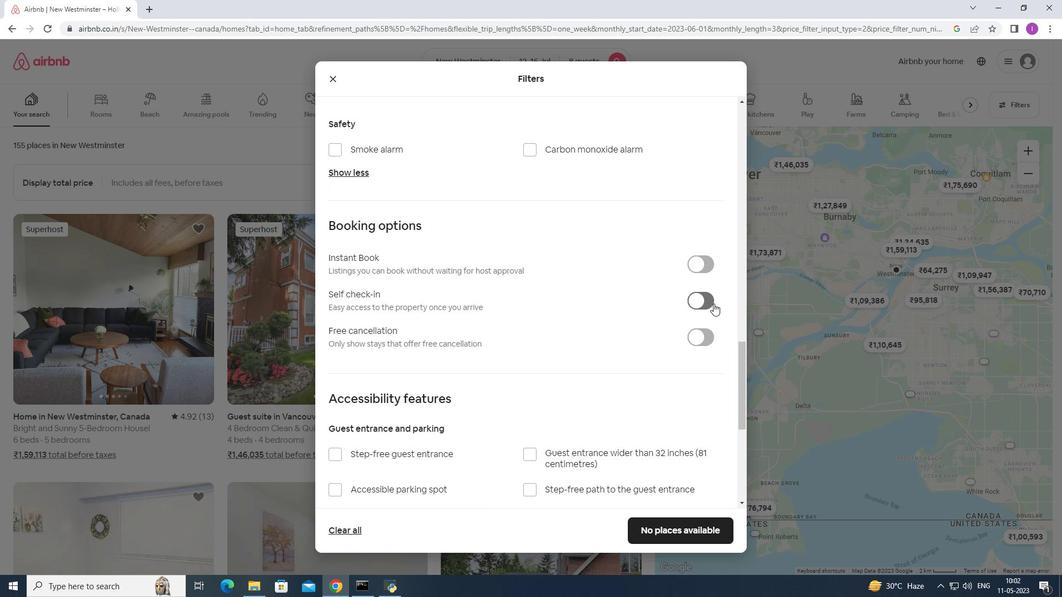 
Action: Mouse moved to (511, 438)
Screenshot: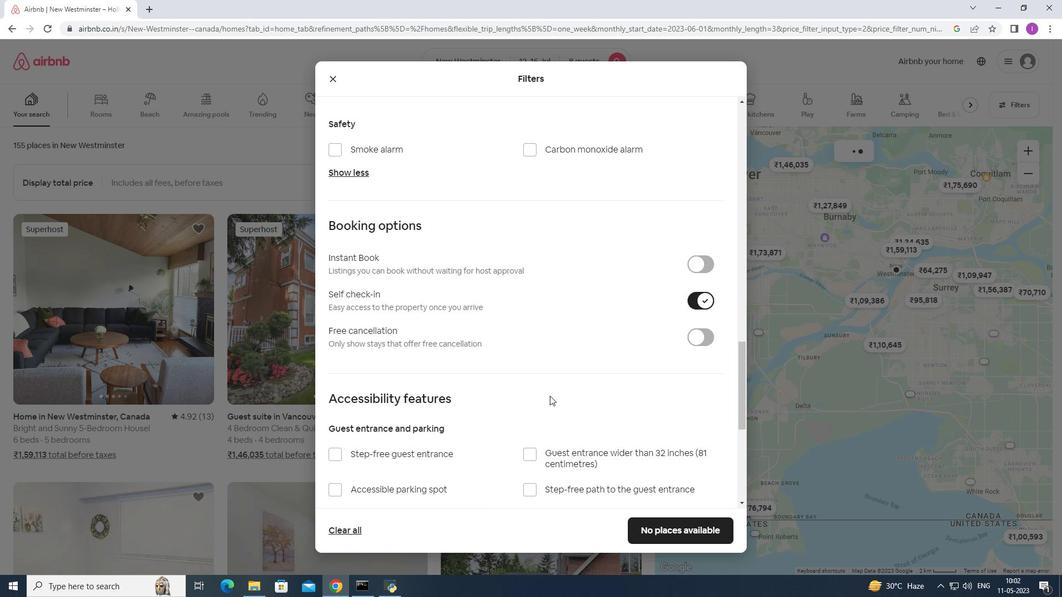 
Action: Mouse scrolled (511, 437) with delta (0, 0)
Screenshot: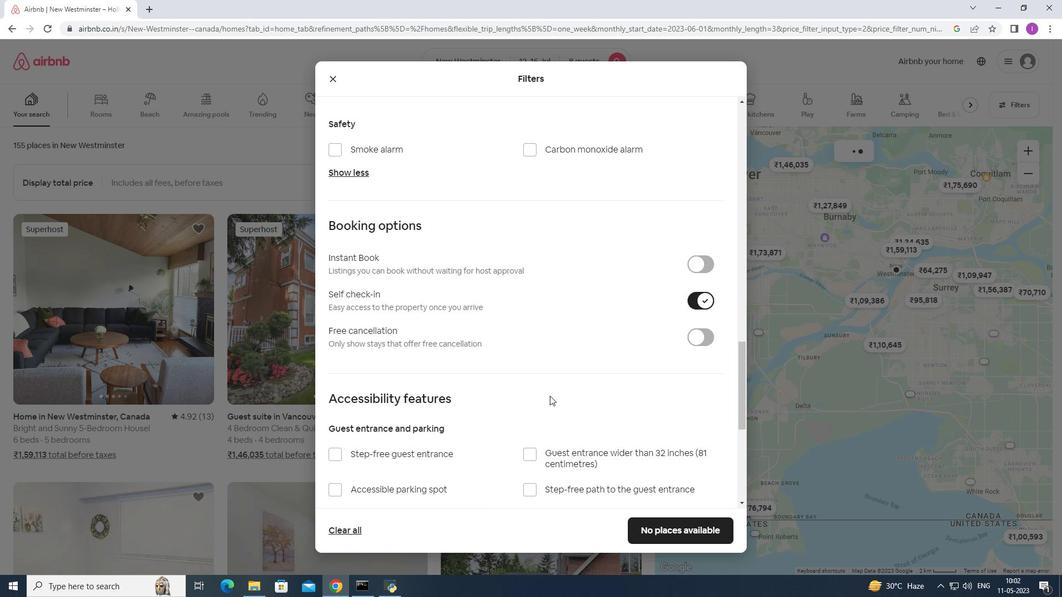 
Action: Mouse moved to (511, 439)
Screenshot: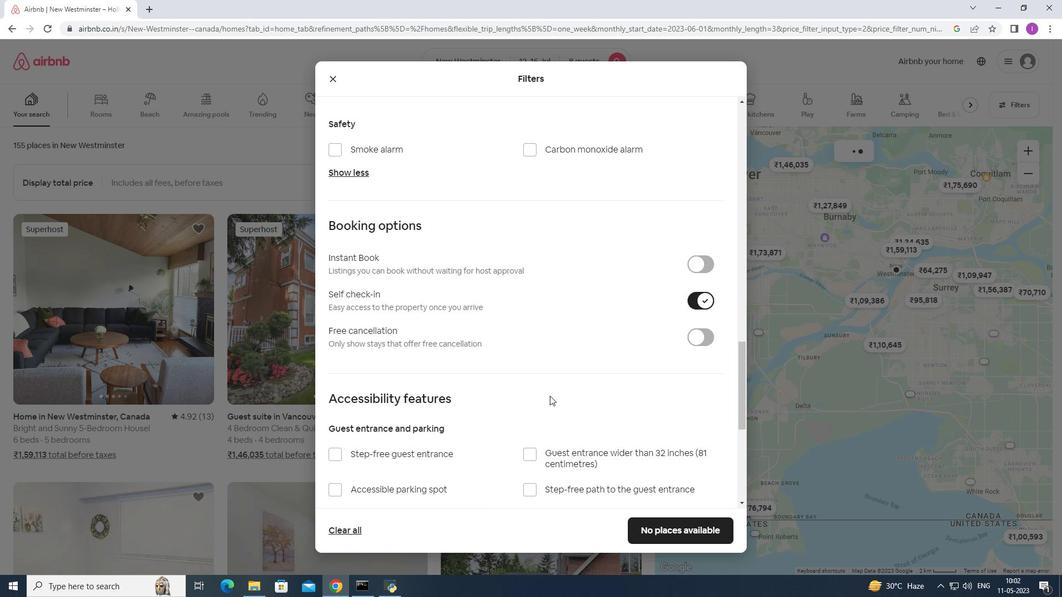 
Action: Mouse scrolled (511, 438) with delta (0, 0)
Screenshot: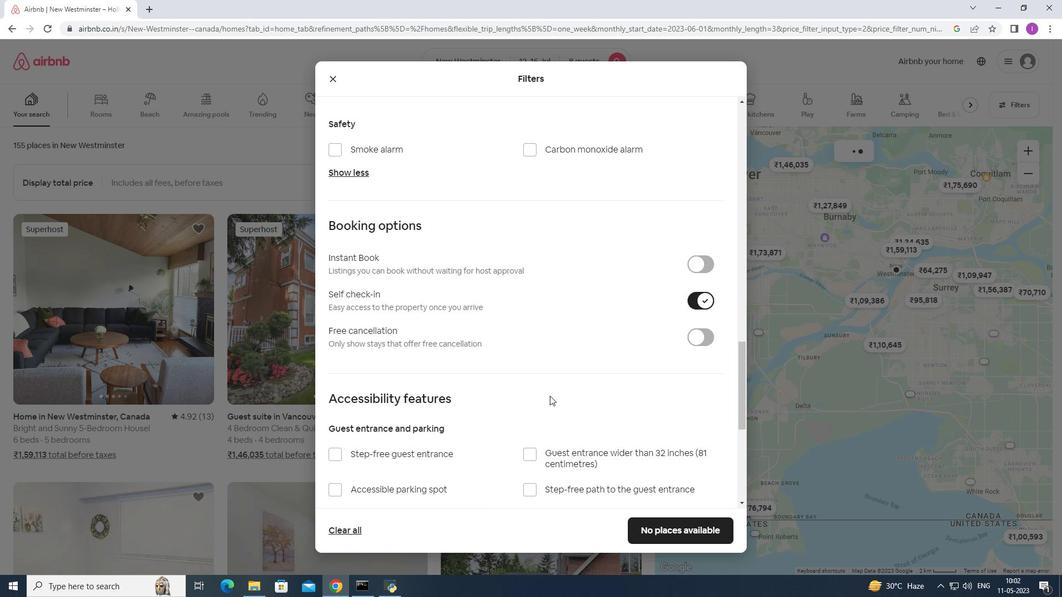
Action: Mouse scrolled (511, 439) with delta (0, 0)
Screenshot: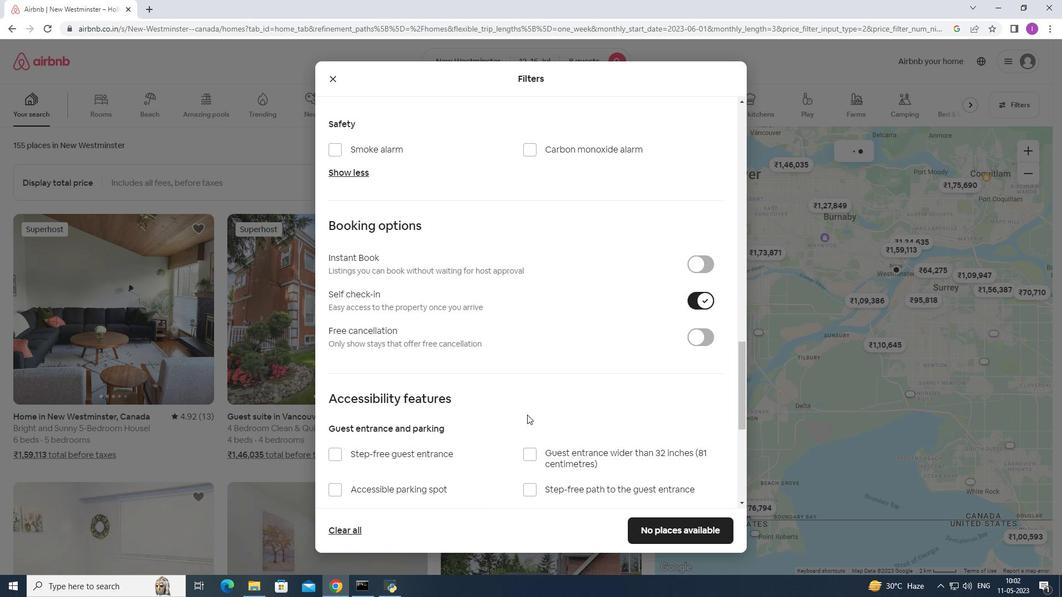
Action: Mouse moved to (511, 439)
Screenshot: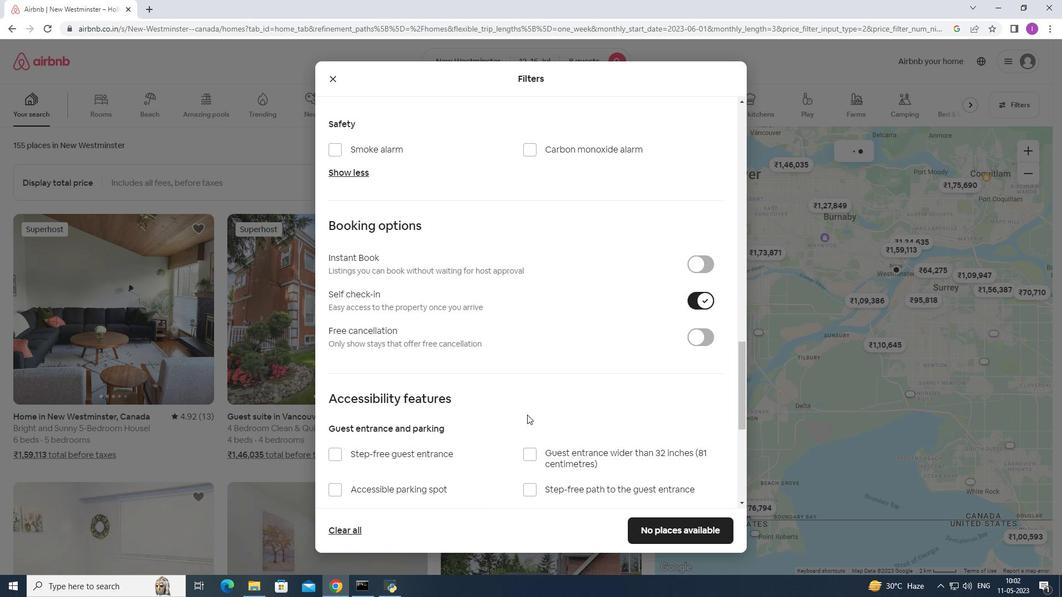
Action: Mouse scrolled (511, 439) with delta (0, 0)
Screenshot: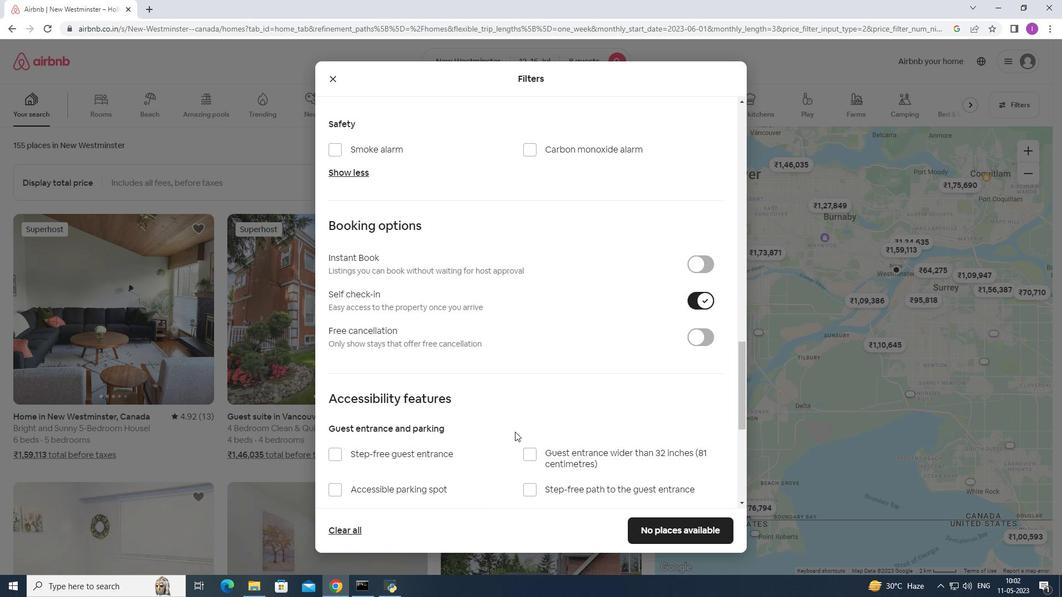 
Action: Mouse scrolled (511, 439) with delta (0, 0)
Screenshot: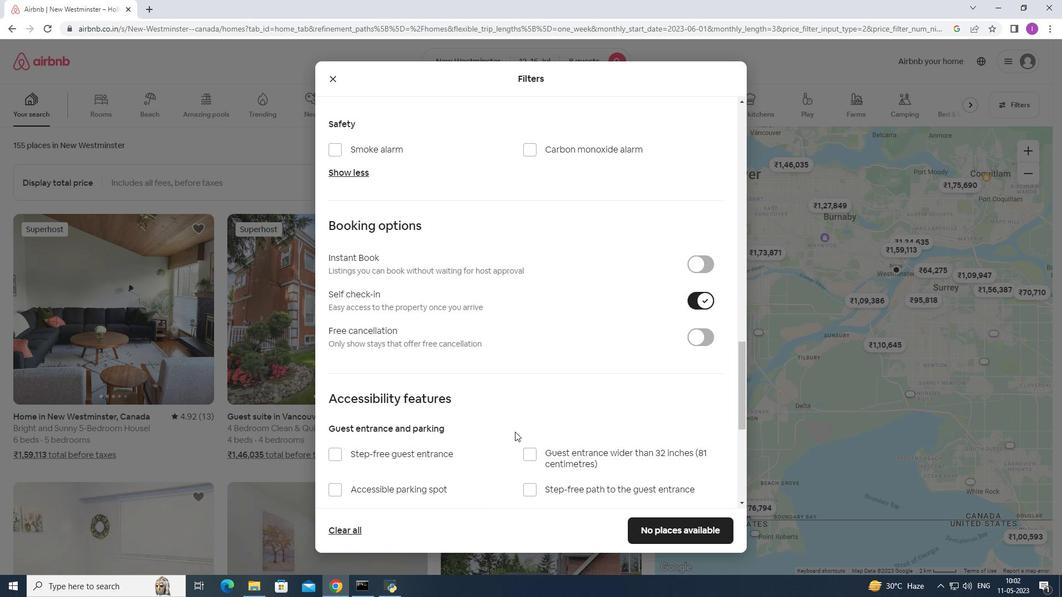 
Action: Mouse moved to (510, 440)
Screenshot: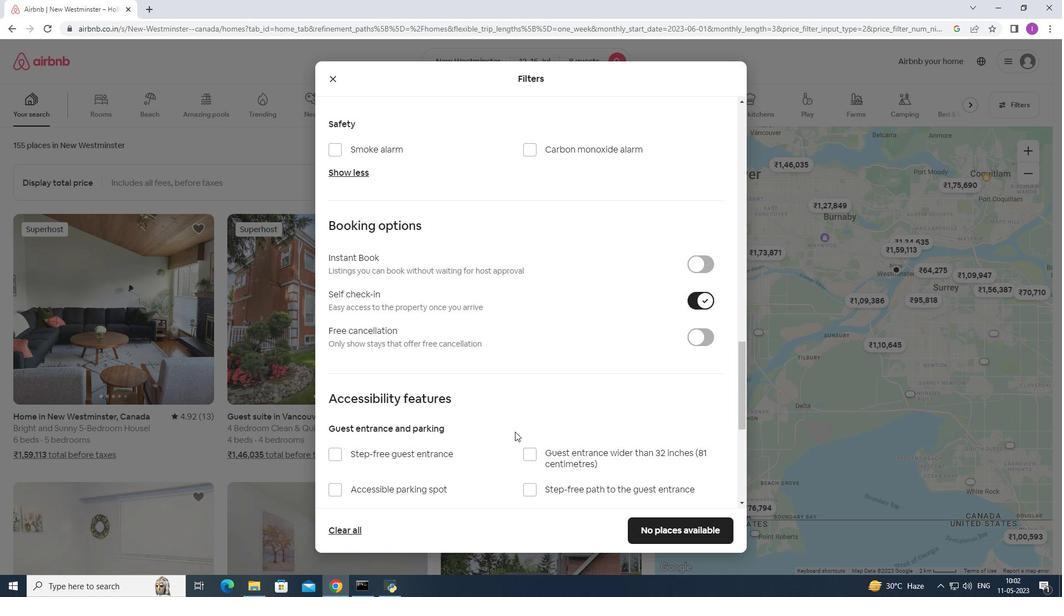 
Action: Mouse scrolled (510, 439) with delta (0, 0)
Screenshot: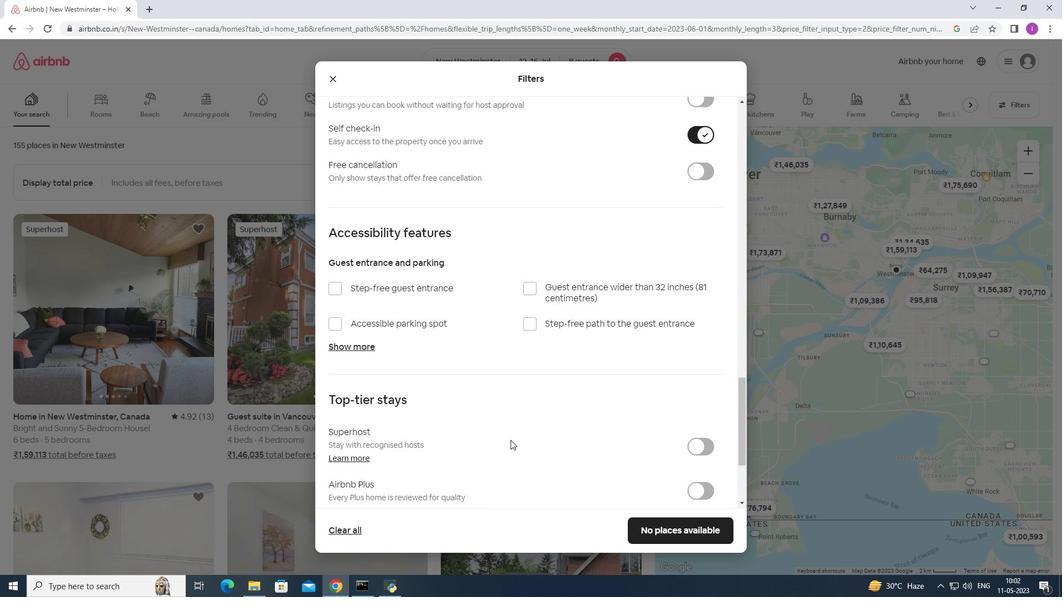 
Action: Mouse scrolled (510, 439) with delta (0, 0)
Screenshot: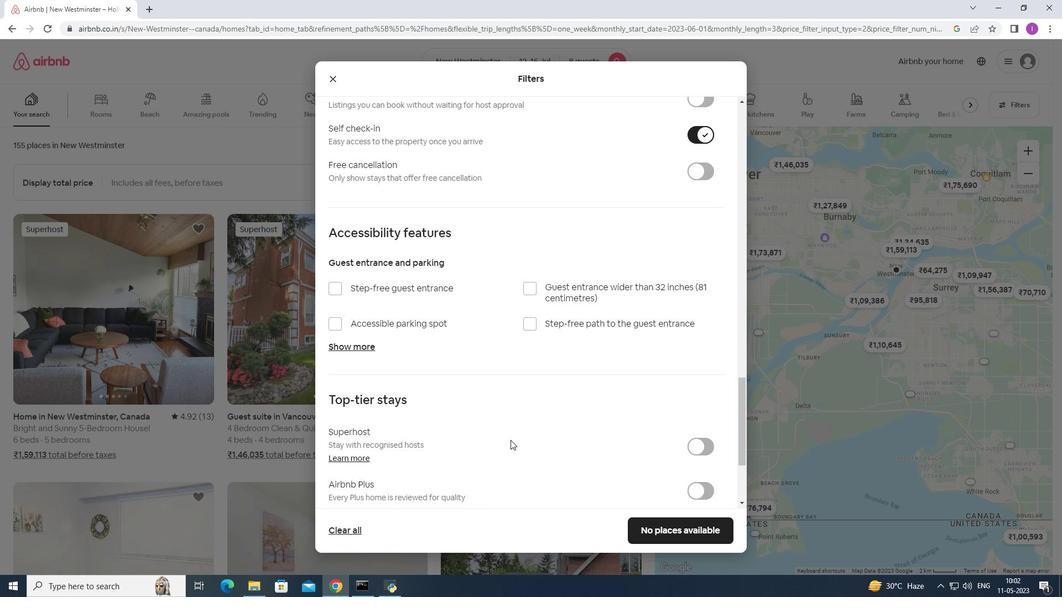 
Action: Mouse scrolled (510, 439) with delta (0, 0)
Screenshot: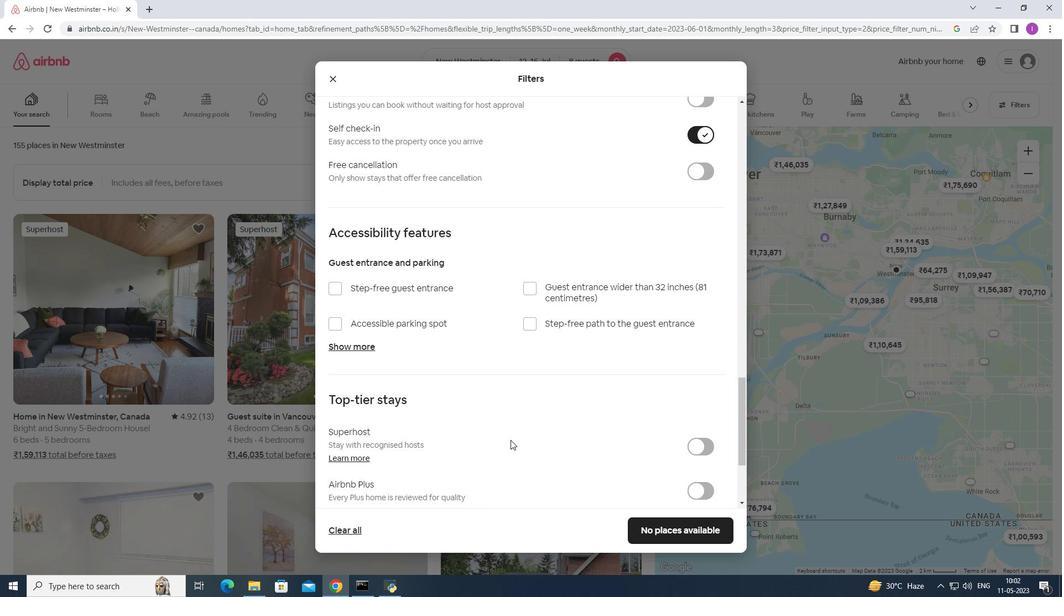 
Action: Mouse scrolled (510, 439) with delta (0, 0)
Screenshot: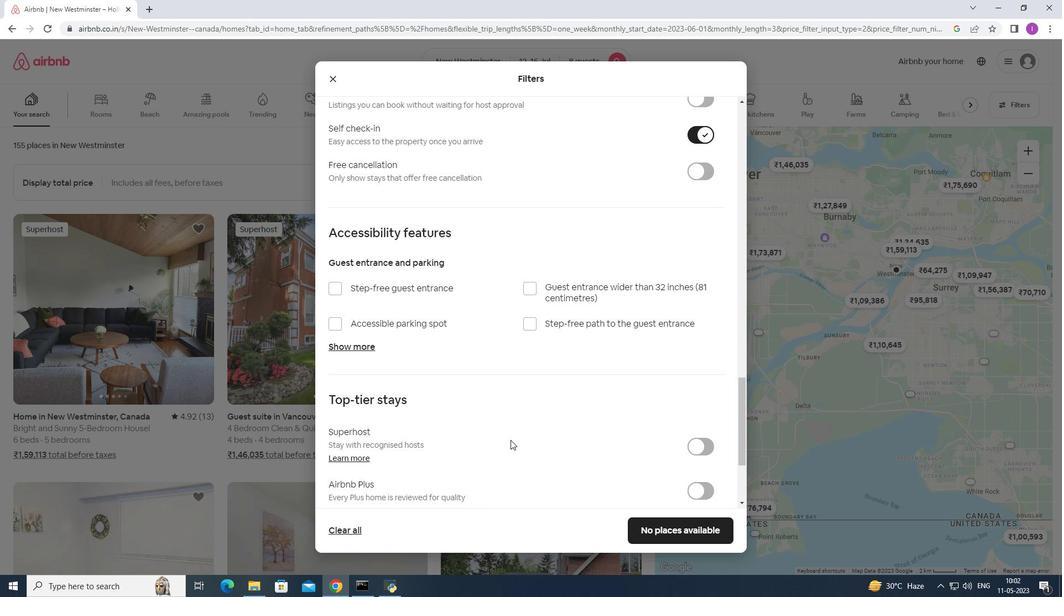 
Action: Mouse moved to (510, 440)
Screenshot: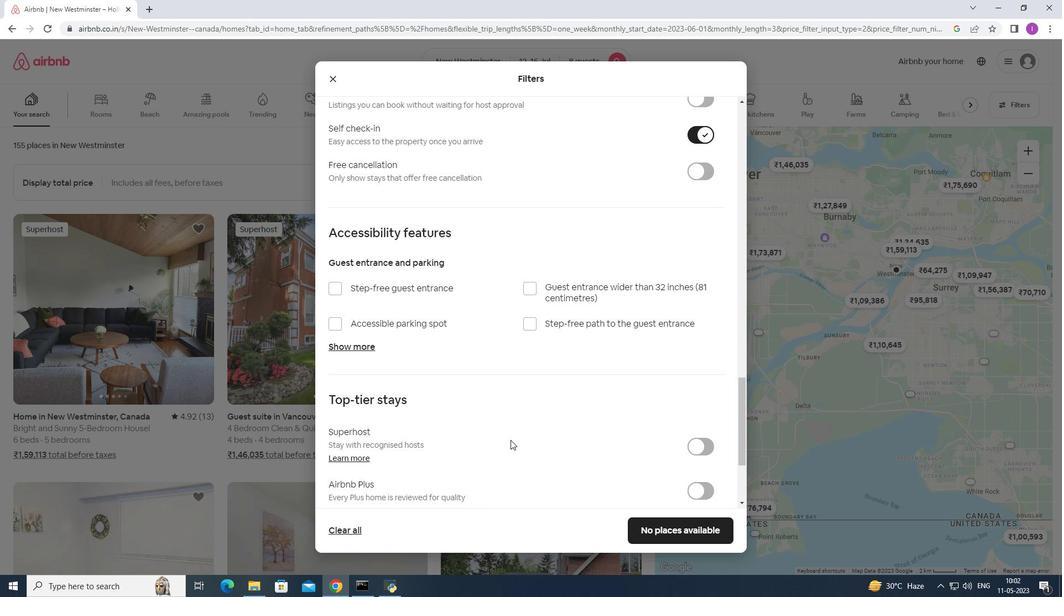 
Action: Mouse scrolled (510, 439) with delta (0, 0)
Screenshot: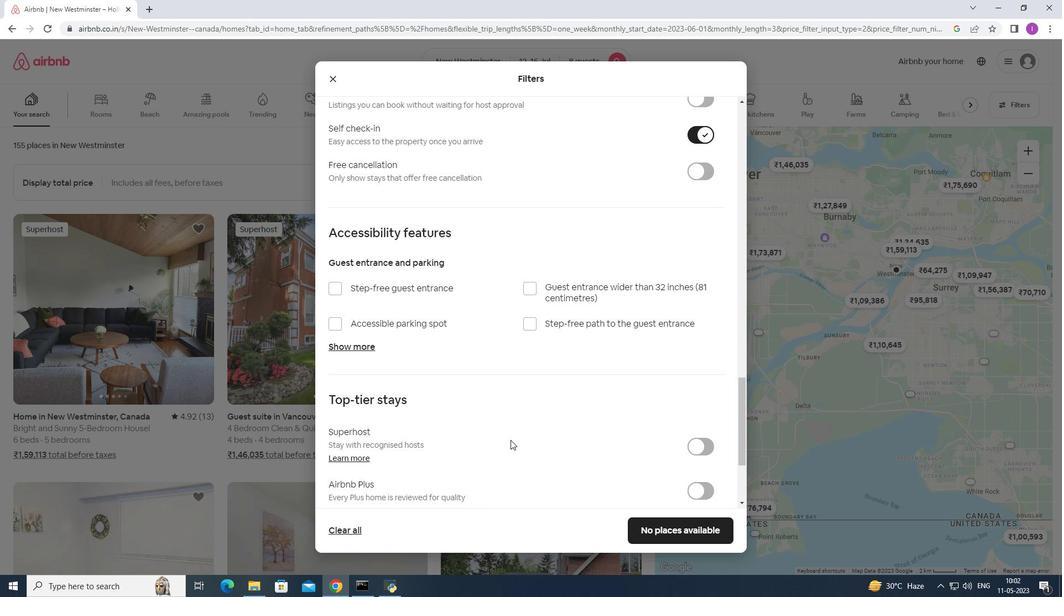 
Action: Mouse moved to (511, 439)
Screenshot: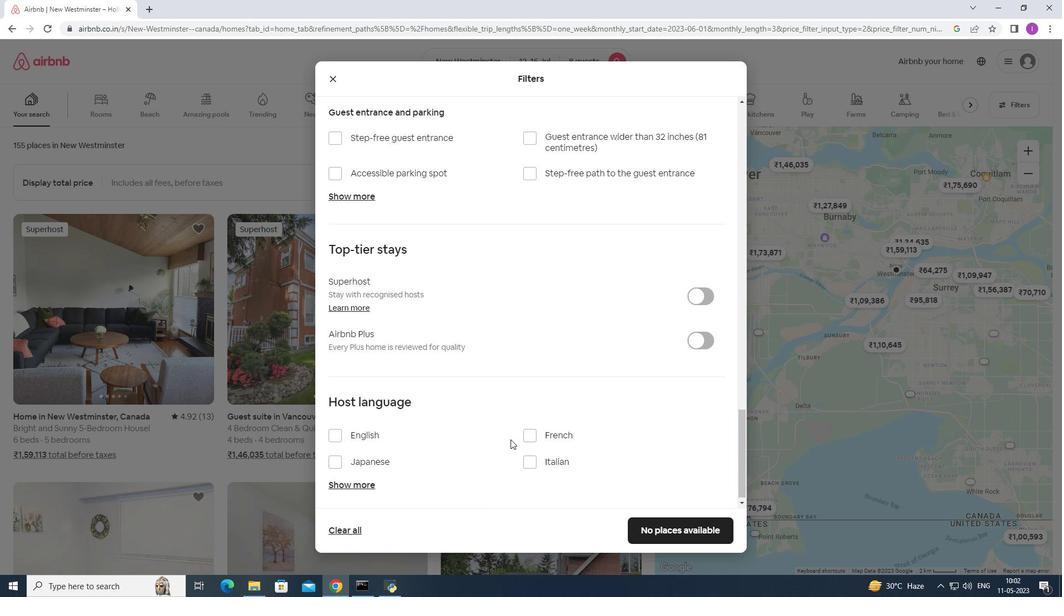 
Action: Mouse scrolled (511, 438) with delta (0, 0)
Screenshot: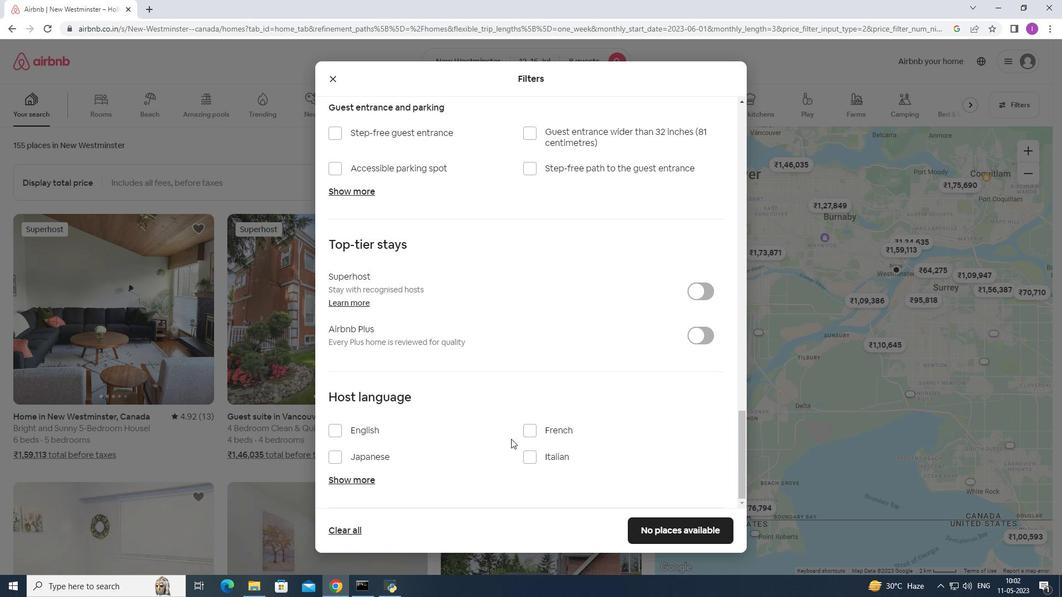 
Action: Mouse scrolled (511, 438) with delta (0, 0)
Screenshot: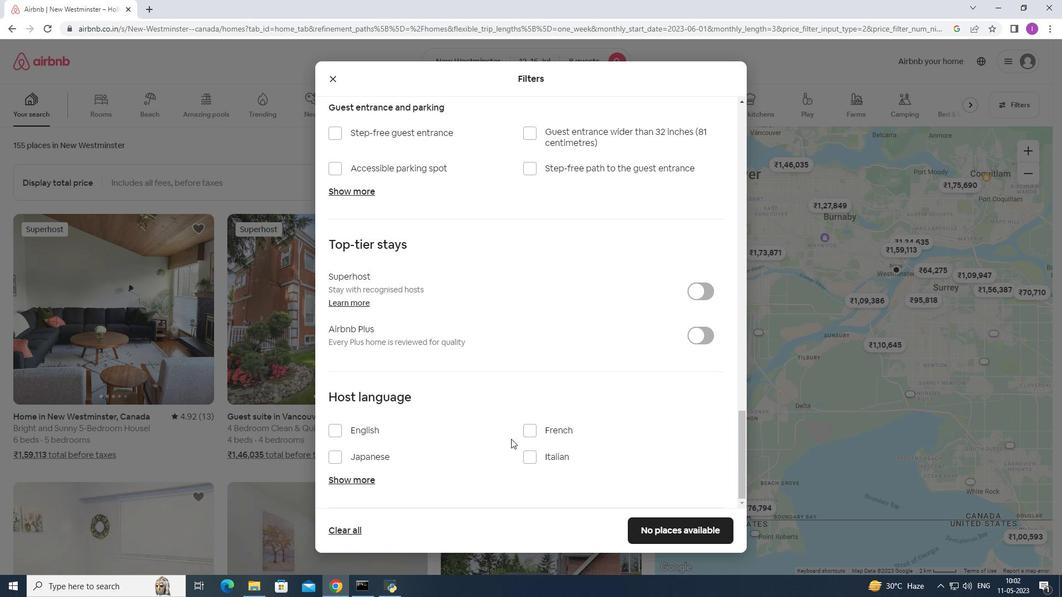 
Action: Mouse scrolled (511, 438) with delta (0, 0)
Screenshot: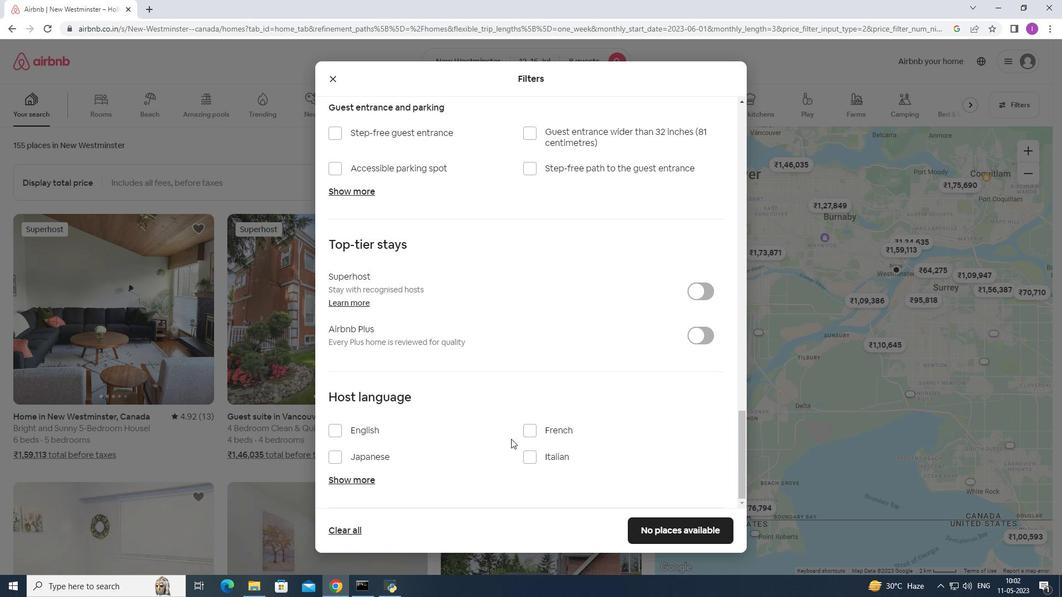 
Action: Mouse scrolled (511, 438) with delta (0, 0)
Screenshot: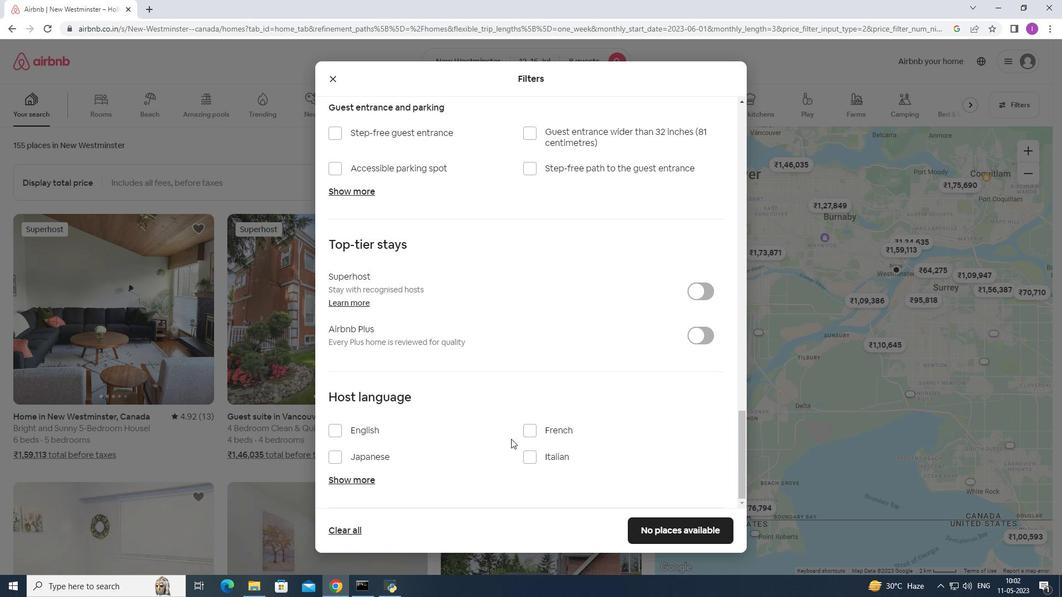 
Action: Mouse moved to (333, 435)
Screenshot: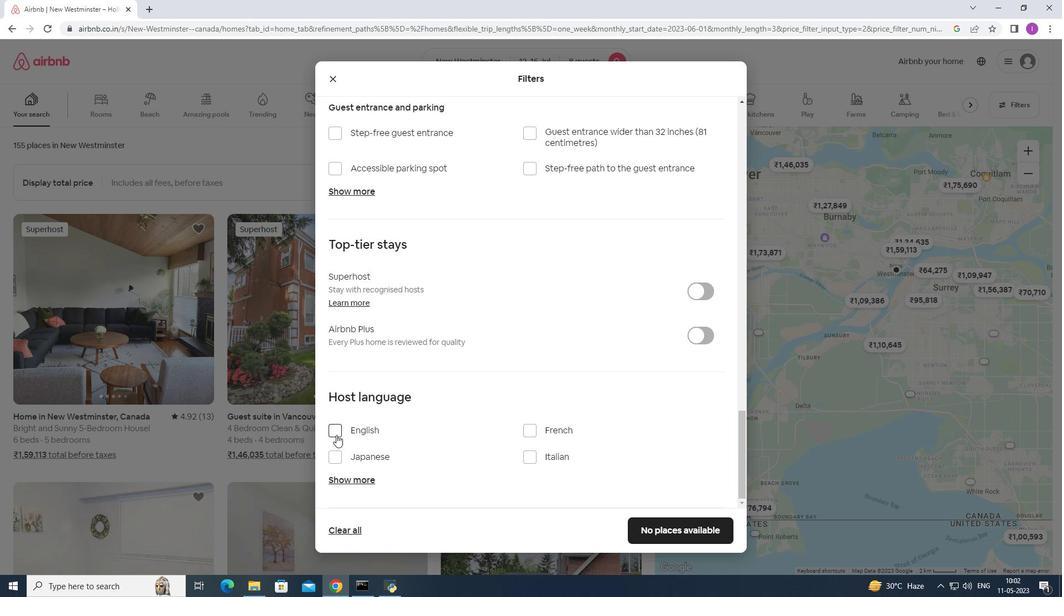 
Action: Mouse pressed left at (333, 435)
Screenshot: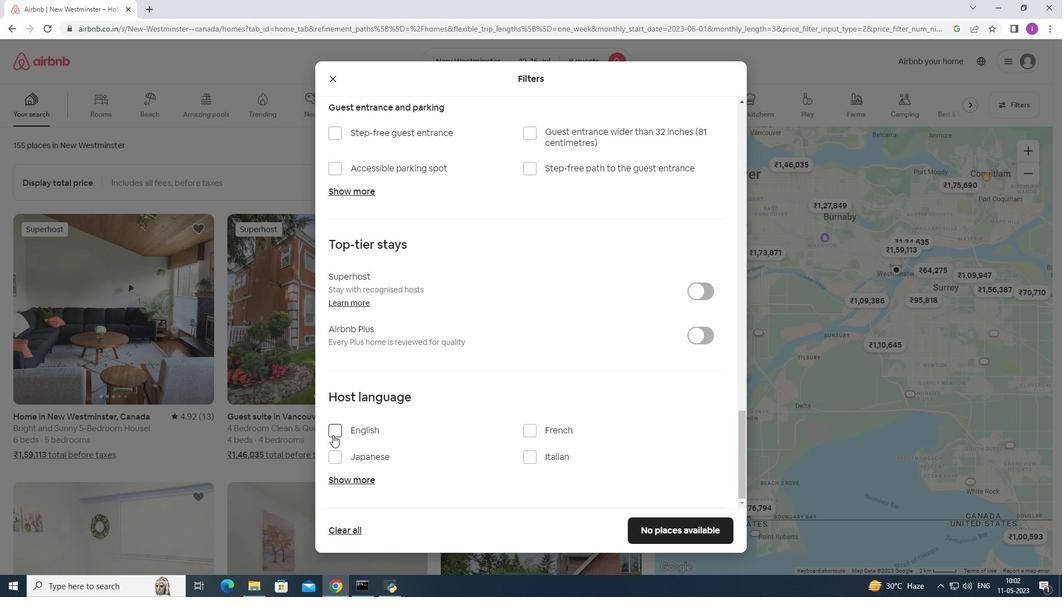 
Action: Mouse moved to (701, 538)
Screenshot: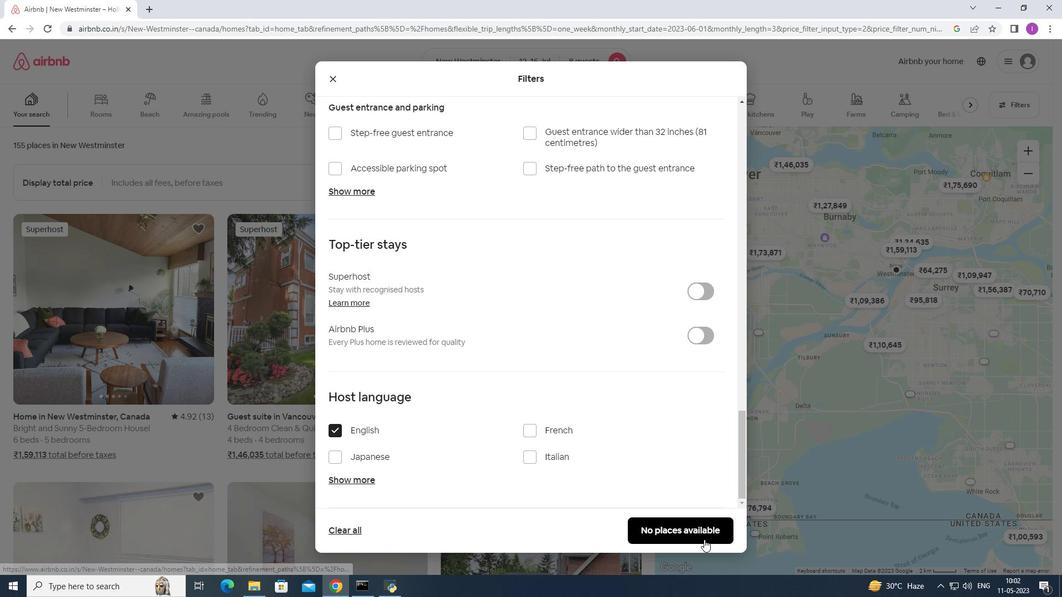 
Action: Mouse pressed left at (701, 538)
Screenshot: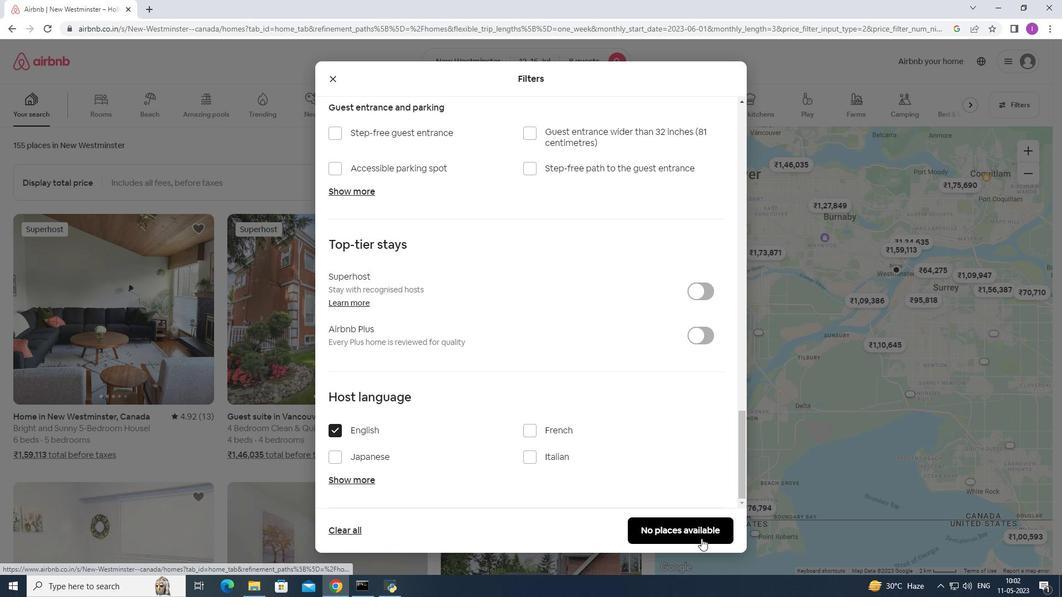 
Action: Mouse moved to (674, 524)
Screenshot: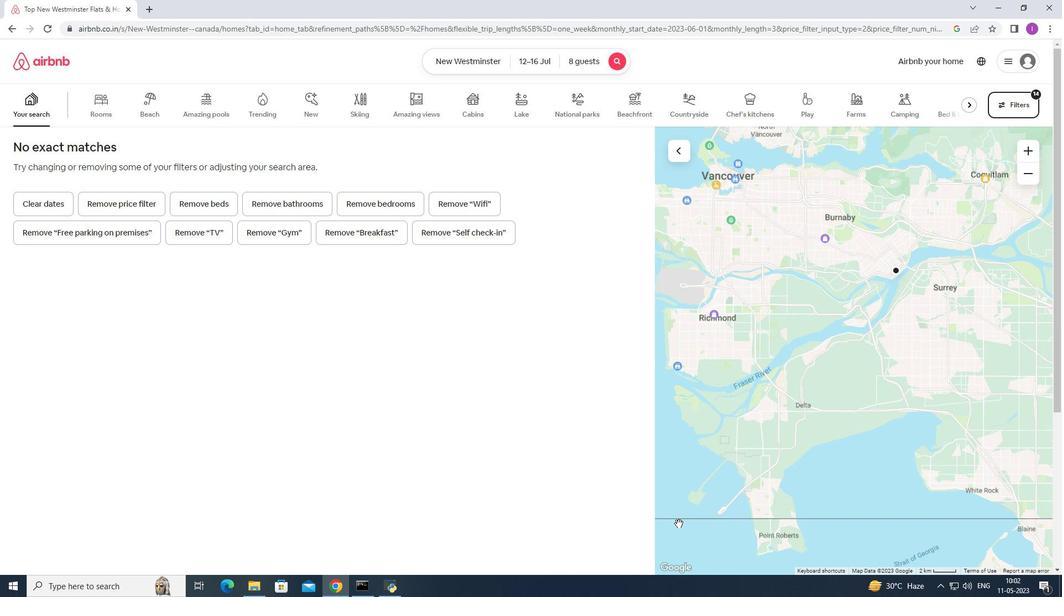 
